 Task: Find connections with filter location Hailākāndi with filter topic #leadershipwith filter profile language Potuguese with filter current company Honda Cars India Ltd with filter school Masai with filter industry Professional Organizations with filter service category Video Production with filter keywords title Paralegal
Action: Mouse moved to (607, 87)
Screenshot: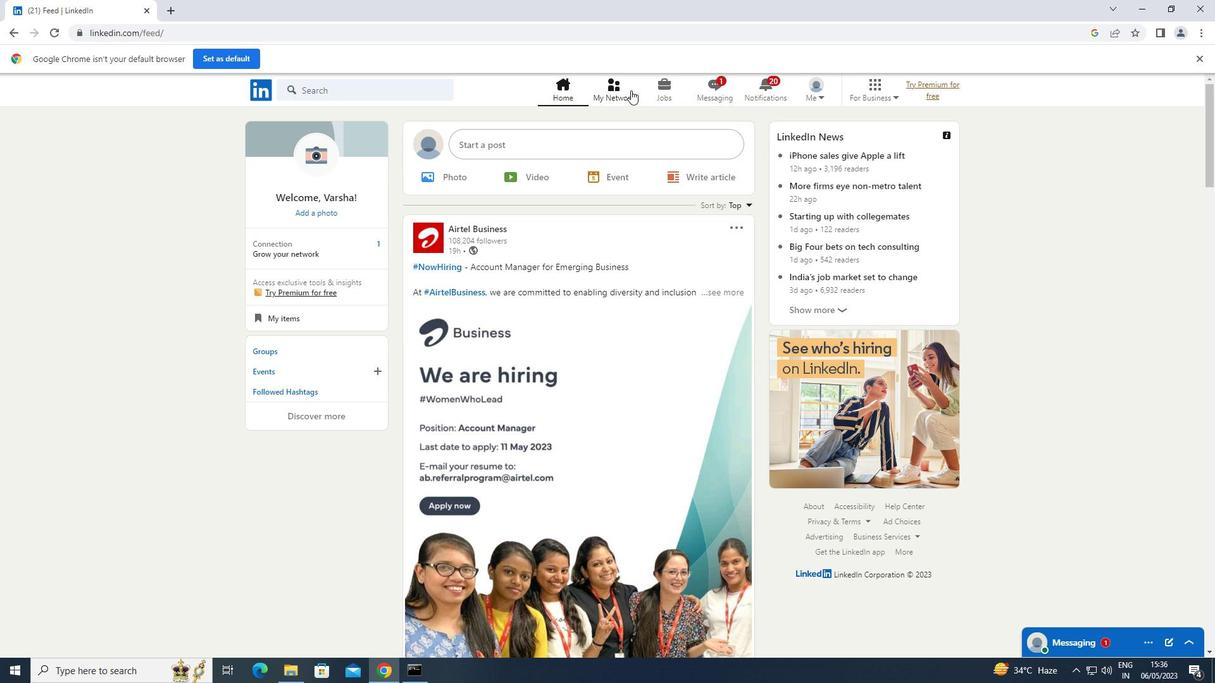 
Action: Mouse pressed left at (607, 87)
Screenshot: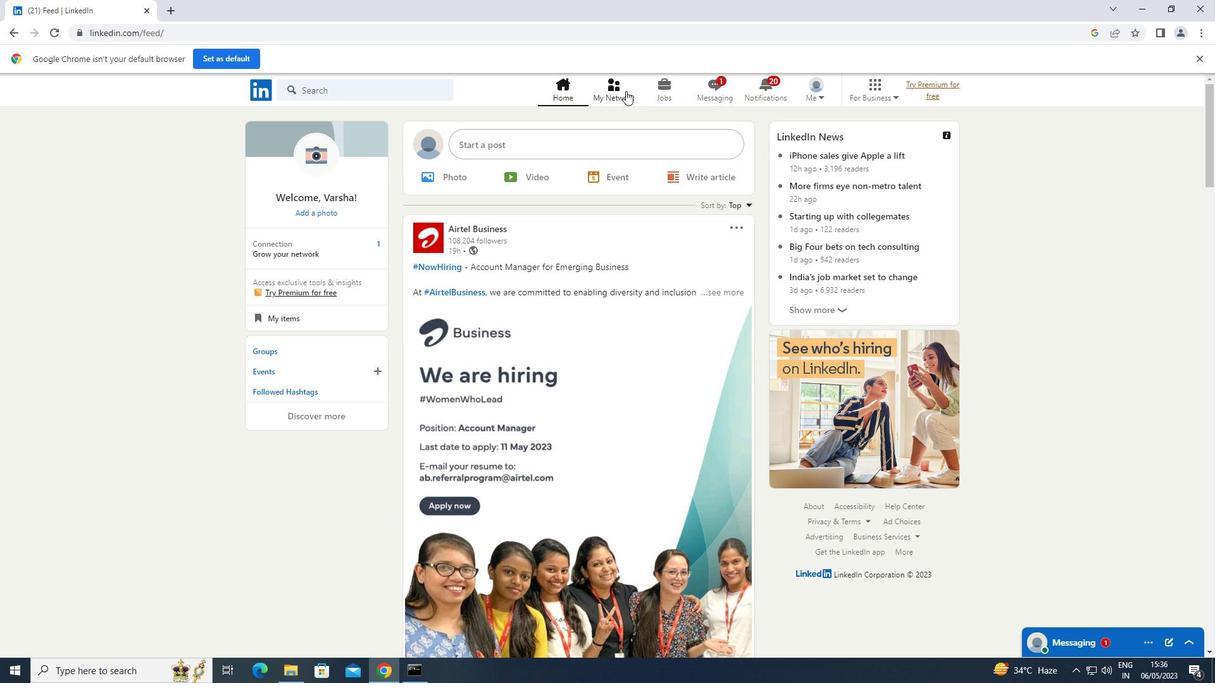 
Action: Mouse moved to (348, 162)
Screenshot: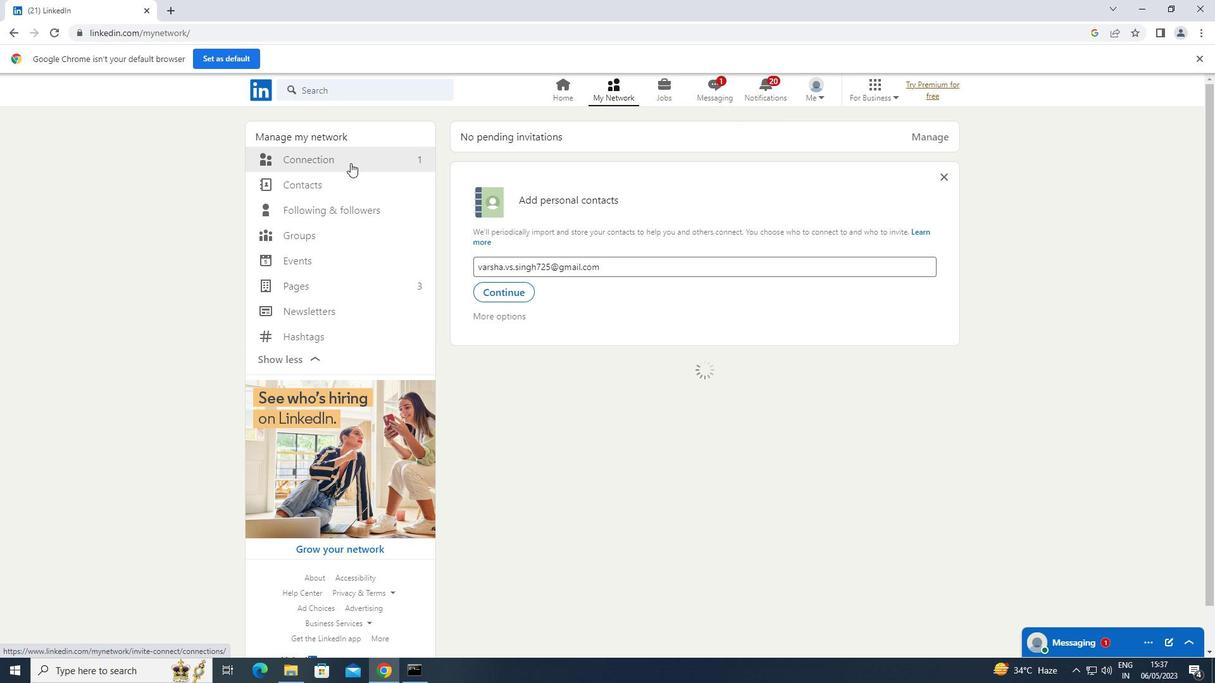
Action: Mouse pressed left at (348, 162)
Screenshot: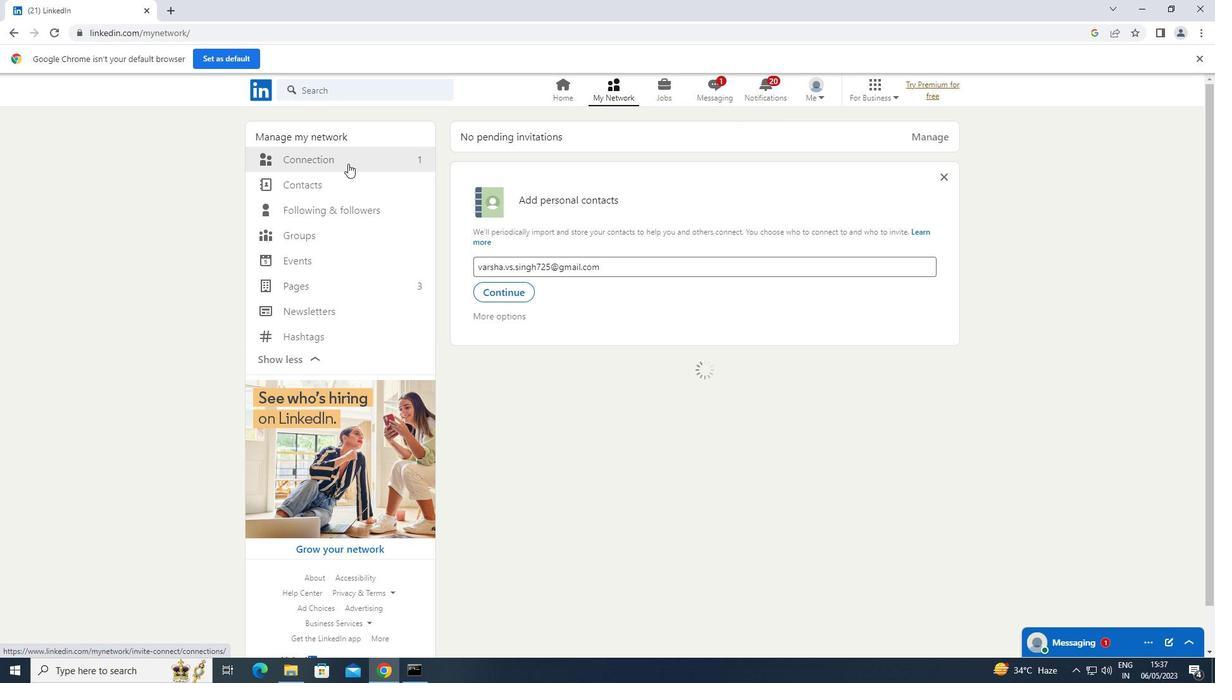 
Action: Mouse moved to (712, 160)
Screenshot: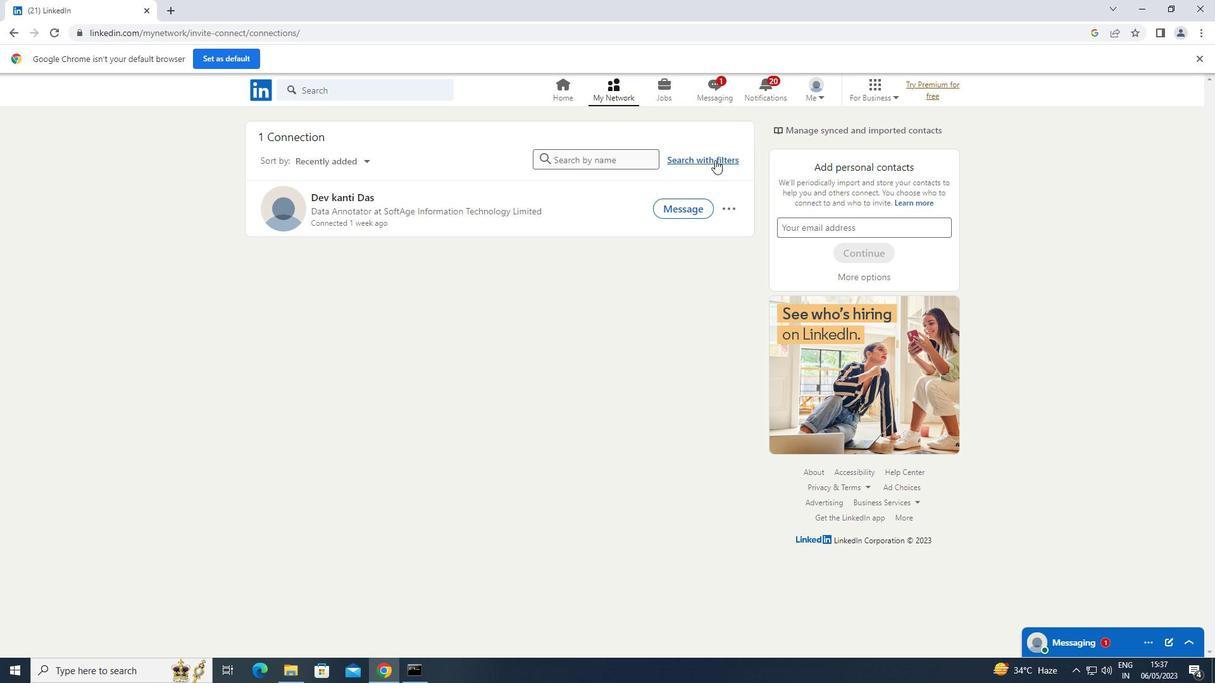 
Action: Mouse pressed left at (712, 160)
Screenshot: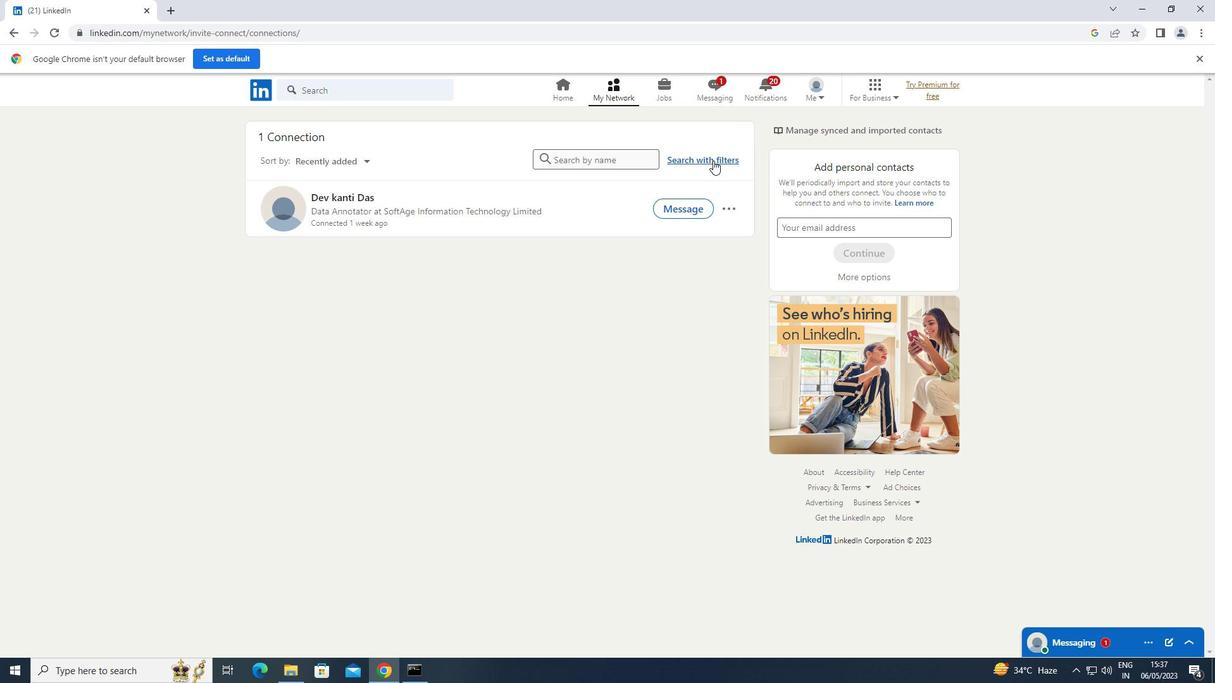 
Action: Mouse moved to (653, 124)
Screenshot: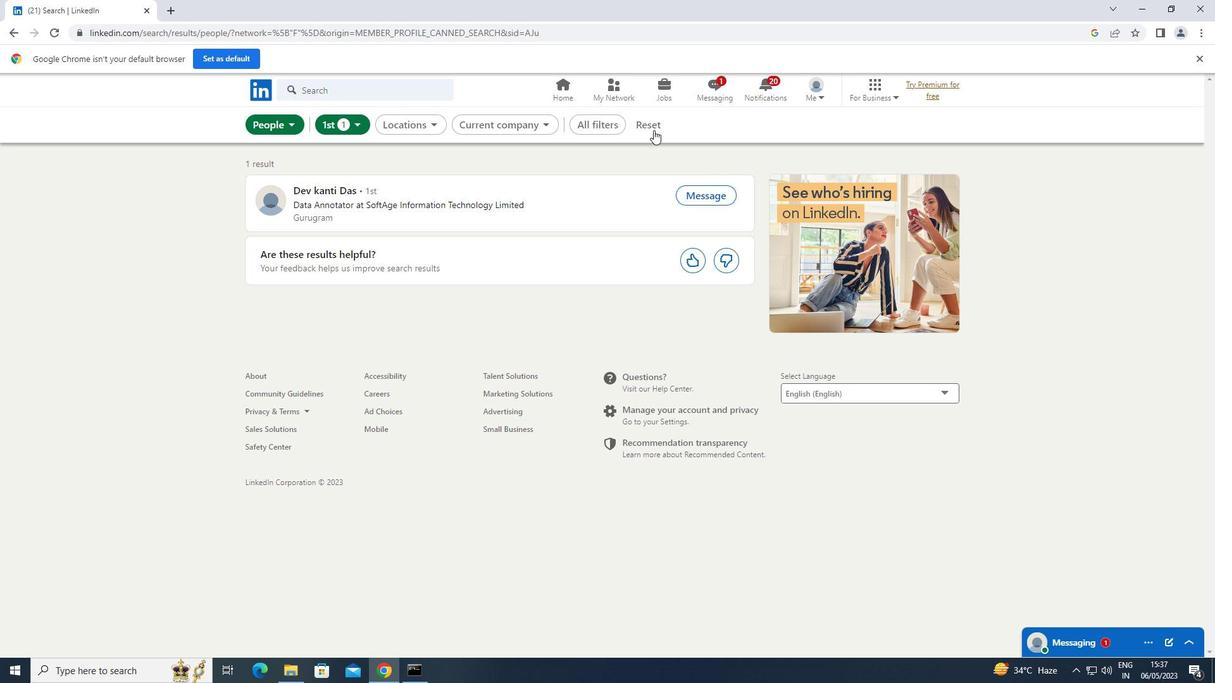 
Action: Mouse pressed left at (653, 124)
Screenshot: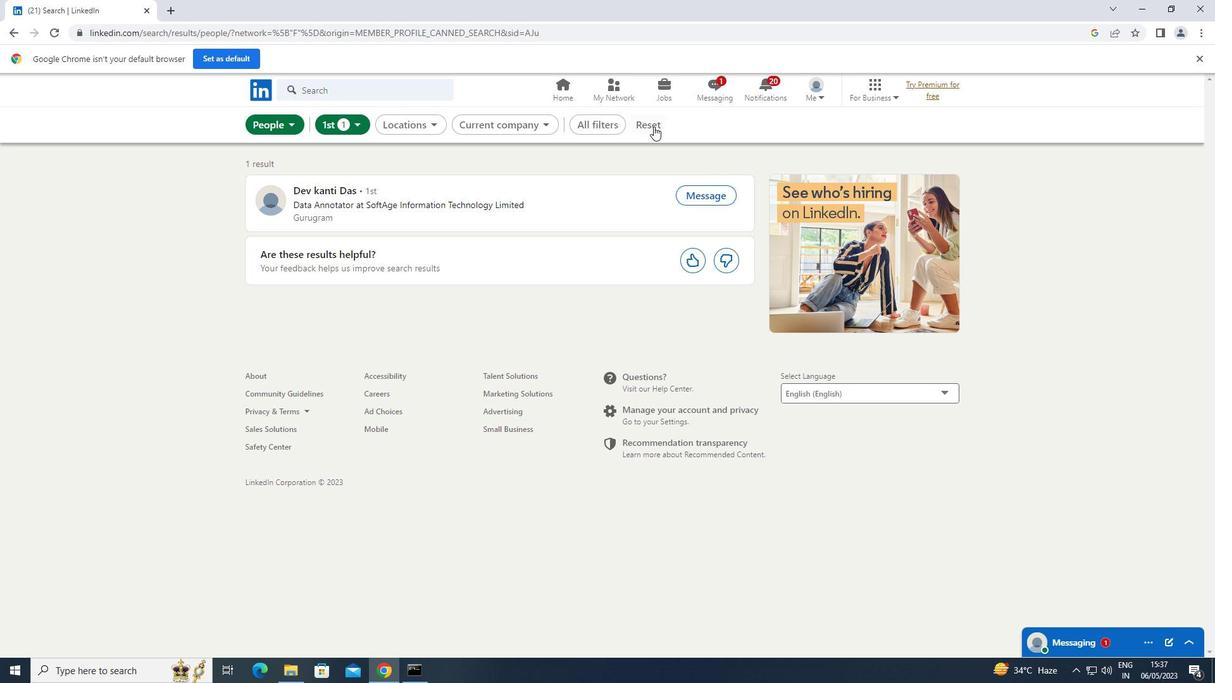 
Action: Mouse moved to (625, 120)
Screenshot: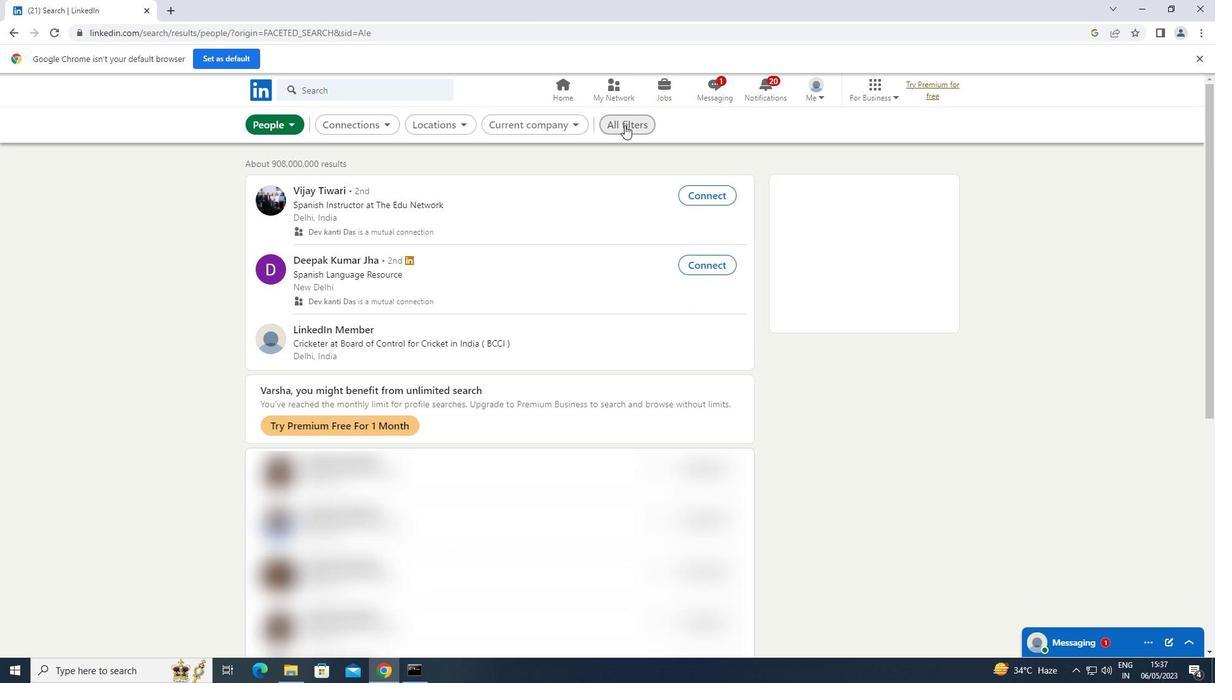 
Action: Mouse pressed left at (625, 120)
Screenshot: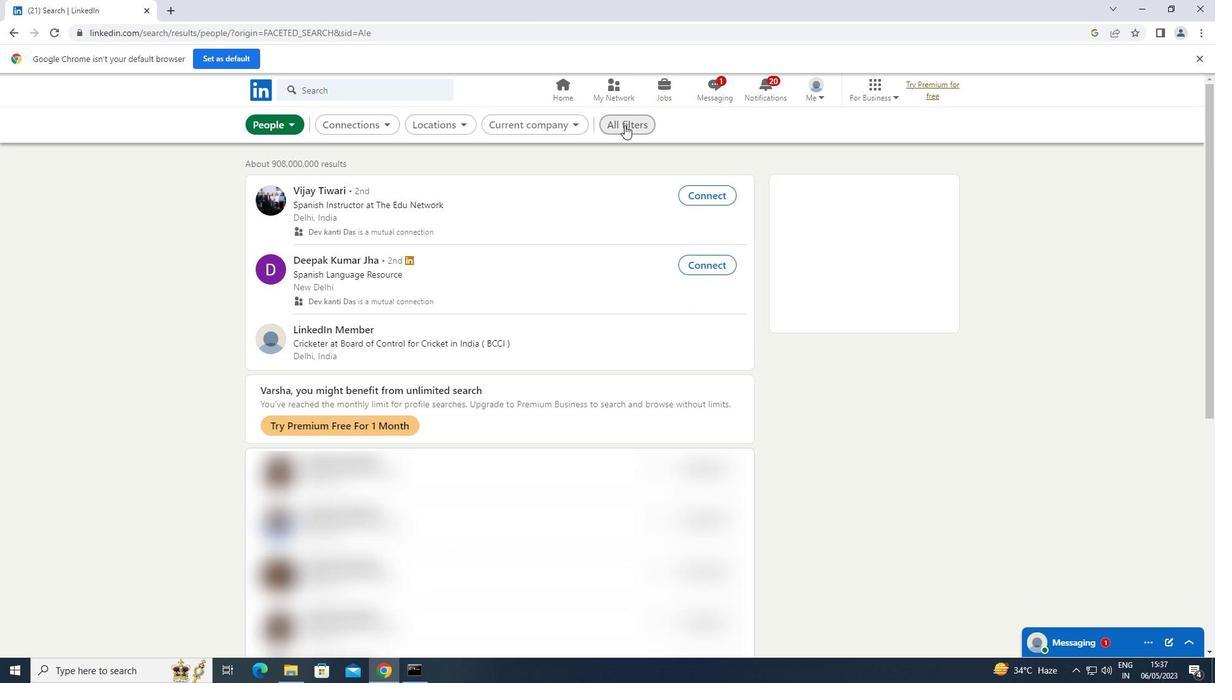 
Action: Mouse moved to (906, 275)
Screenshot: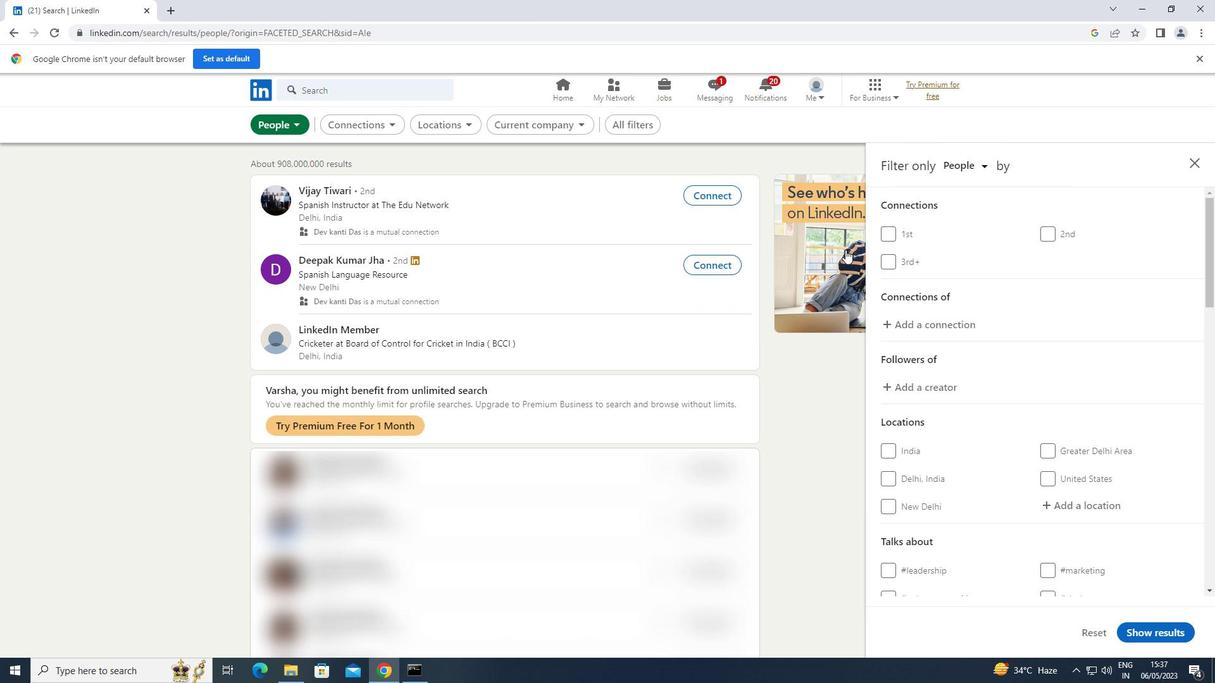 
Action: Mouse scrolled (906, 274) with delta (0, 0)
Screenshot: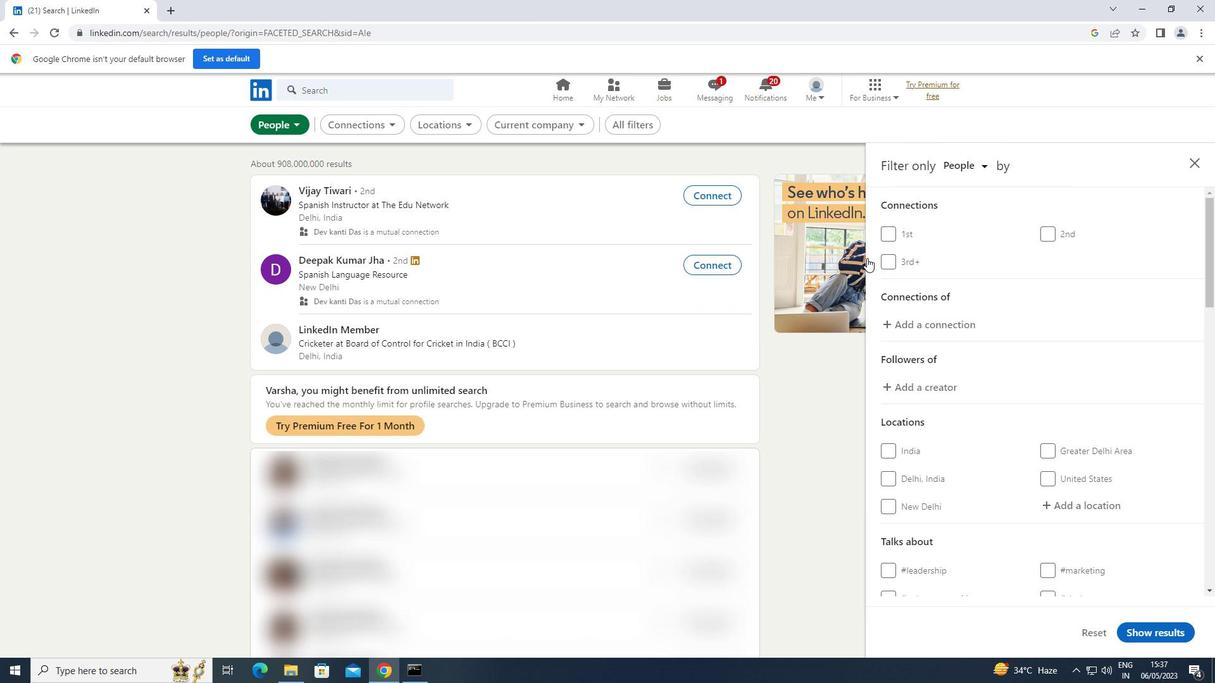 
Action: Mouse moved to (909, 279)
Screenshot: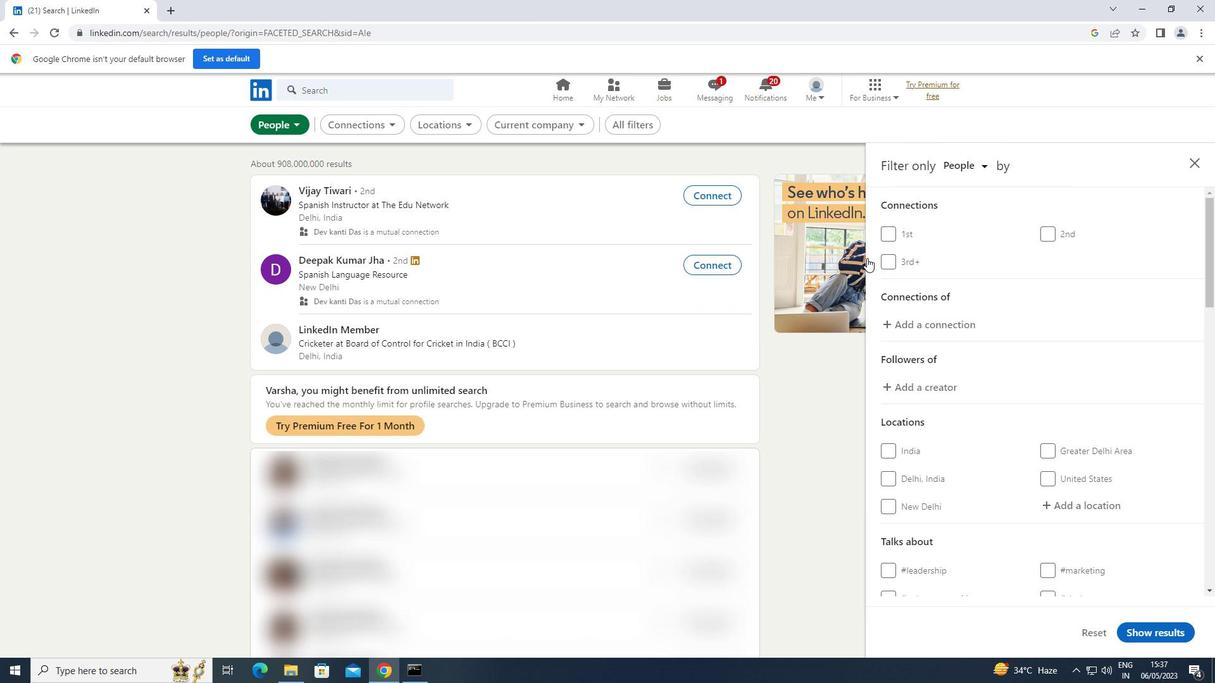 
Action: Mouse scrolled (909, 278) with delta (0, 0)
Screenshot: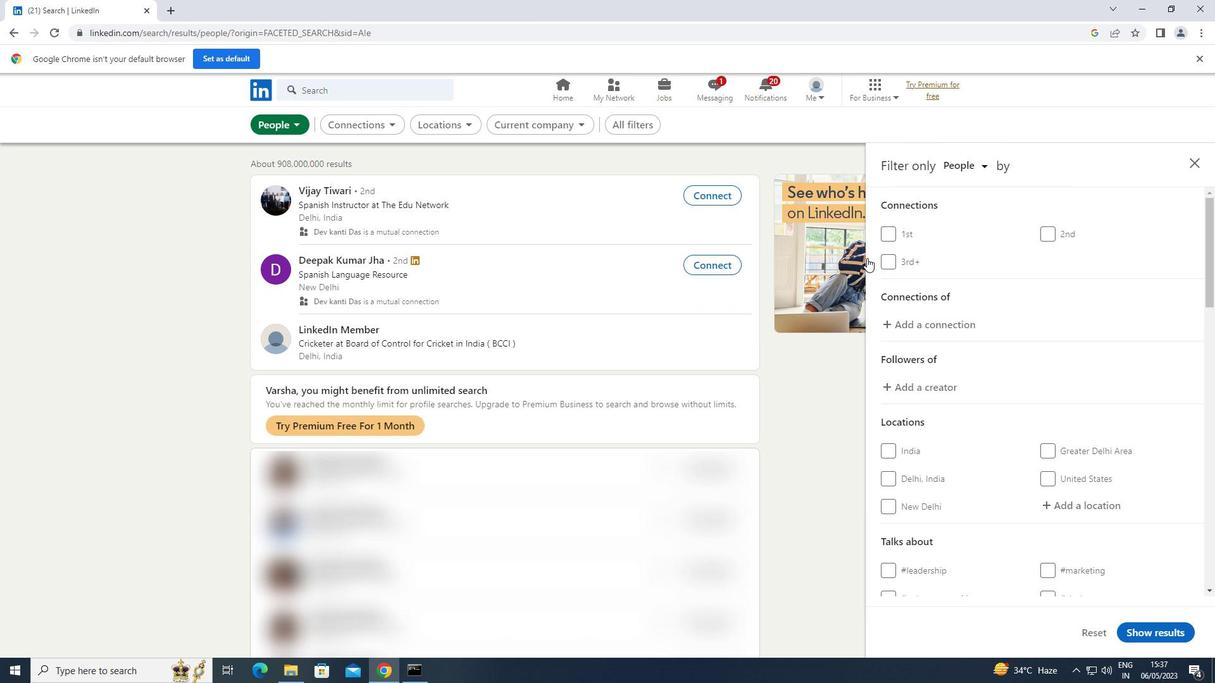 
Action: Mouse moved to (910, 279)
Screenshot: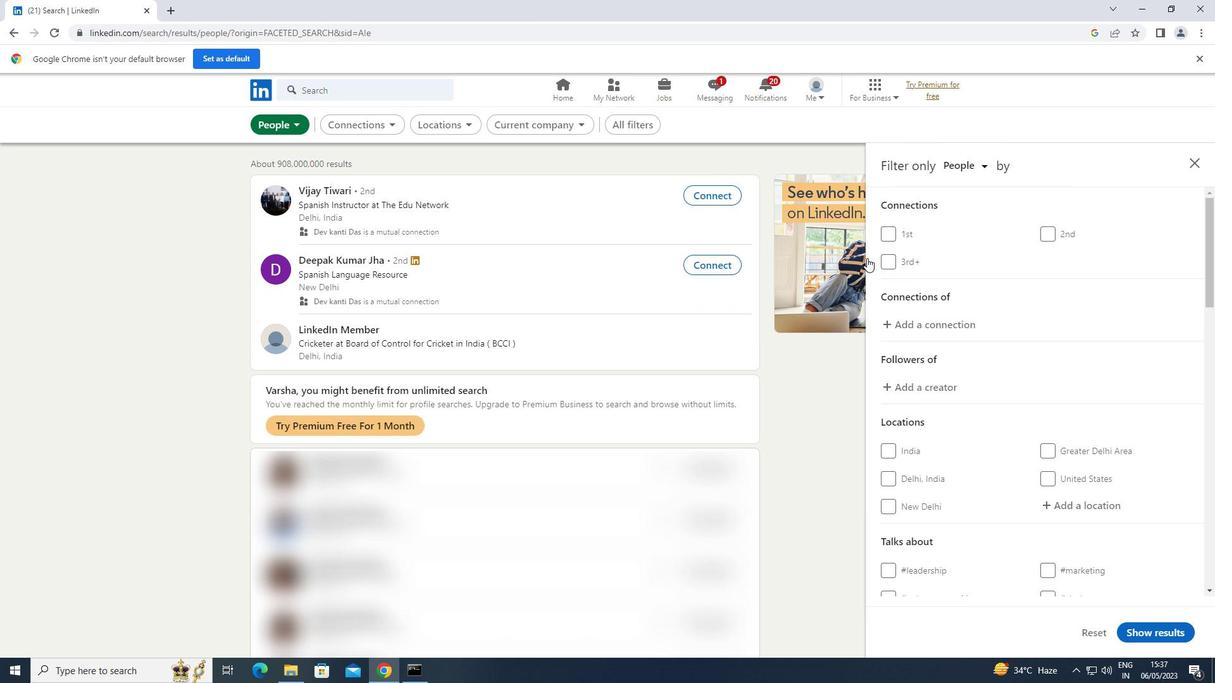 
Action: Mouse scrolled (910, 279) with delta (0, 0)
Screenshot: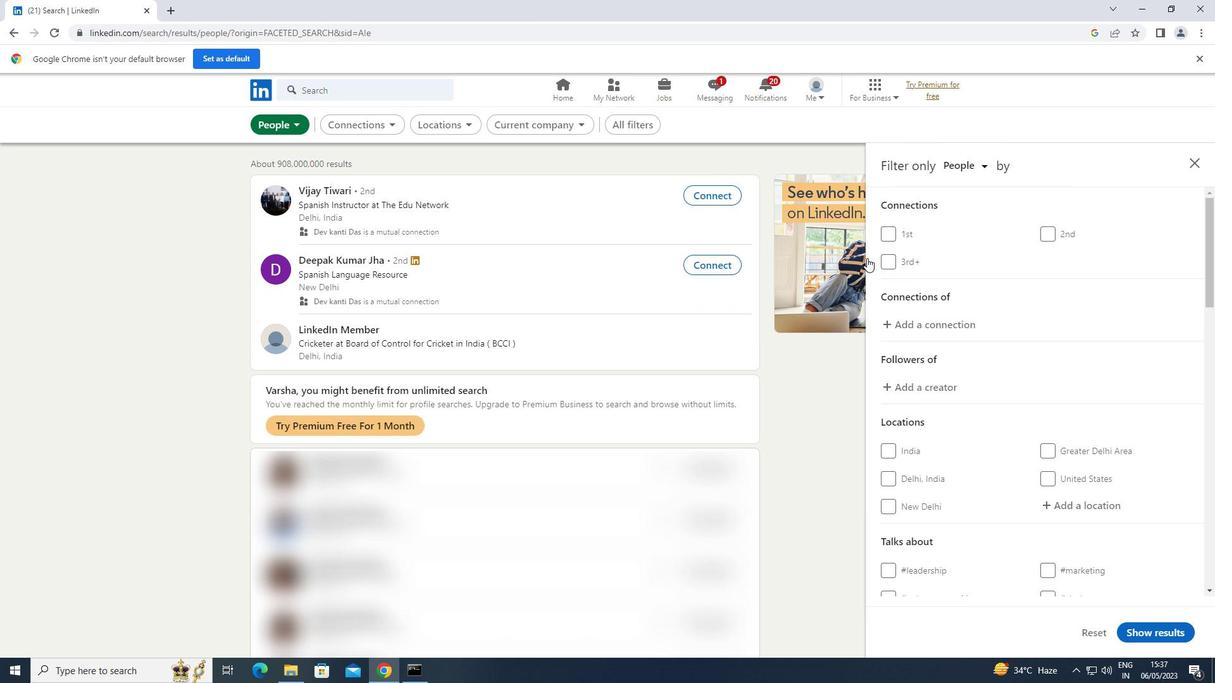 
Action: Mouse moved to (1071, 312)
Screenshot: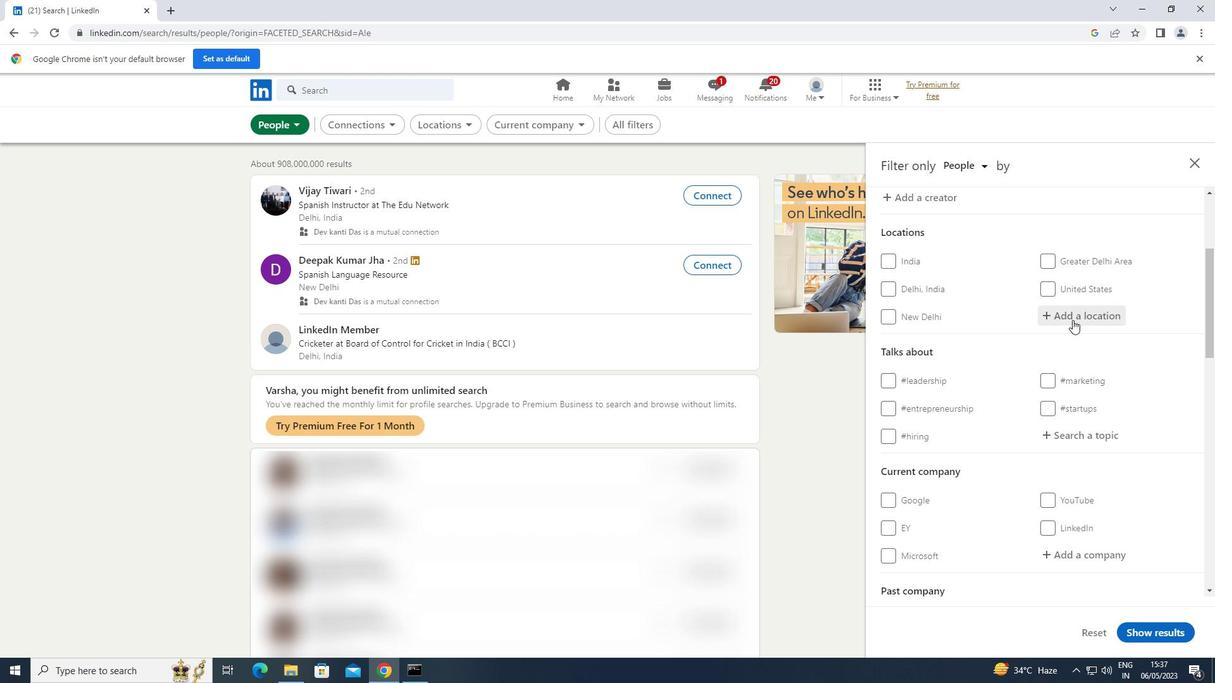 
Action: Mouse pressed left at (1071, 312)
Screenshot: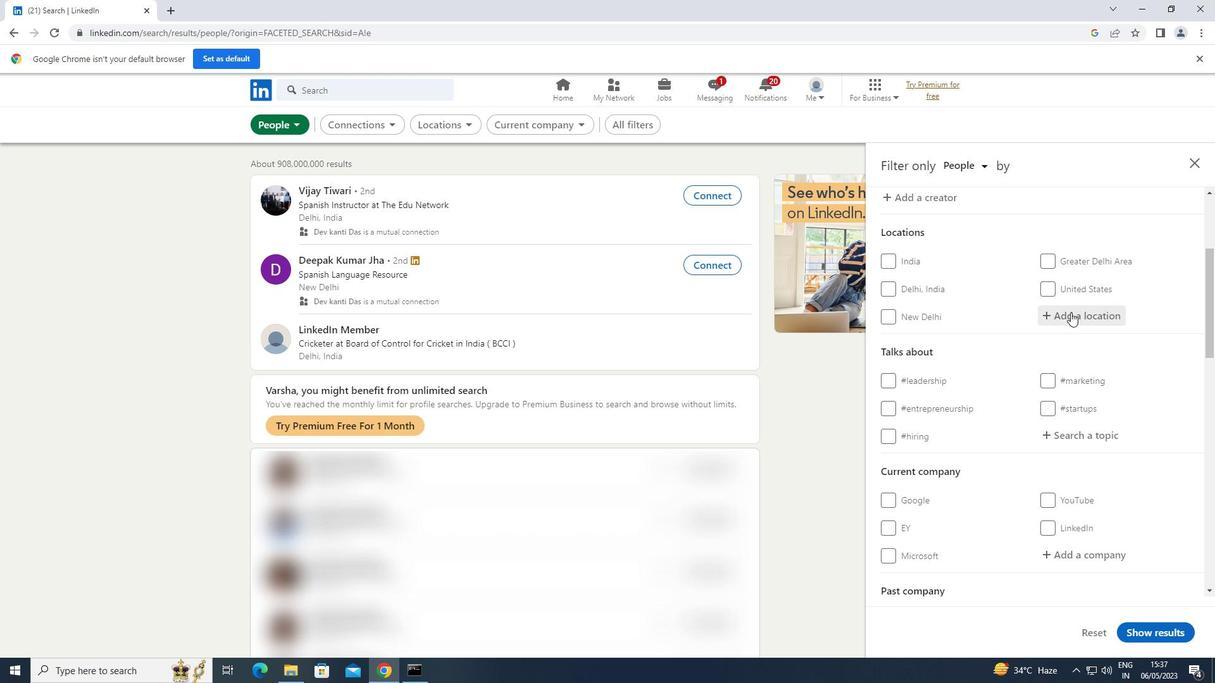 
Action: Mouse moved to (1072, 311)
Screenshot: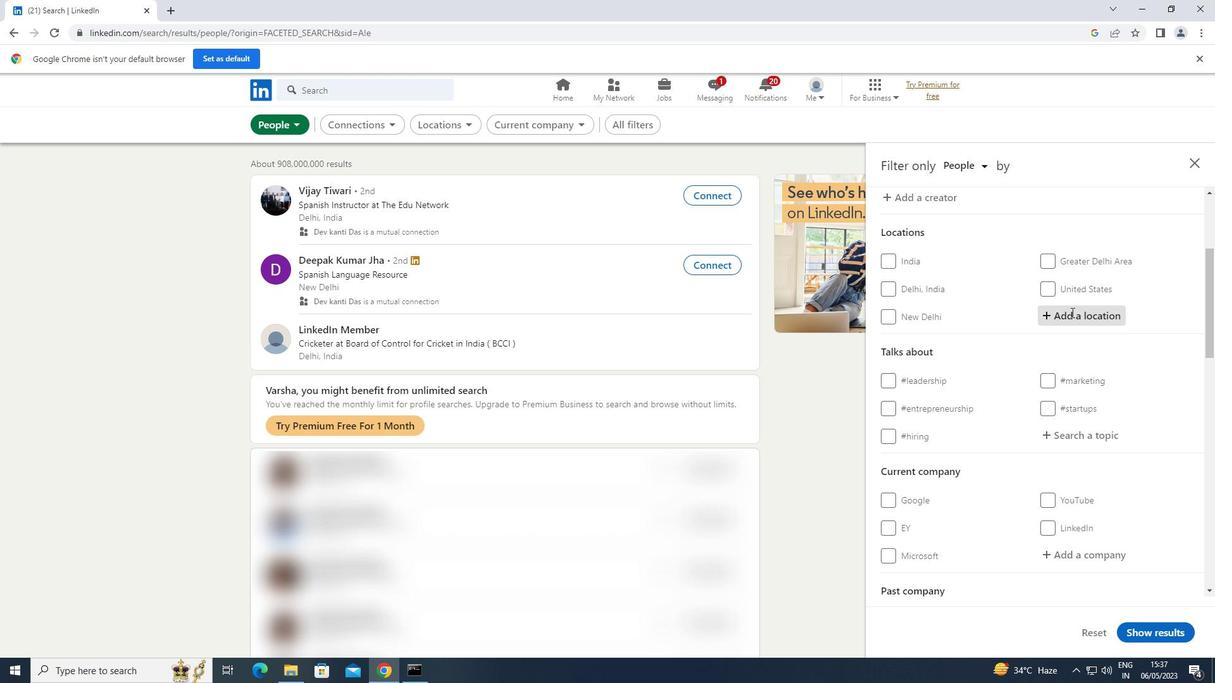 
Action: Key pressed <Key.shift>HAILAKAN
Screenshot: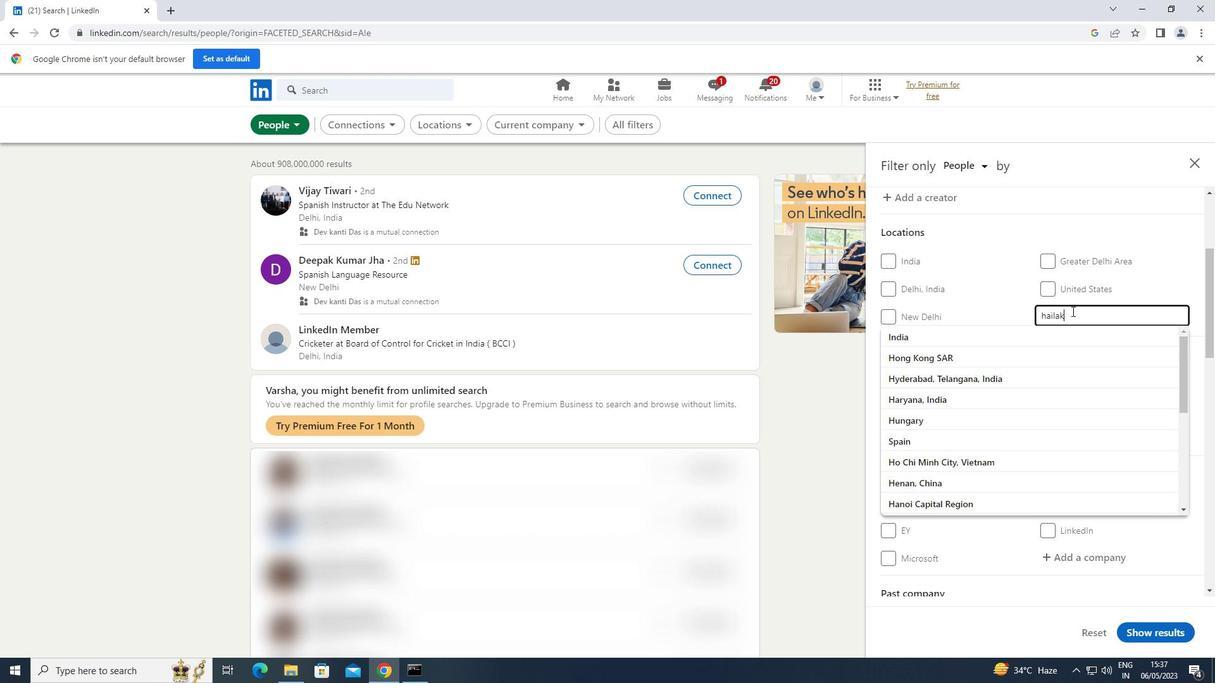 
Action: Mouse moved to (1072, 310)
Screenshot: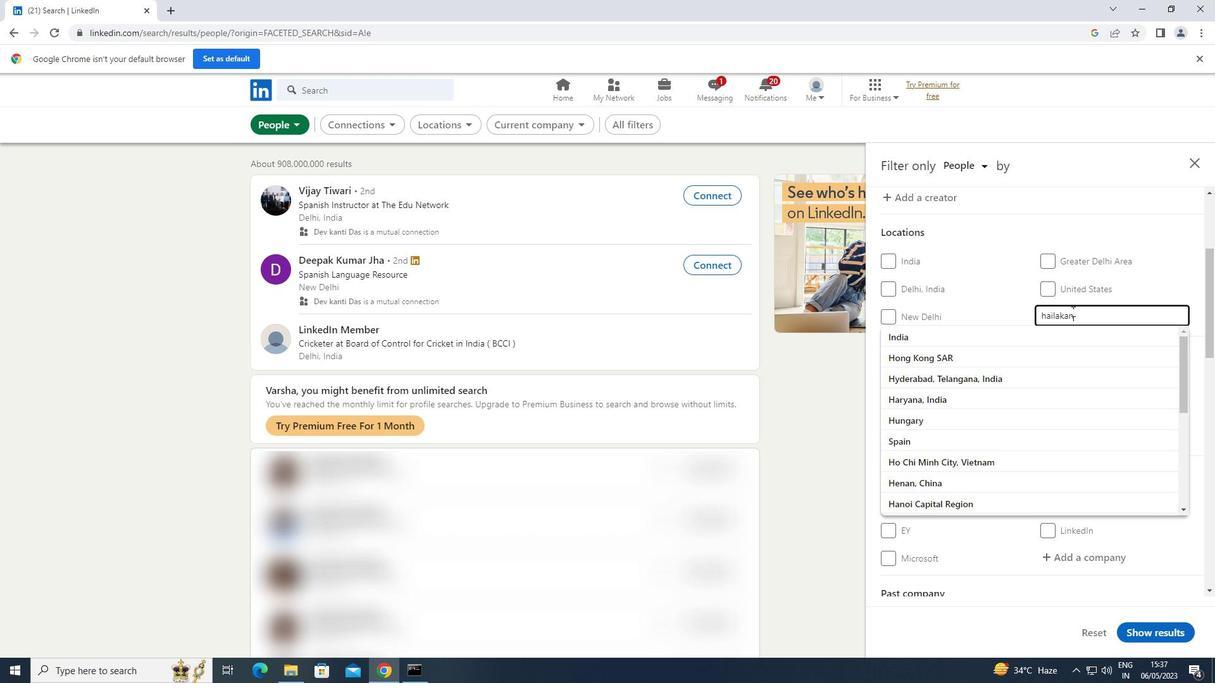 
Action: Key pressed DI
Screenshot: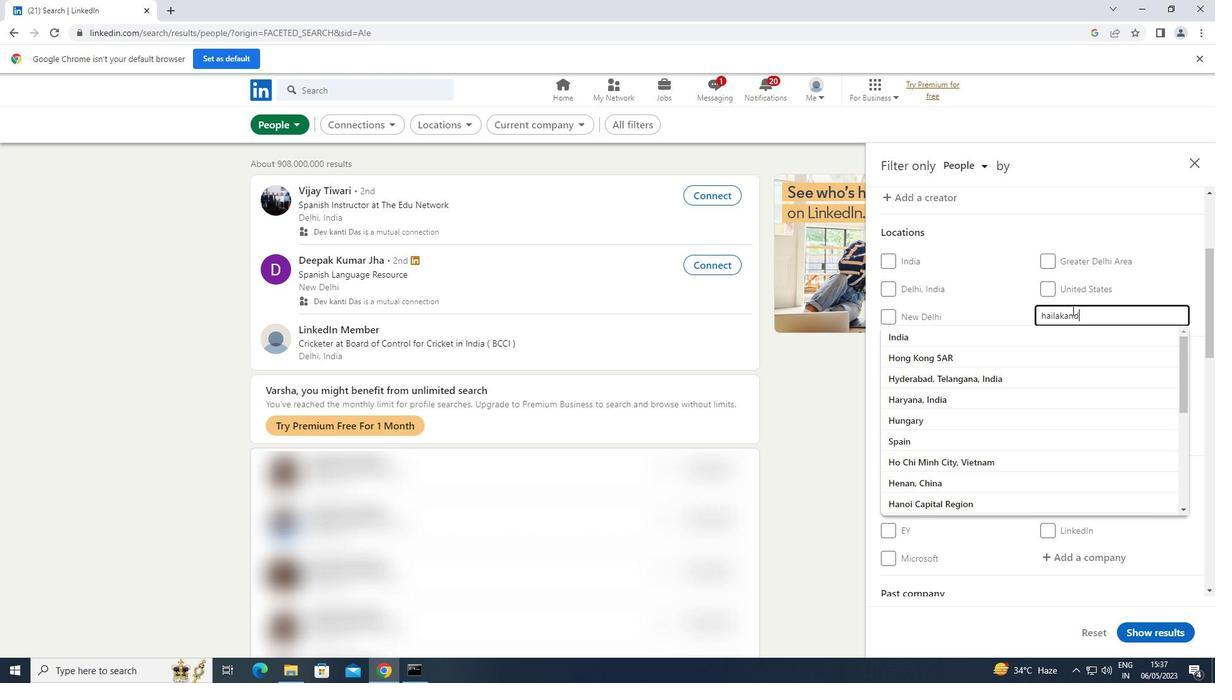 
Action: Mouse moved to (1092, 436)
Screenshot: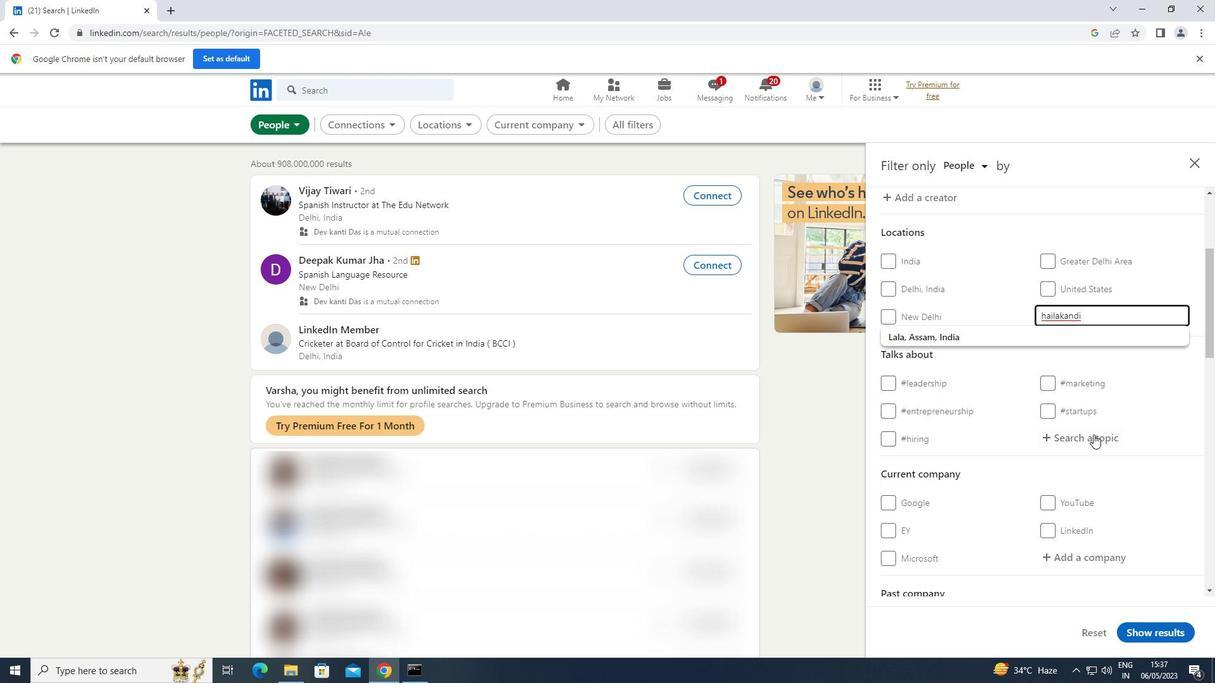 
Action: Mouse pressed left at (1092, 436)
Screenshot: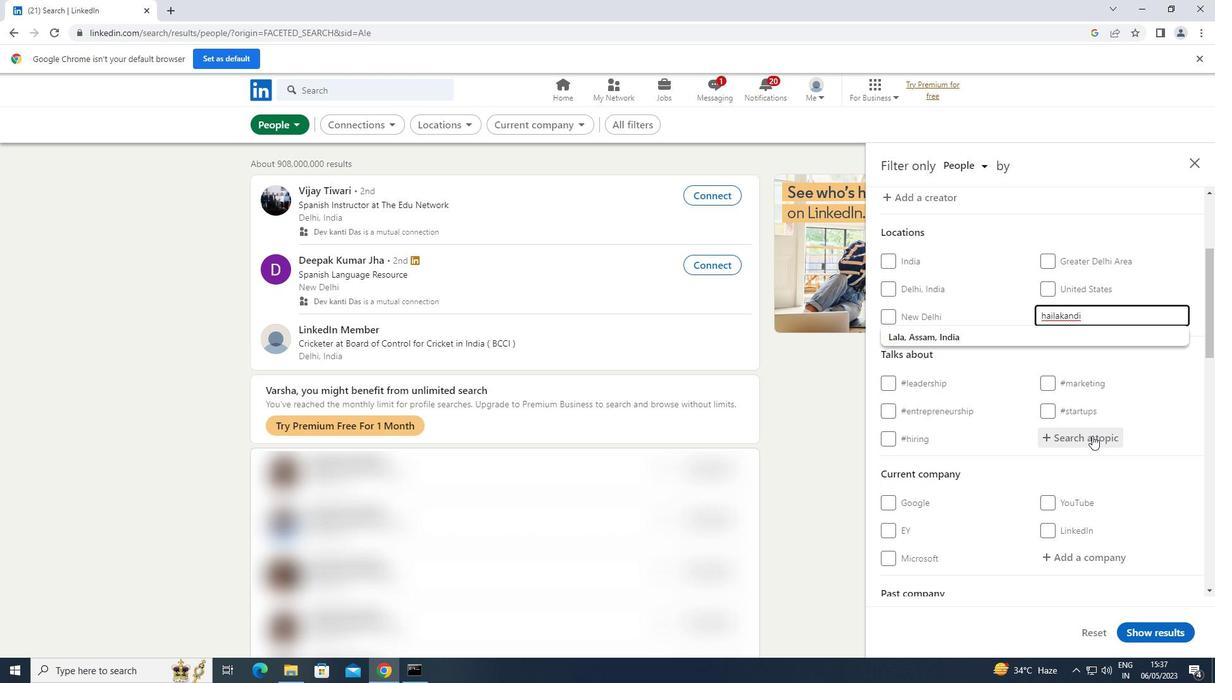 
Action: Key pressed LEADERSHIP
Screenshot: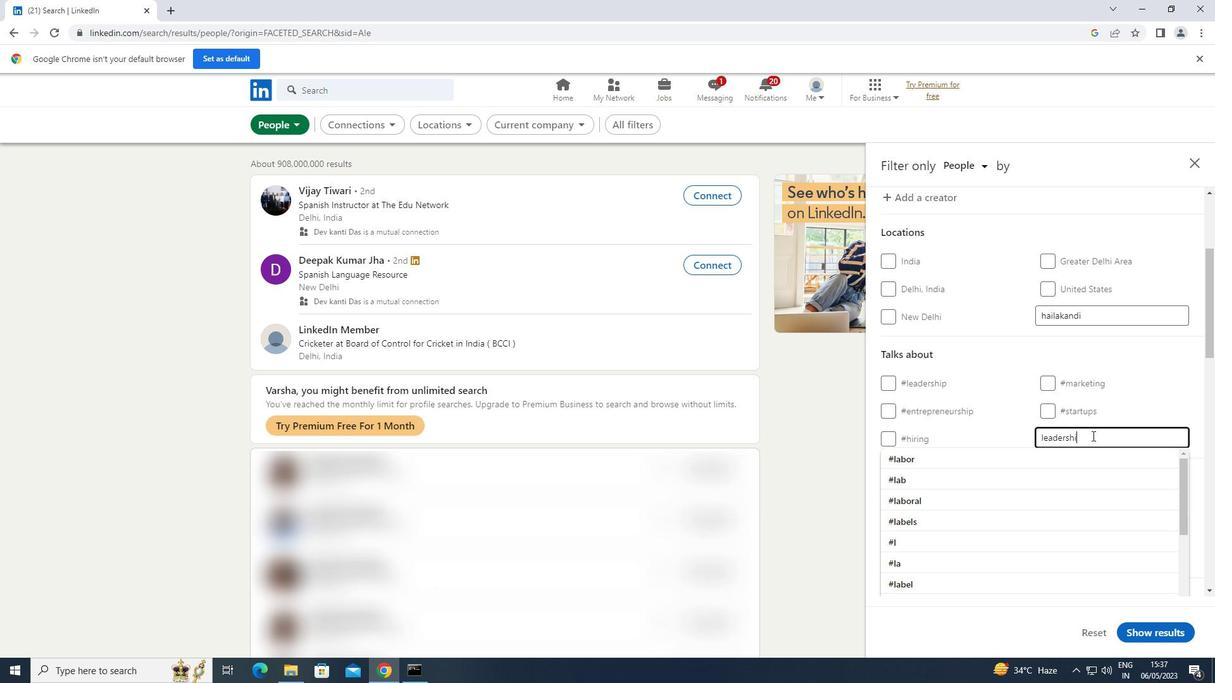 
Action: Mouse moved to (929, 464)
Screenshot: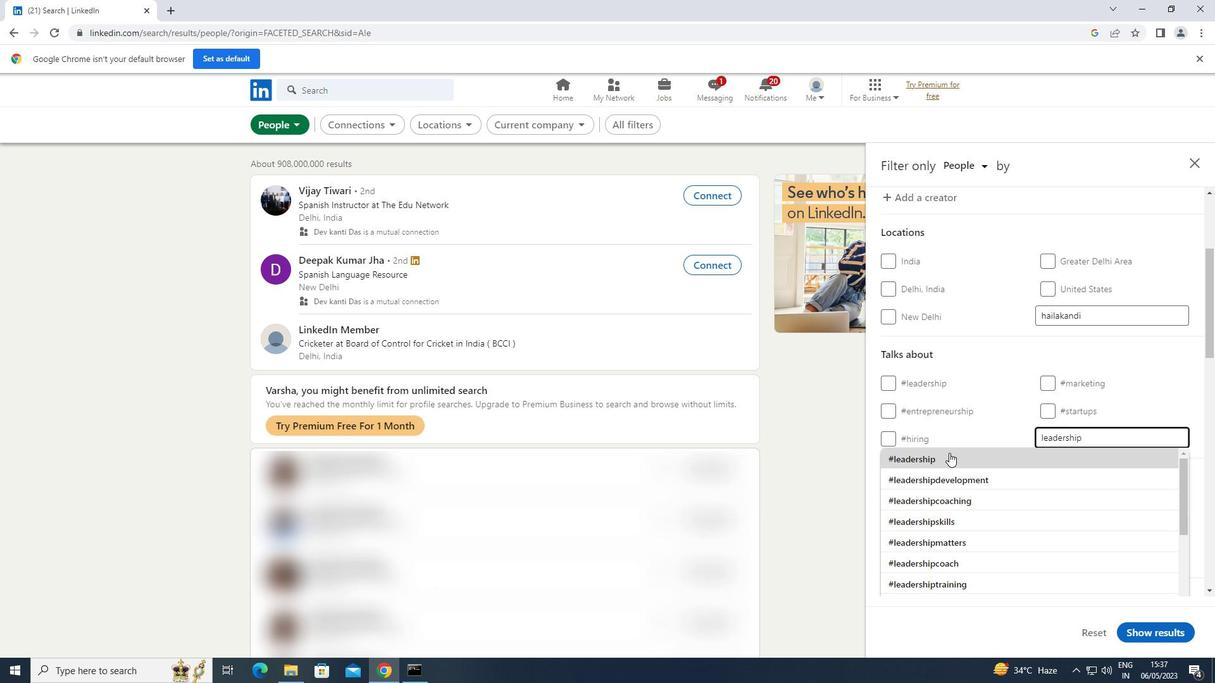 
Action: Mouse pressed left at (929, 464)
Screenshot: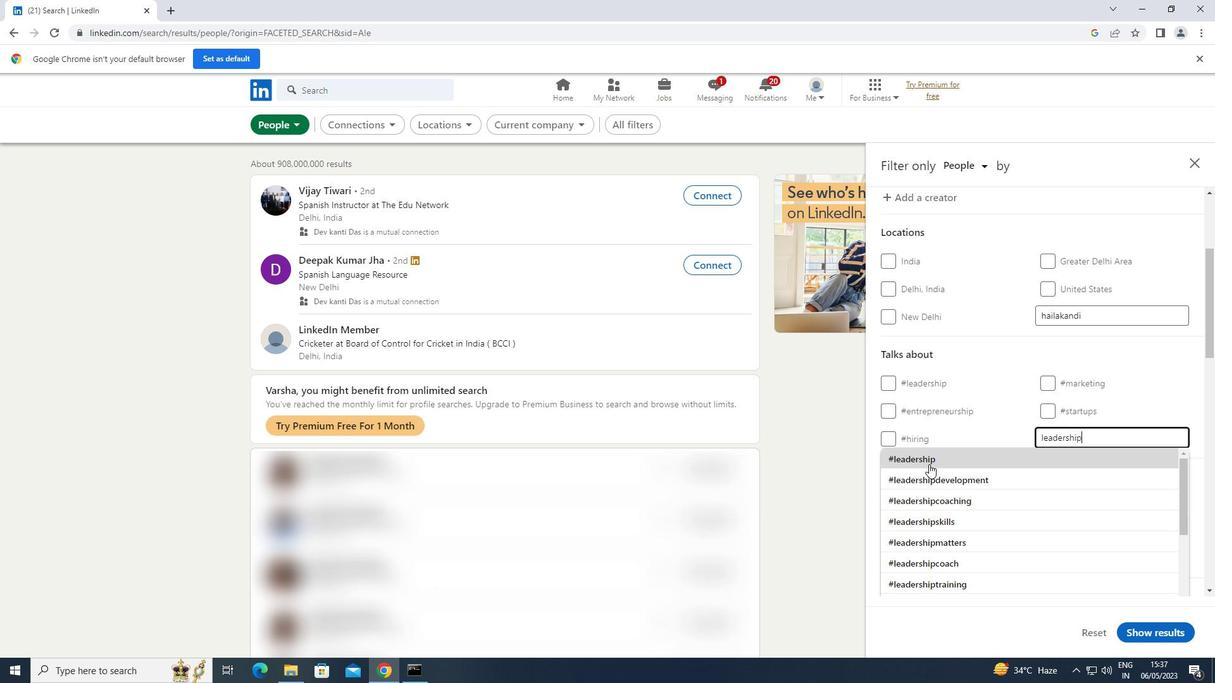 
Action: Mouse moved to (931, 462)
Screenshot: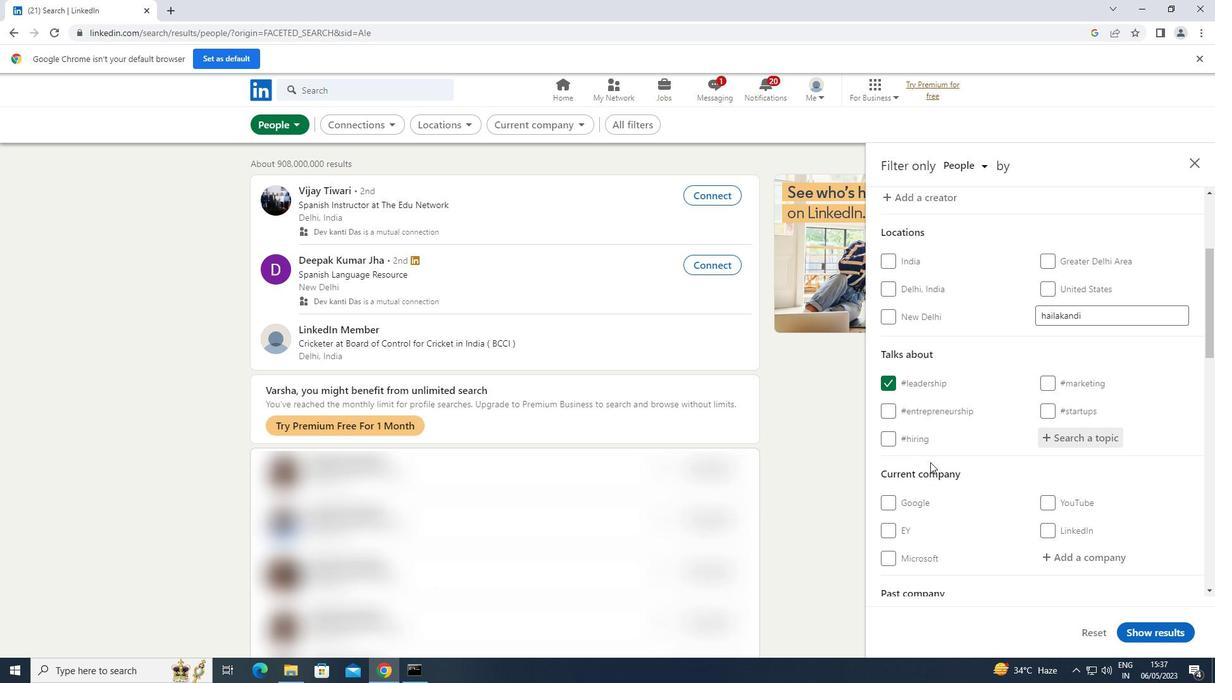 
Action: Mouse scrolled (931, 461) with delta (0, 0)
Screenshot: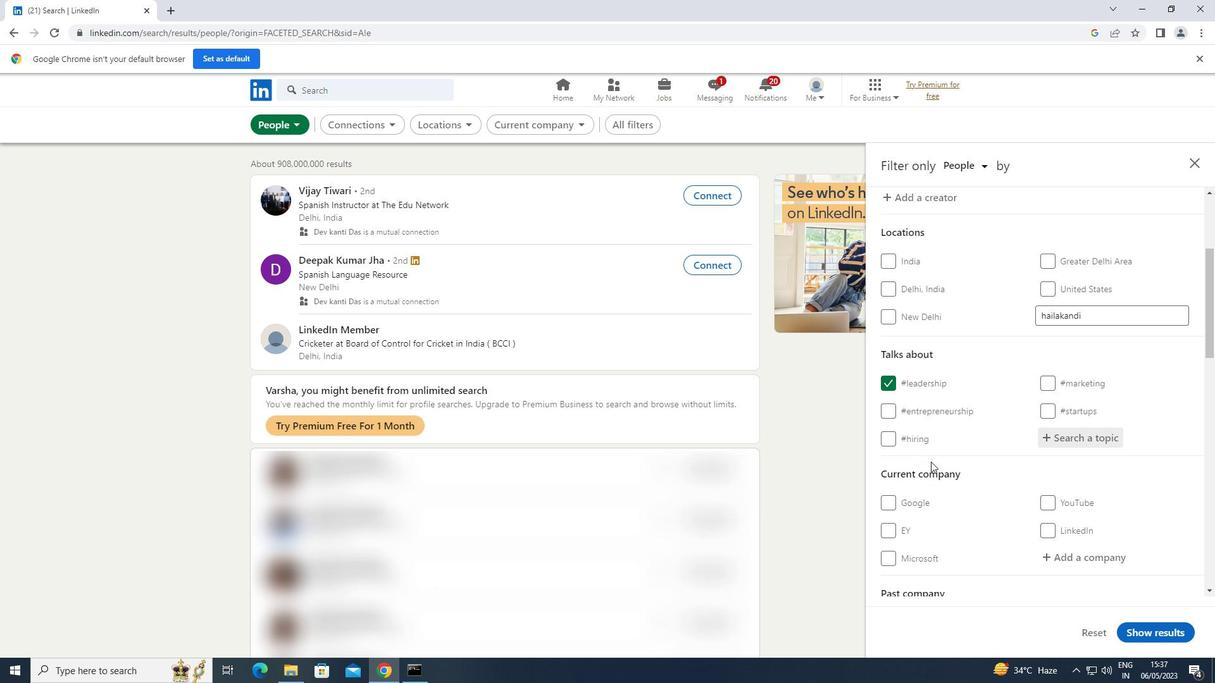 
Action: Mouse scrolled (931, 461) with delta (0, 0)
Screenshot: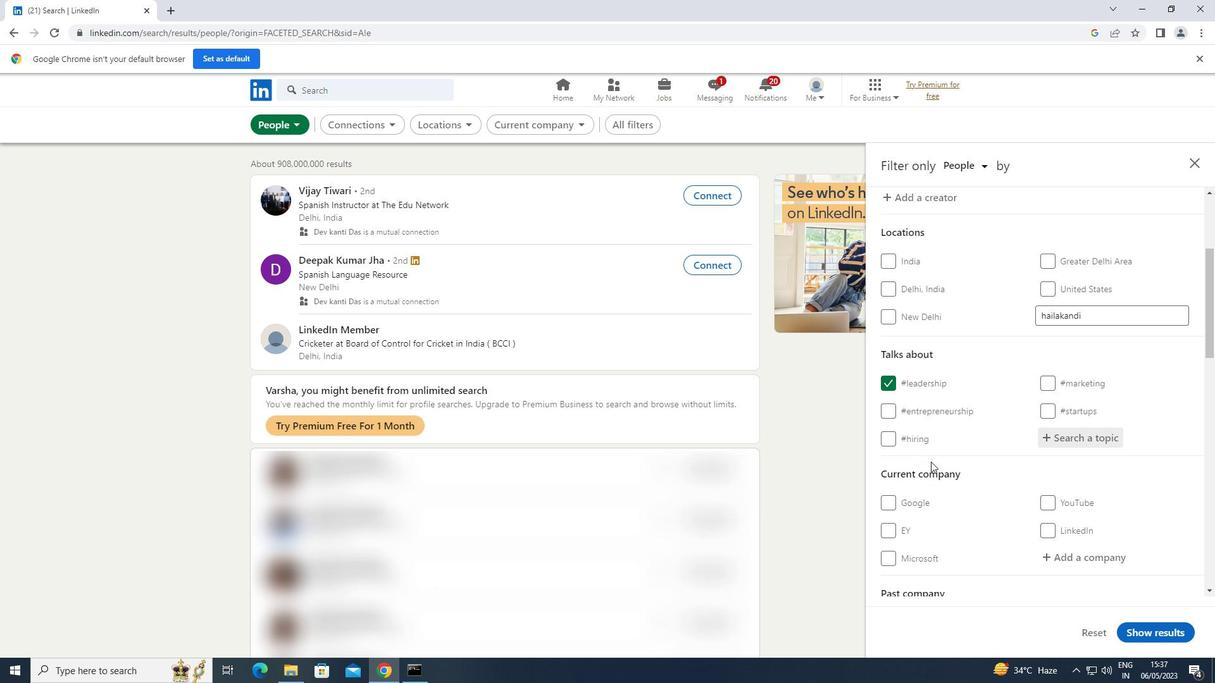 
Action: Mouse scrolled (931, 461) with delta (0, 0)
Screenshot: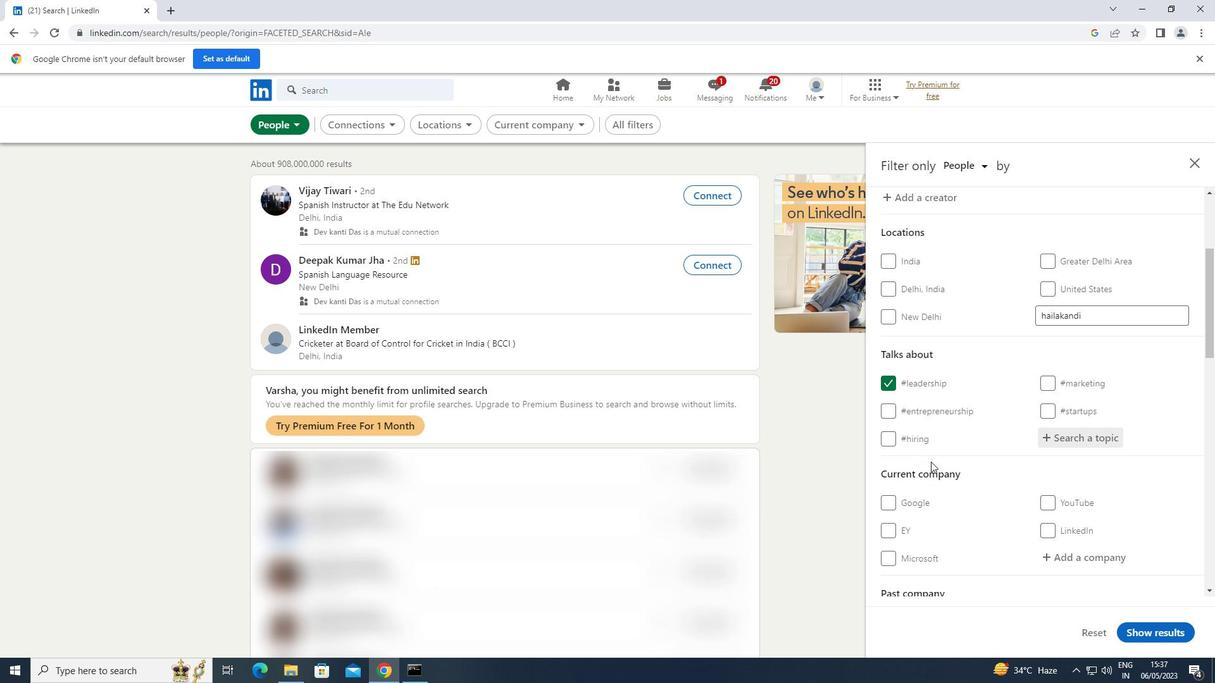 
Action: Mouse scrolled (931, 461) with delta (0, 0)
Screenshot: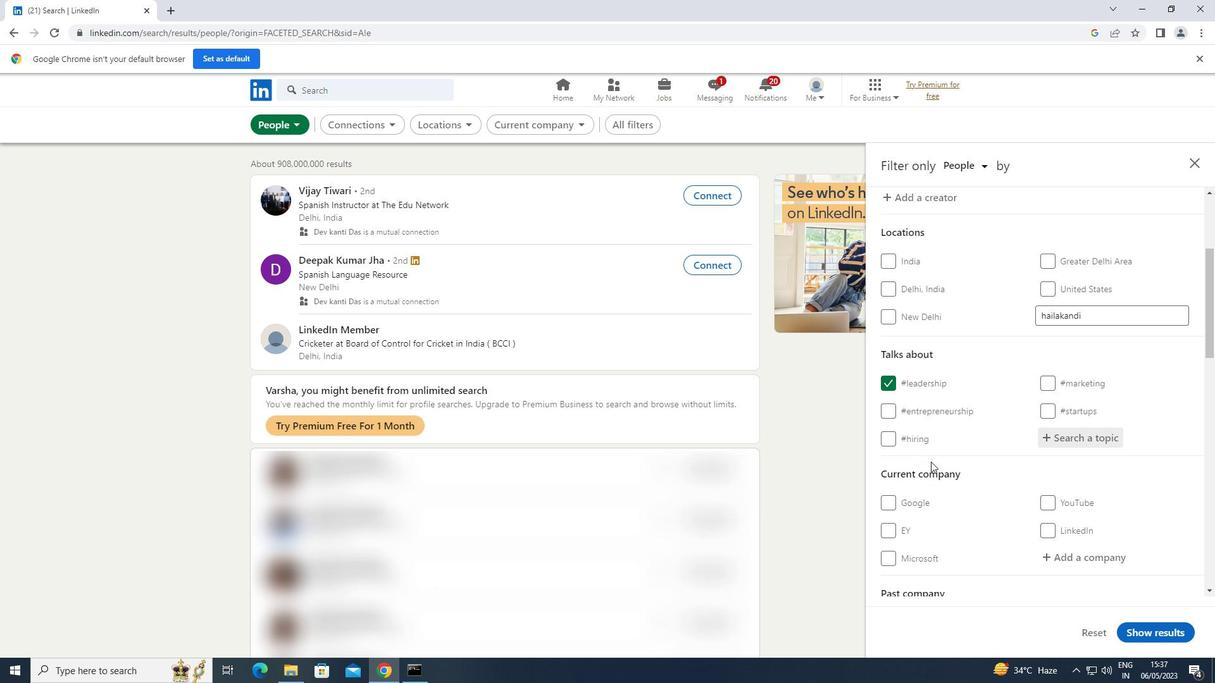 
Action: Mouse moved to (931, 461)
Screenshot: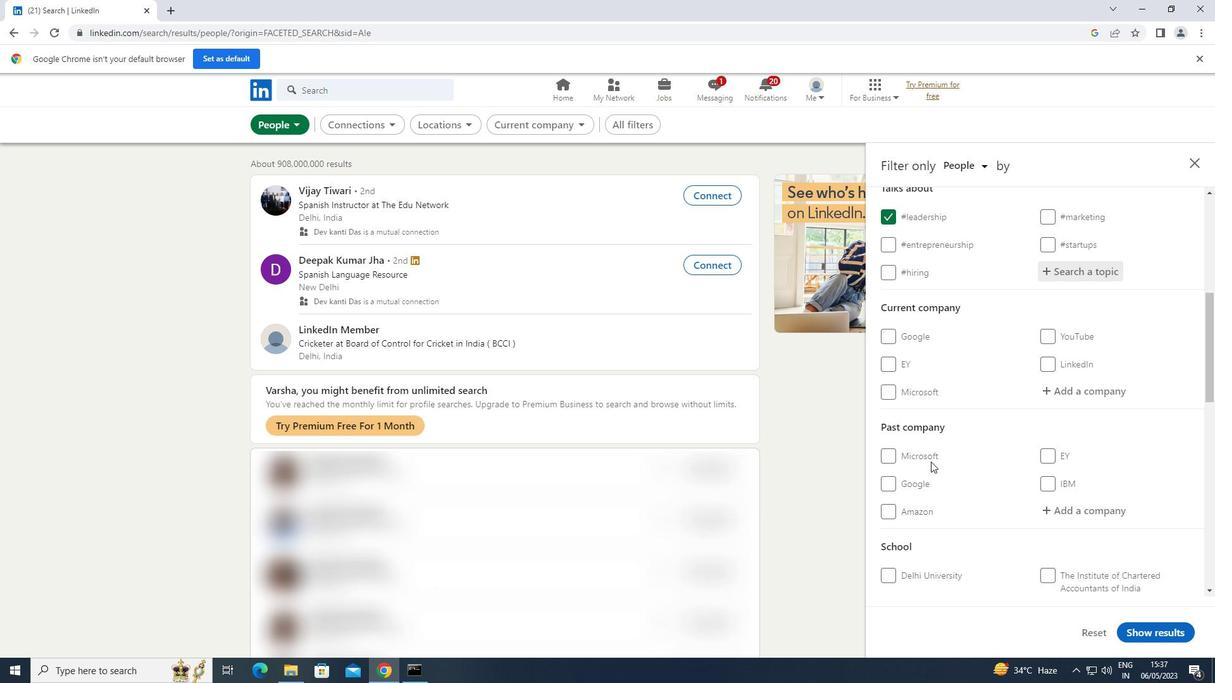 
Action: Mouse scrolled (931, 460) with delta (0, 0)
Screenshot: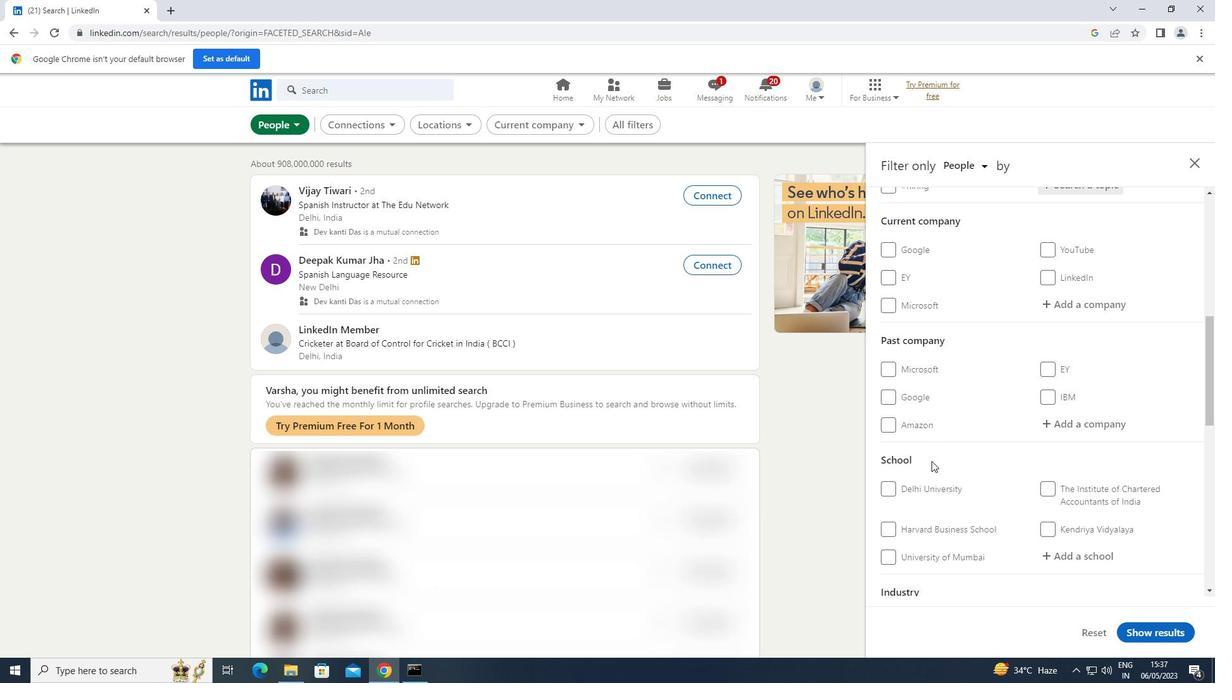 
Action: Mouse scrolled (931, 460) with delta (0, 0)
Screenshot: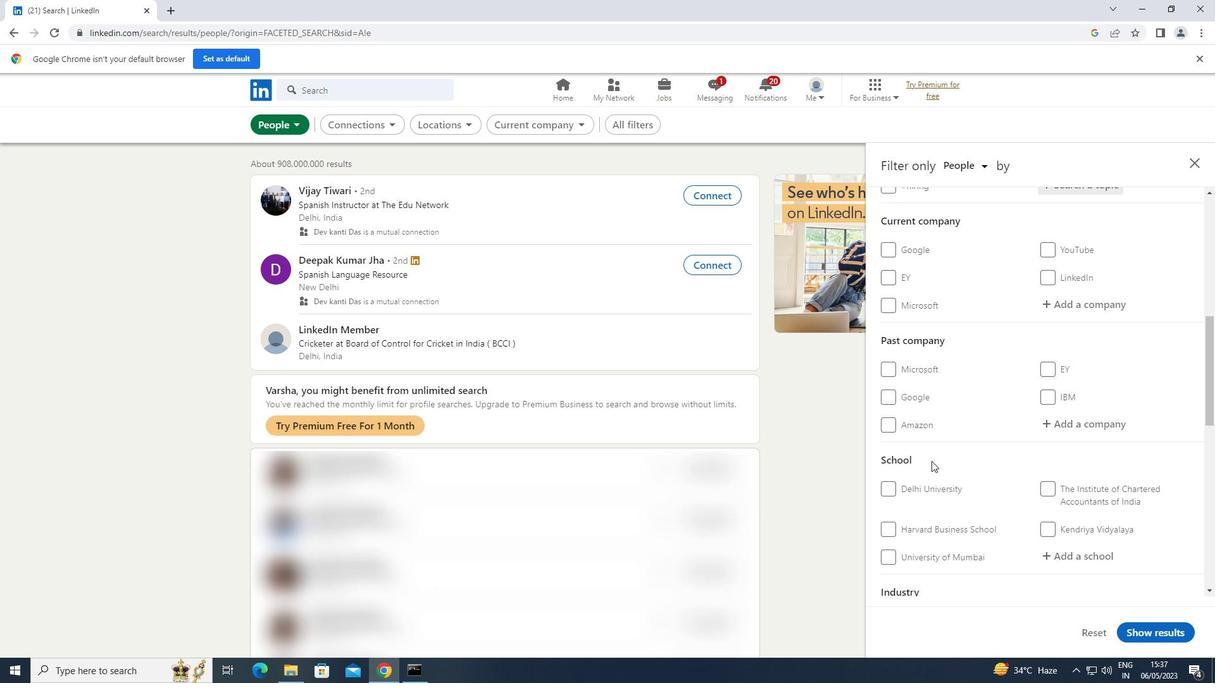 
Action: Mouse scrolled (931, 460) with delta (0, 0)
Screenshot: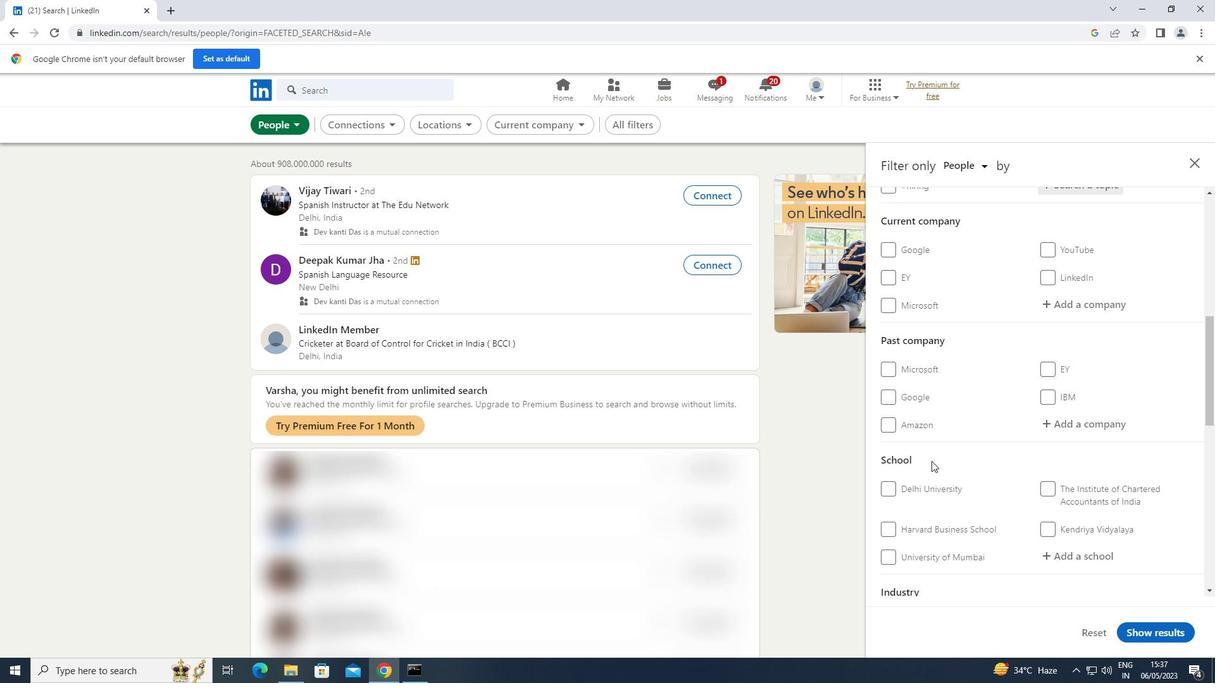
Action: Mouse scrolled (931, 460) with delta (0, 0)
Screenshot: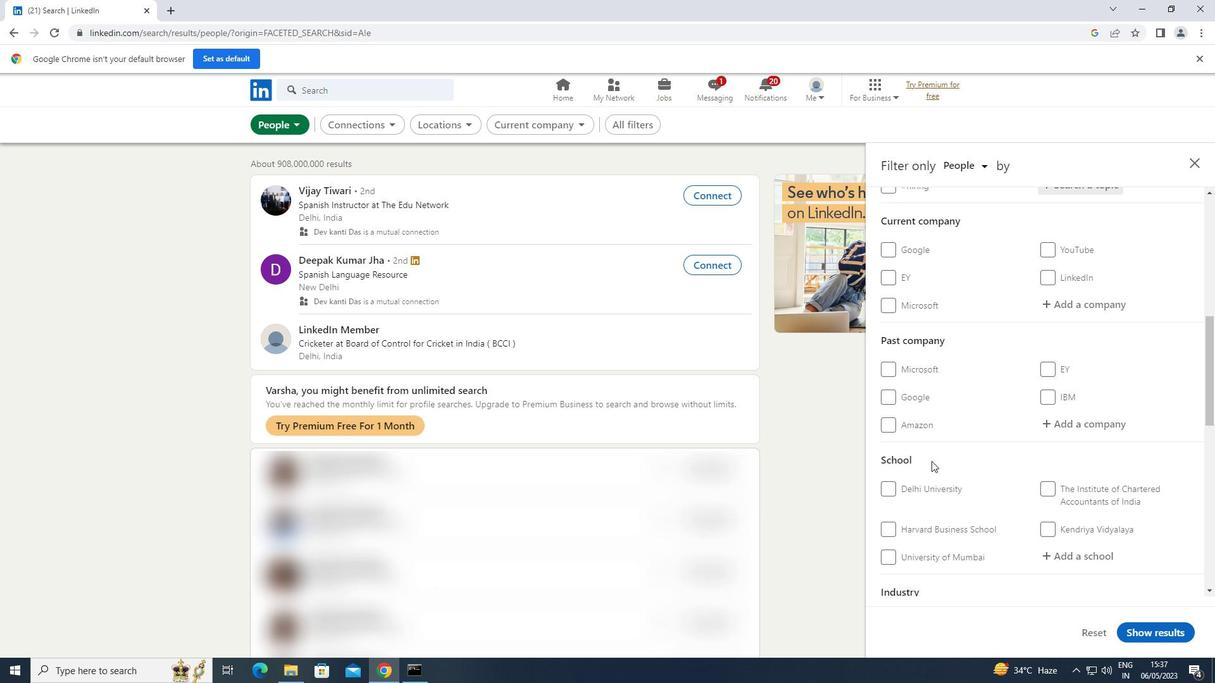 
Action: Mouse scrolled (931, 460) with delta (0, 0)
Screenshot: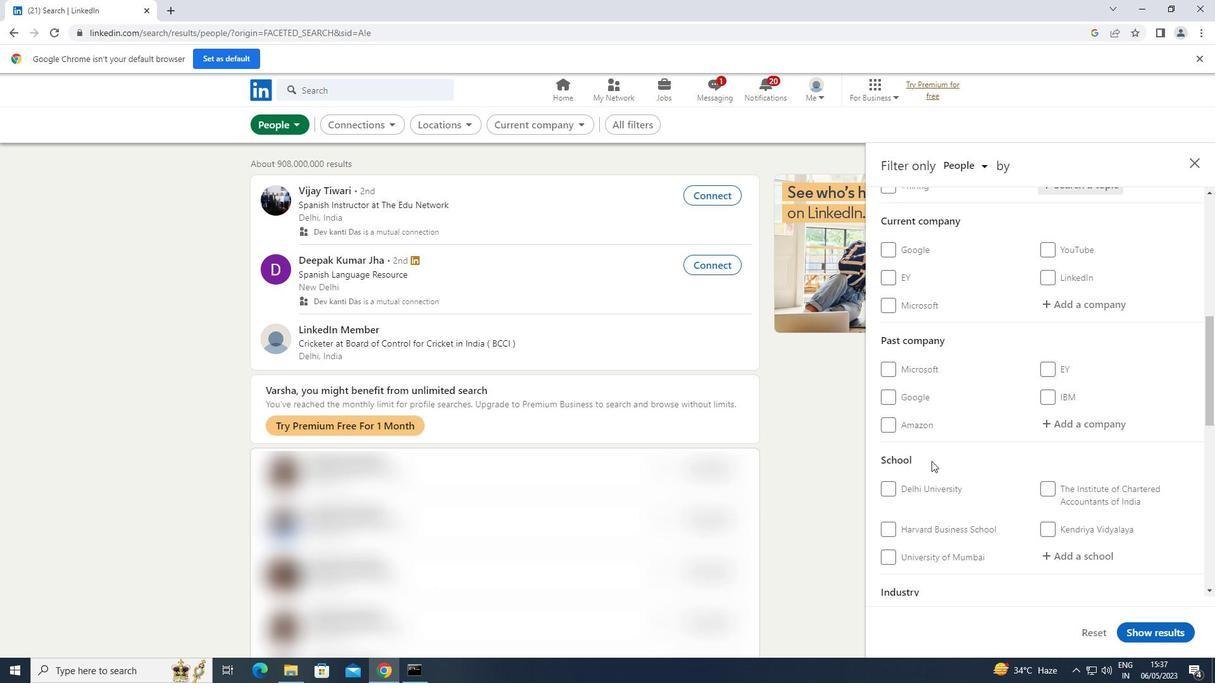 
Action: Mouse moved to (1047, 474)
Screenshot: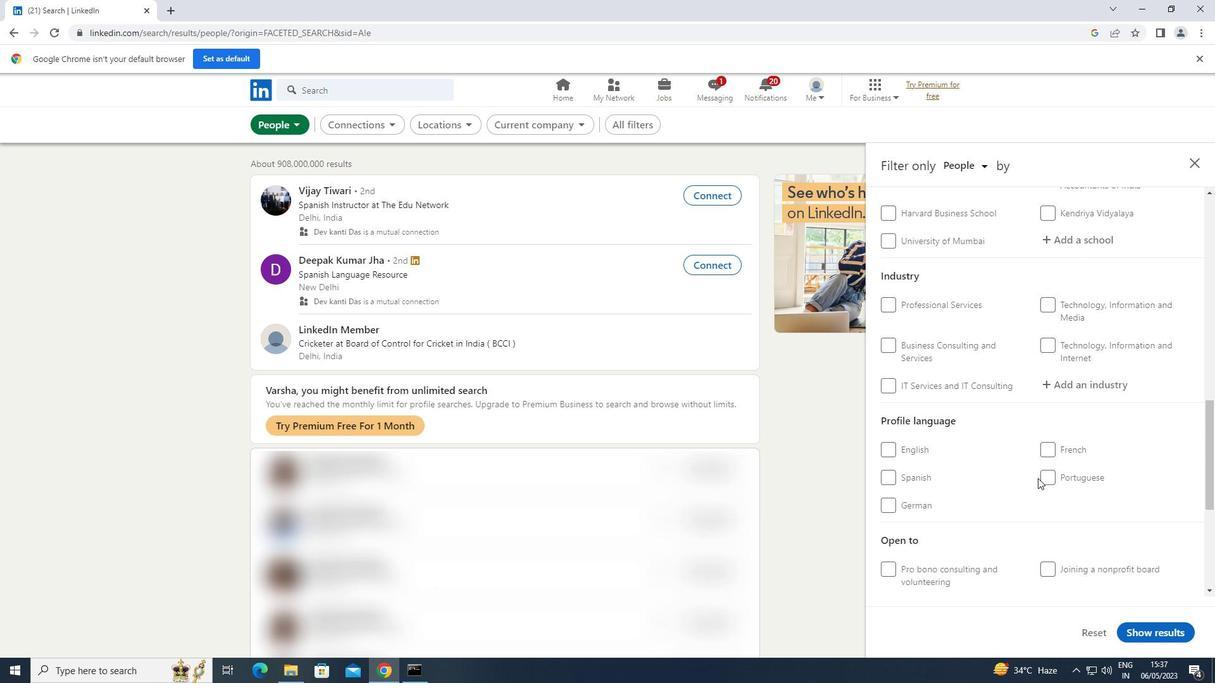 
Action: Mouse pressed left at (1047, 474)
Screenshot: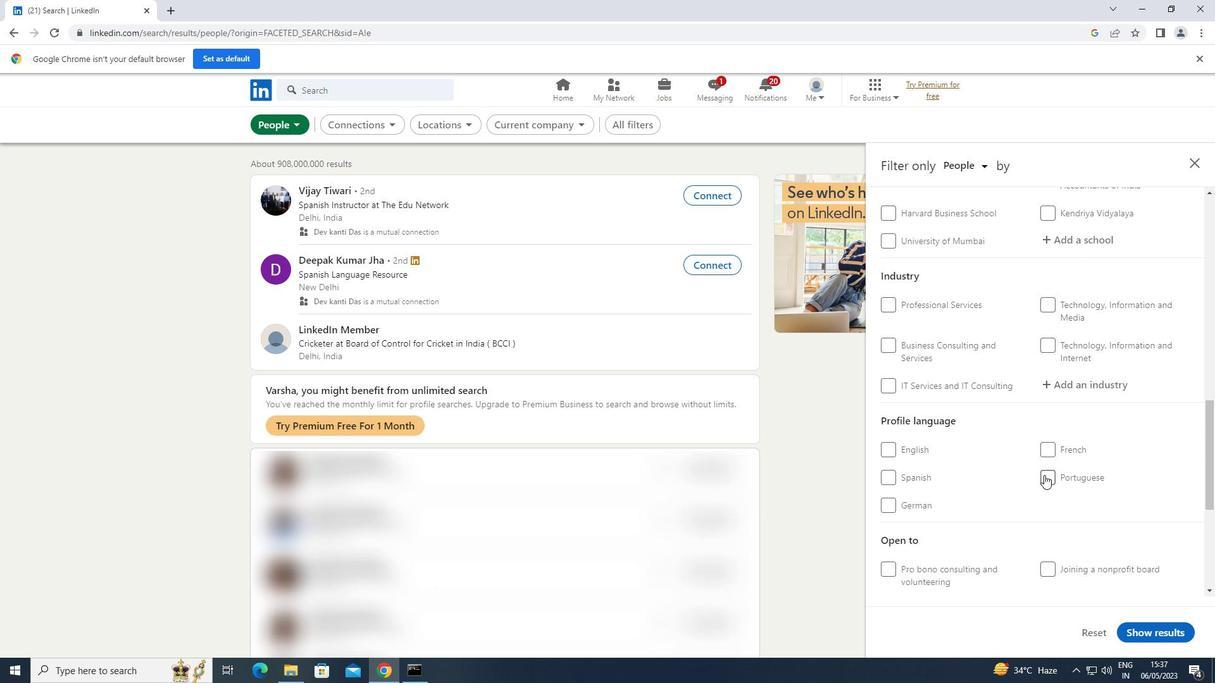
Action: Mouse moved to (1050, 472)
Screenshot: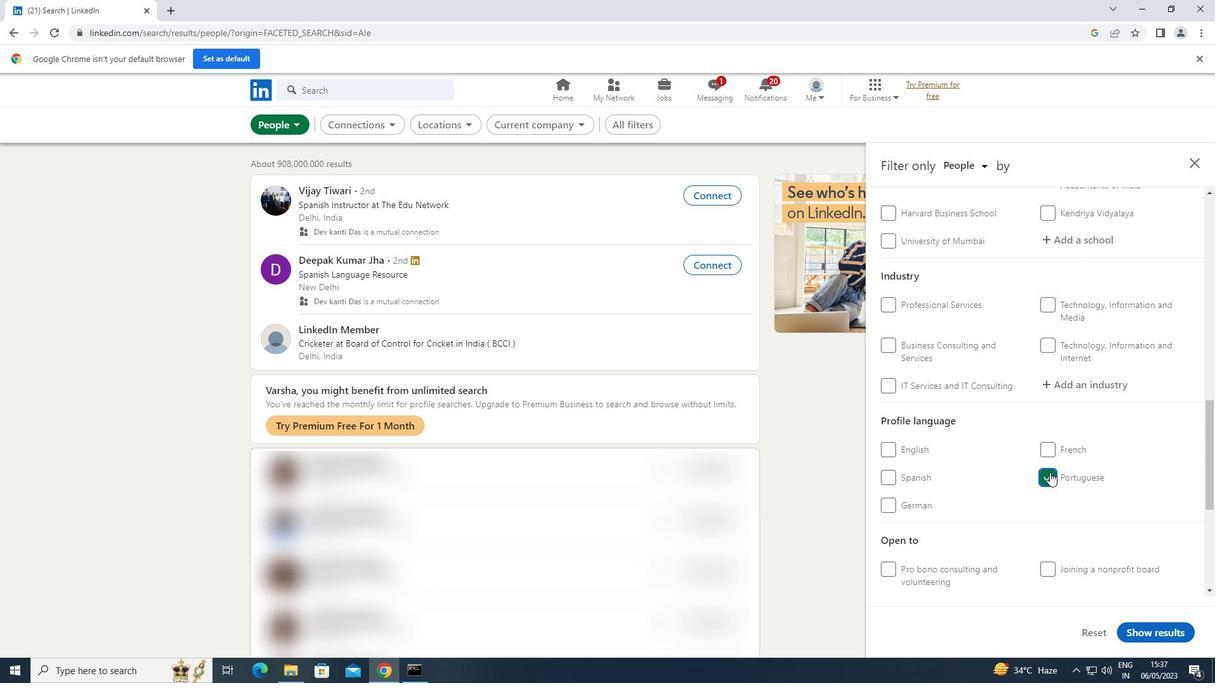 
Action: Mouse scrolled (1050, 472) with delta (0, 0)
Screenshot: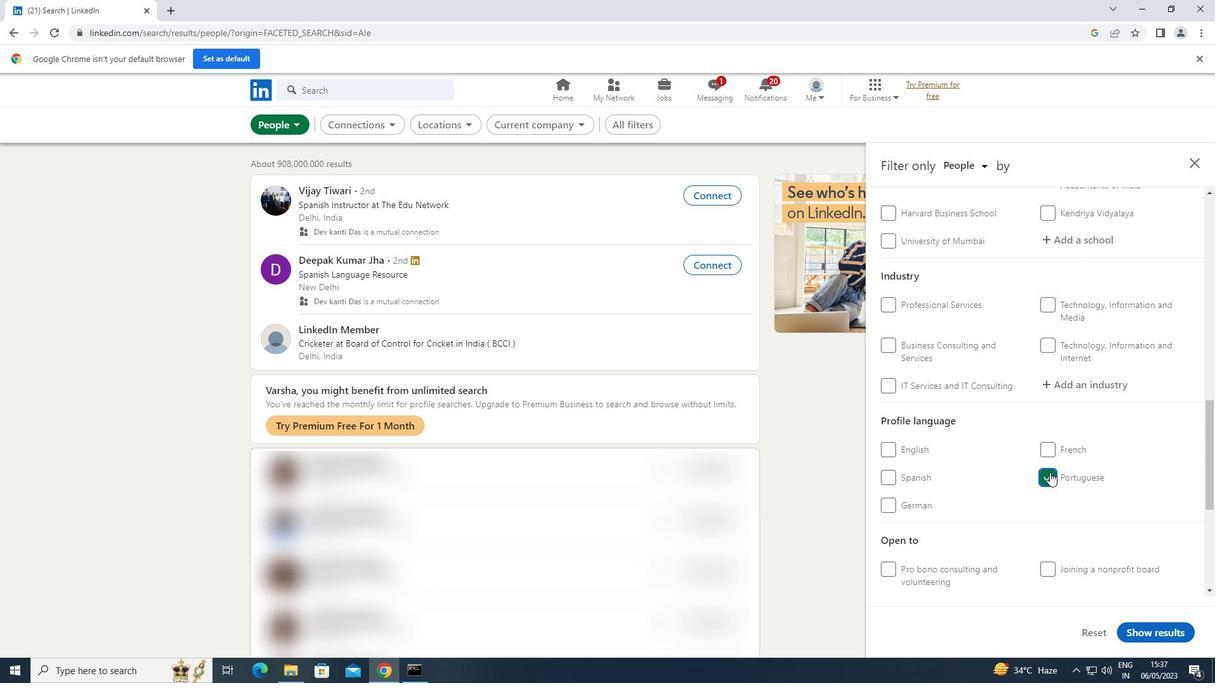 
Action: Mouse scrolled (1050, 472) with delta (0, 0)
Screenshot: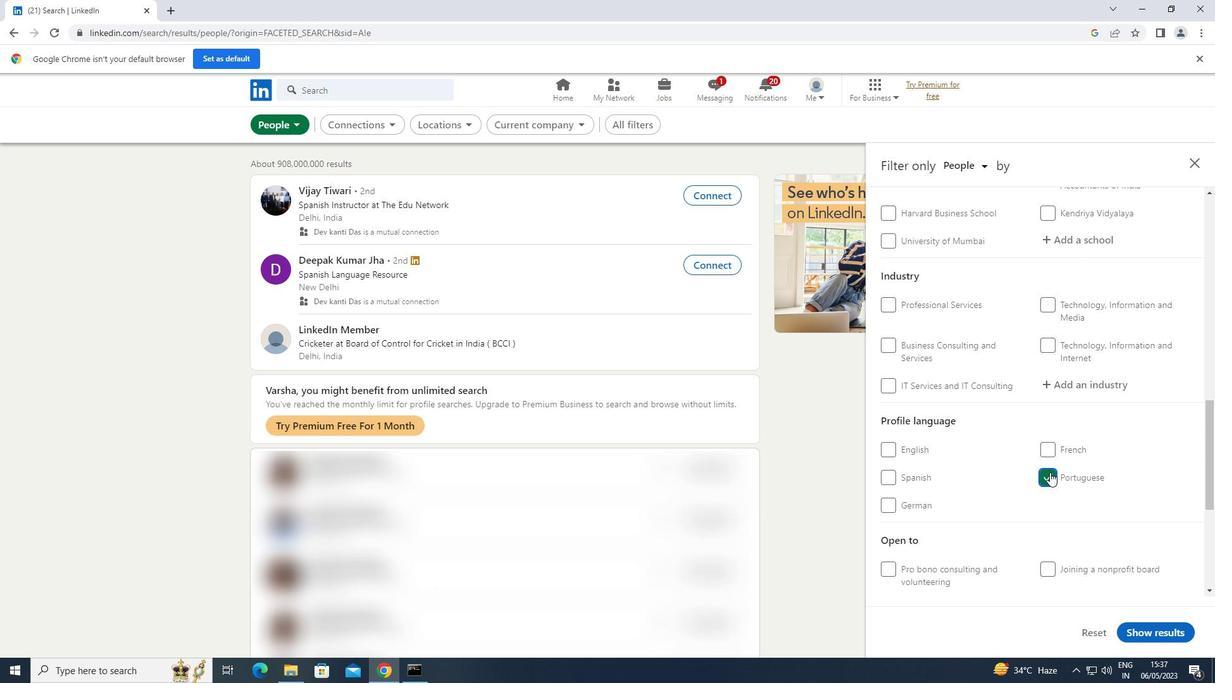 
Action: Mouse scrolled (1050, 472) with delta (0, 0)
Screenshot: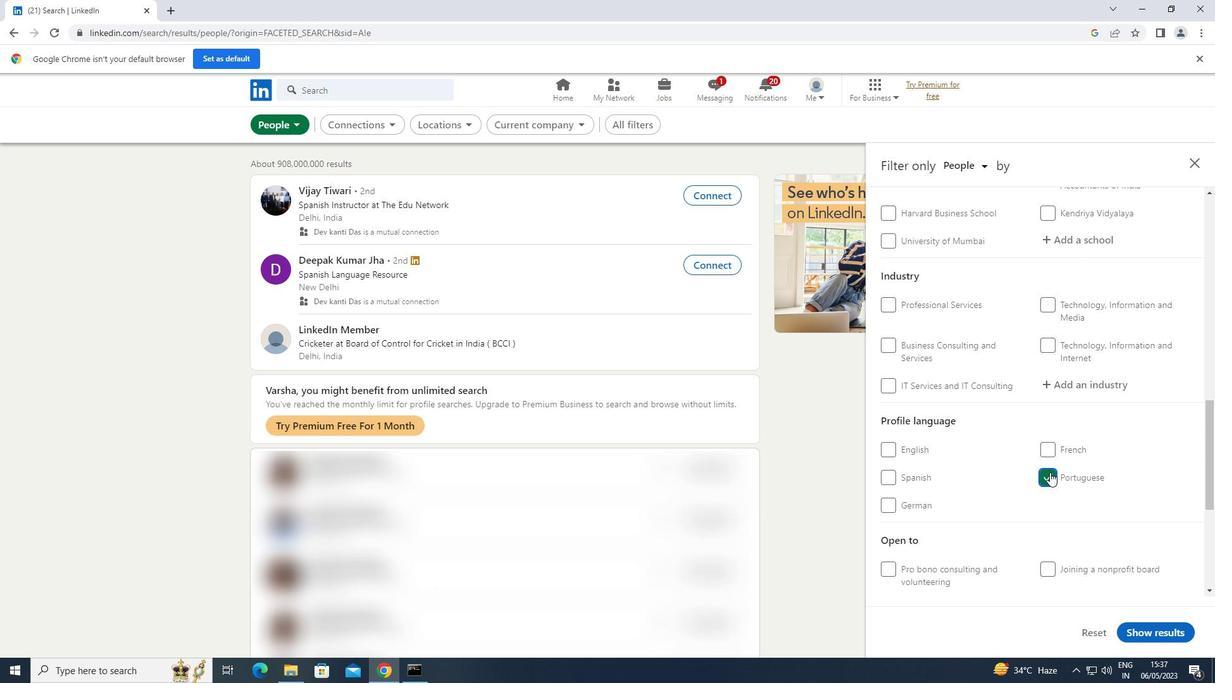 
Action: Mouse moved to (1050, 471)
Screenshot: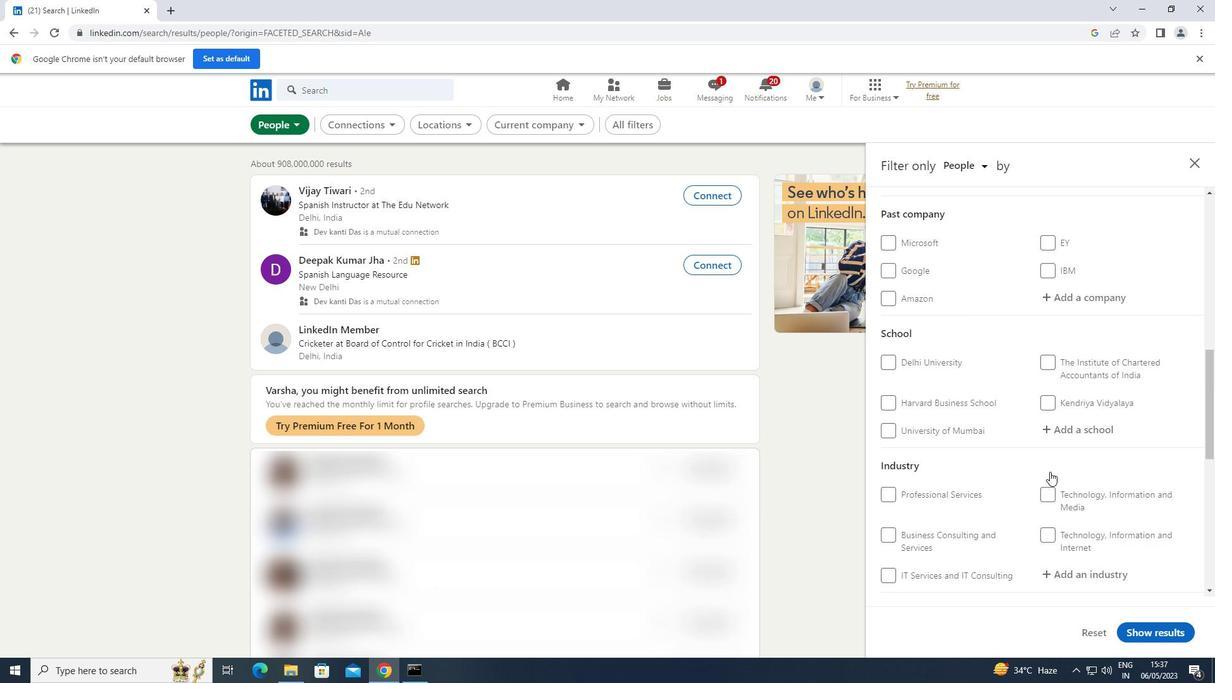 
Action: Mouse scrolled (1050, 472) with delta (0, 0)
Screenshot: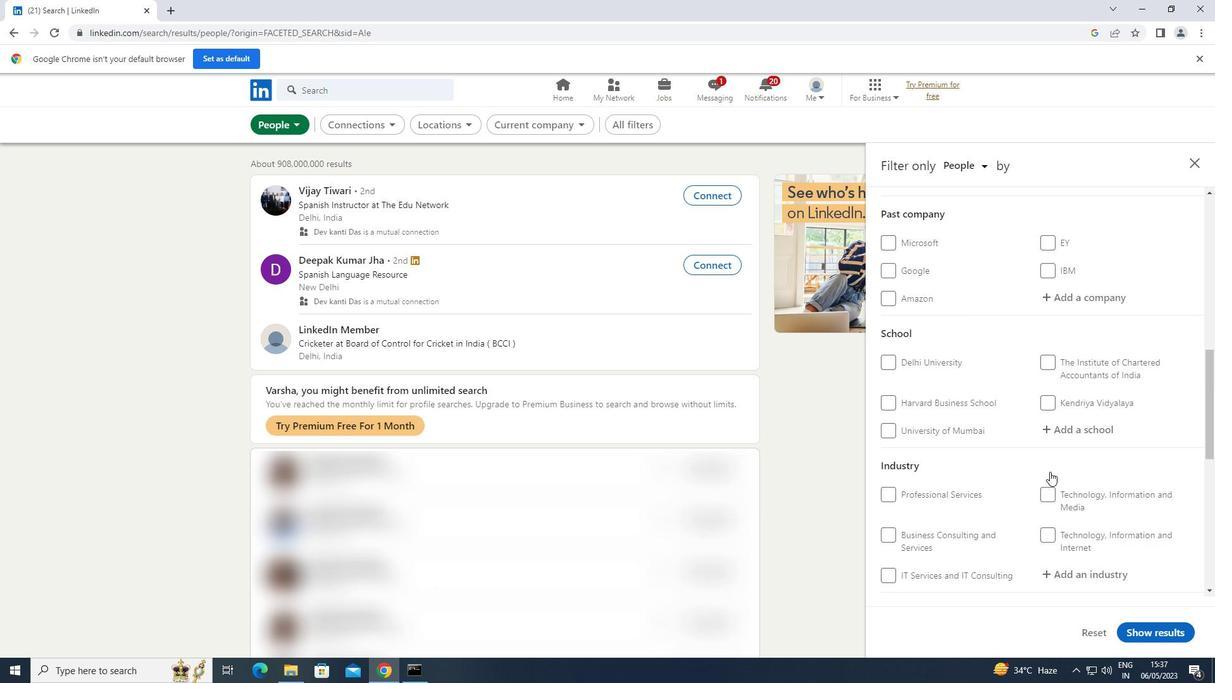 
Action: Mouse moved to (1051, 471)
Screenshot: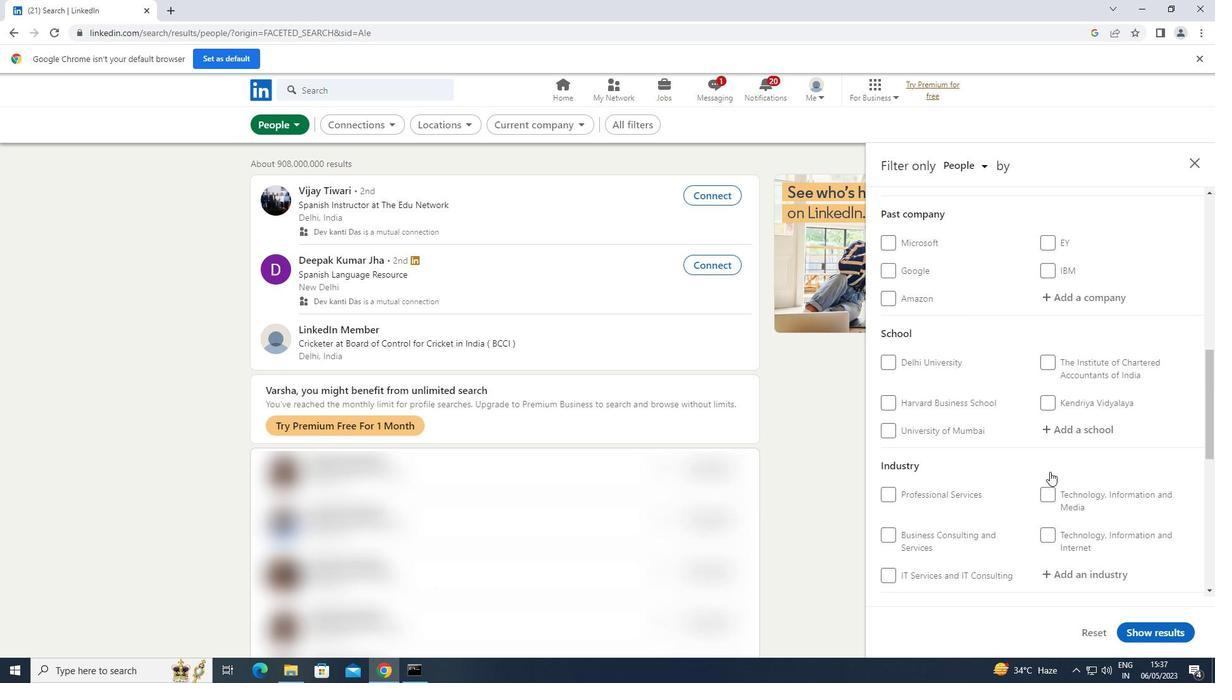 
Action: Mouse scrolled (1051, 471) with delta (0, 0)
Screenshot: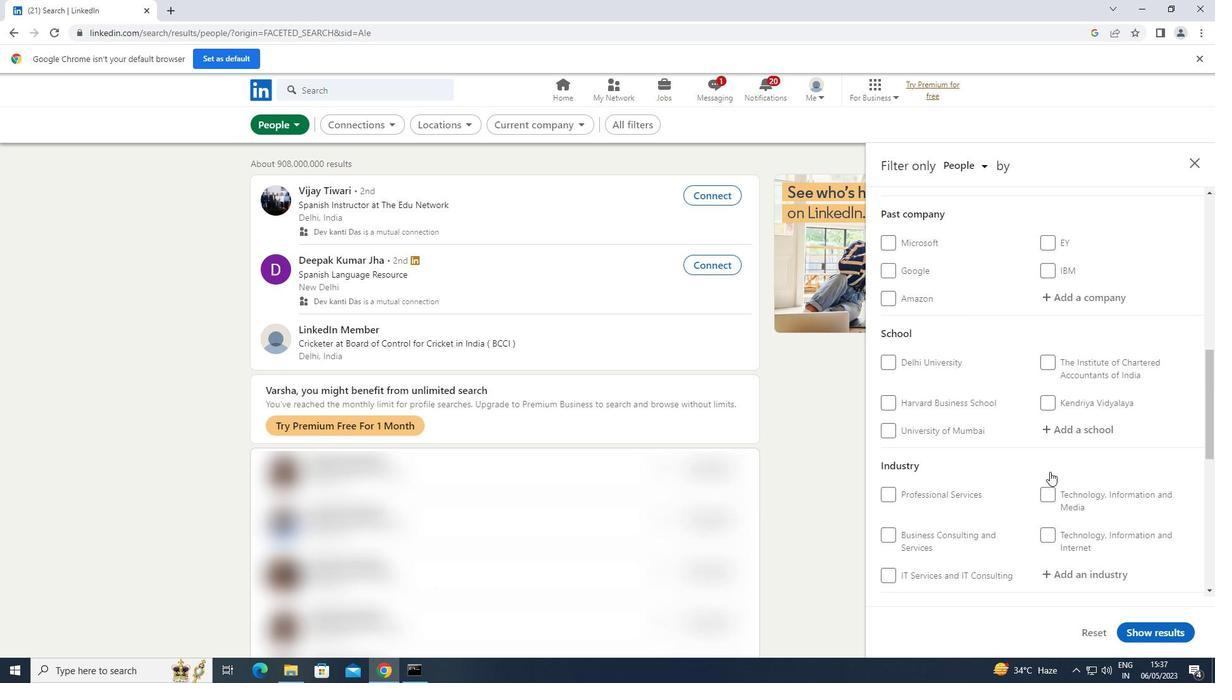 
Action: Mouse scrolled (1051, 471) with delta (0, 0)
Screenshot: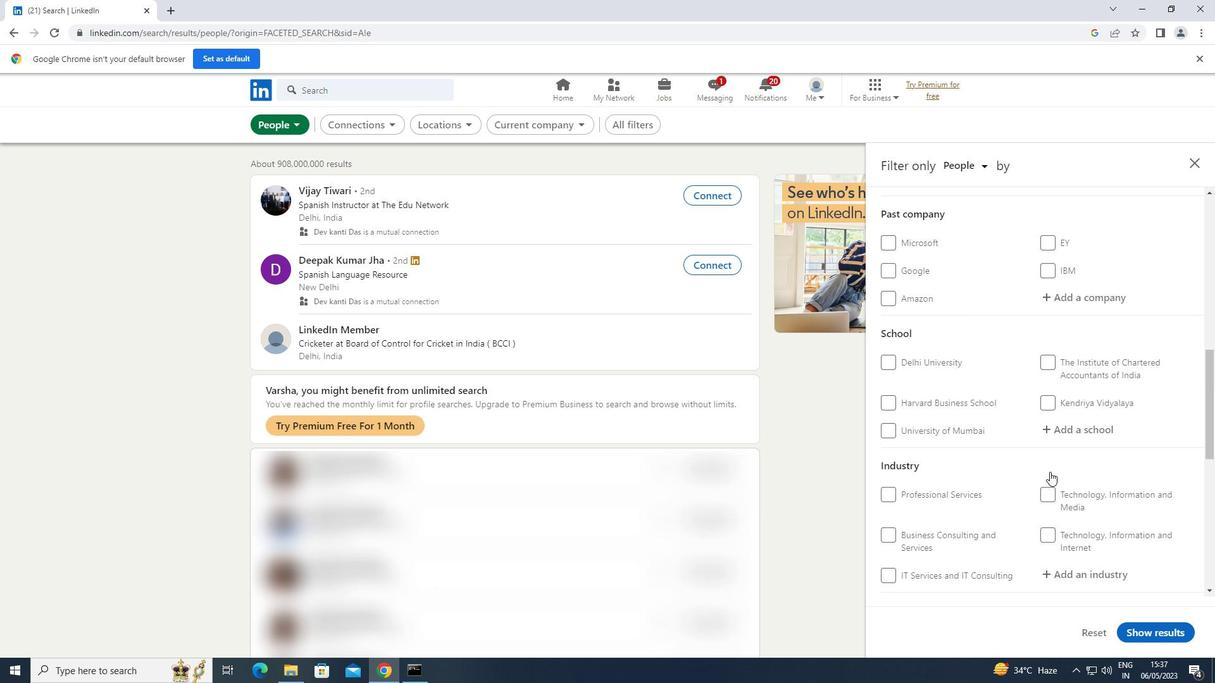 
Action: Mouse moved to (1122, 369)
Screenshot: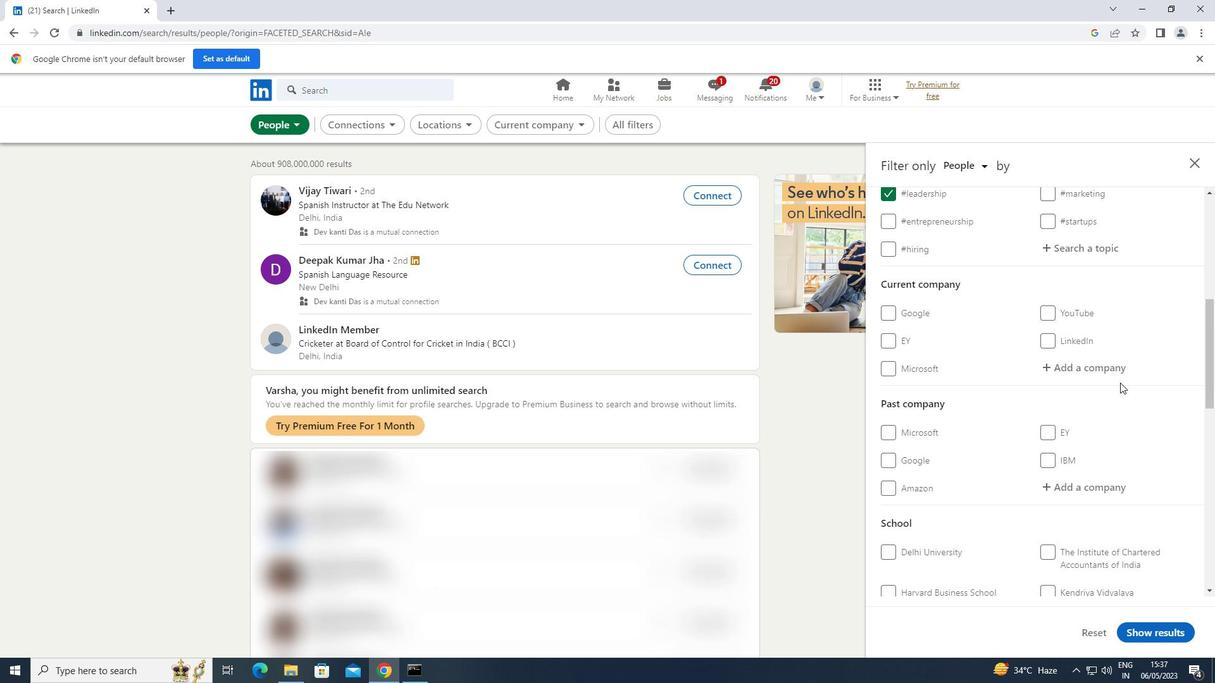 
Action: Mouse pressed left at (1122, 369)
Screenshot: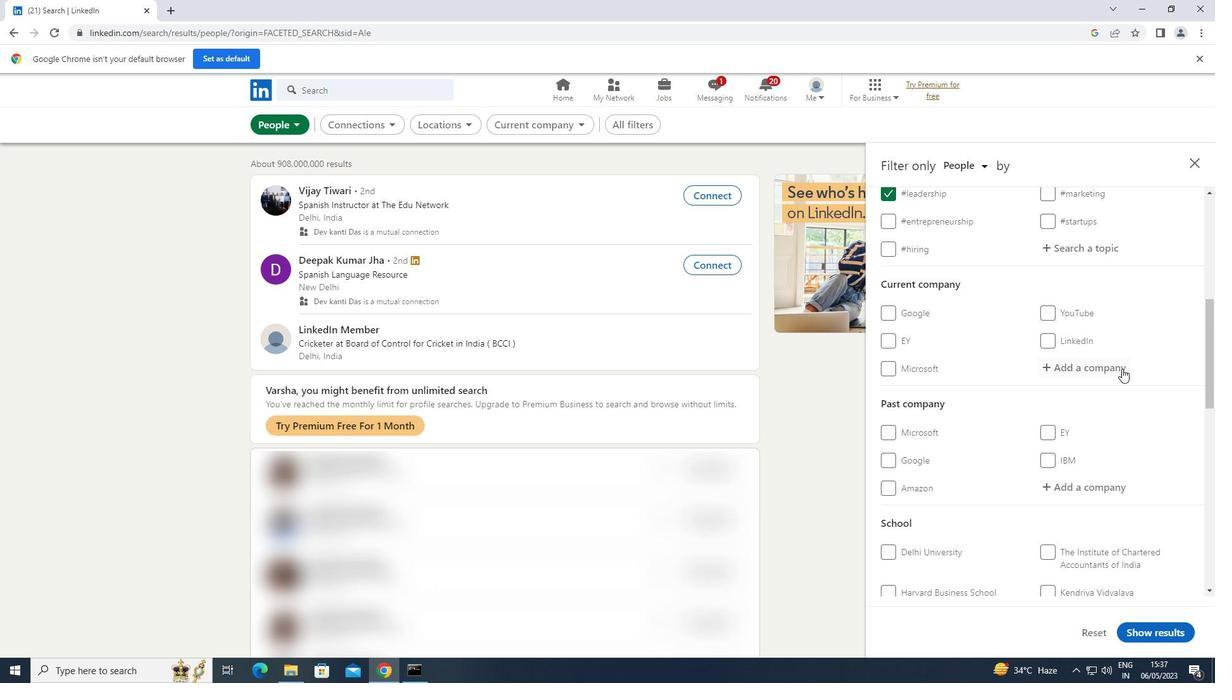 
Action: Key pressed <Key.shift>HONDA<Key.space><Key.shift>CARS
Screenshot: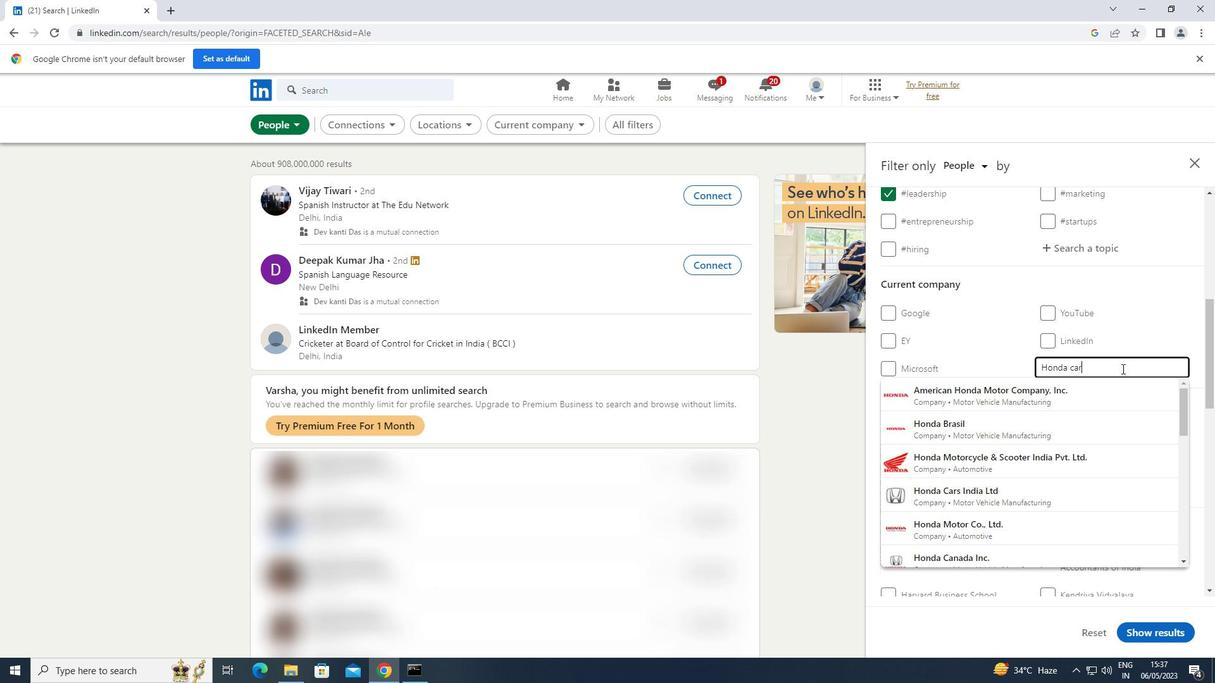 
Action: Mouse moved to (1042, 398)
Screenshot: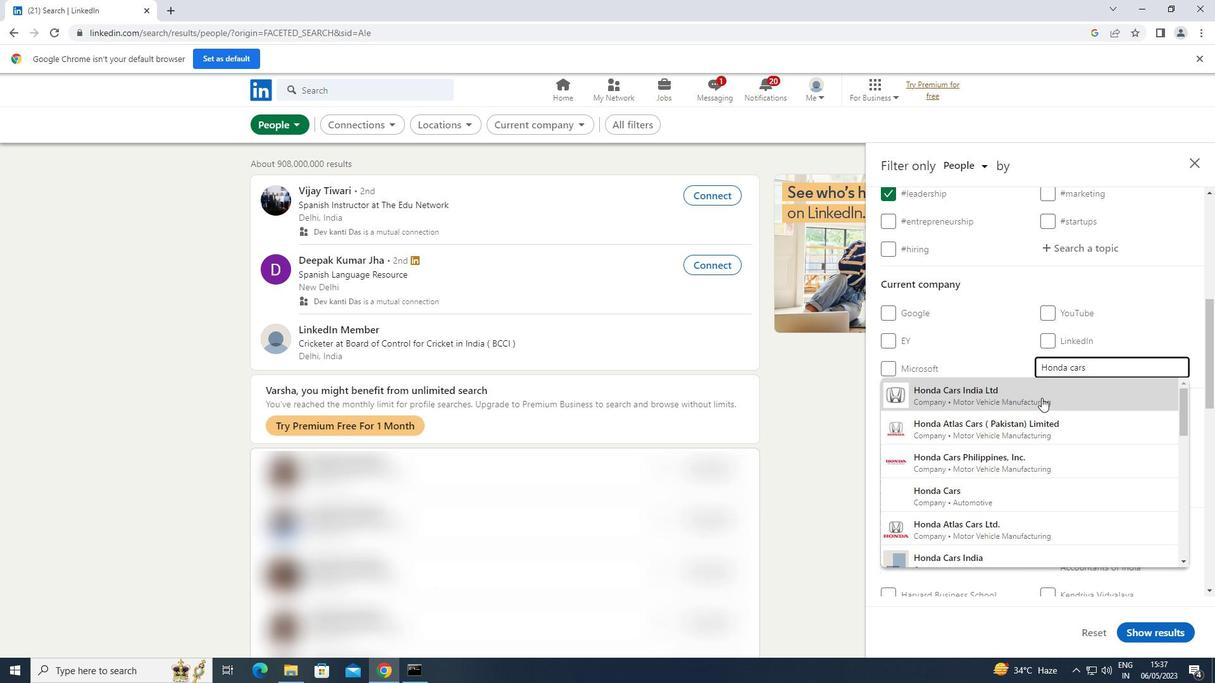 
Action: Mouse pressed left at (1042, 398)
Screenshot: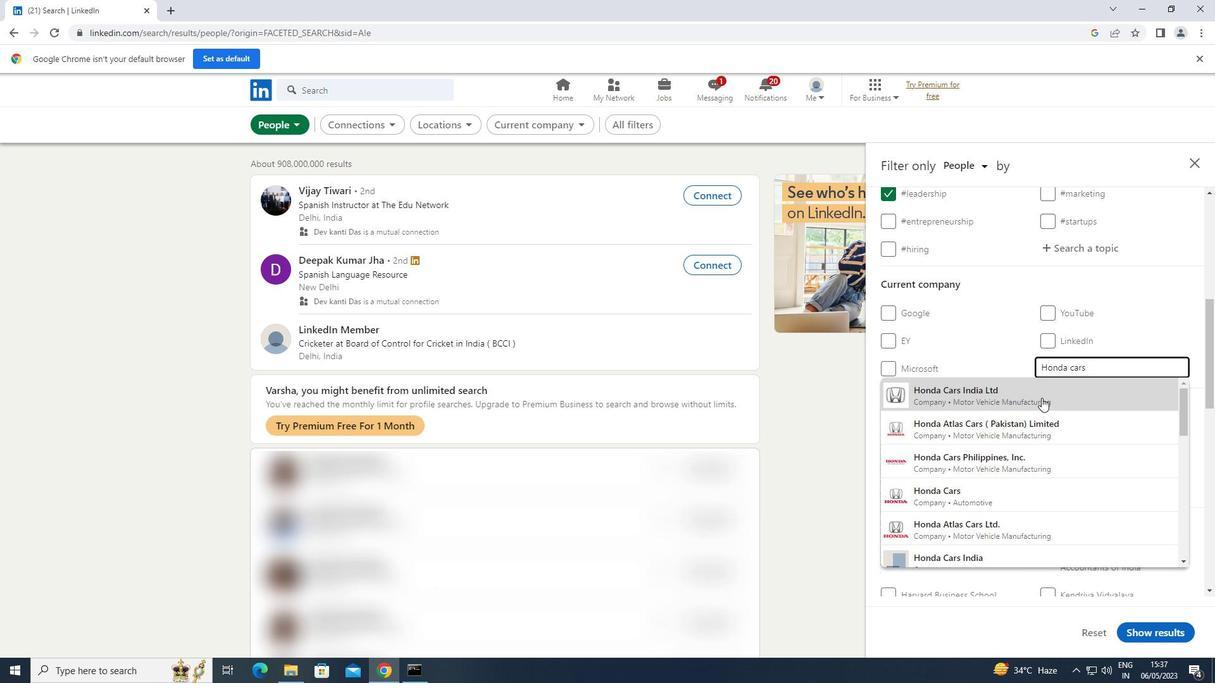 
Action: Mouse moved to (1042, 388)
Screenshot: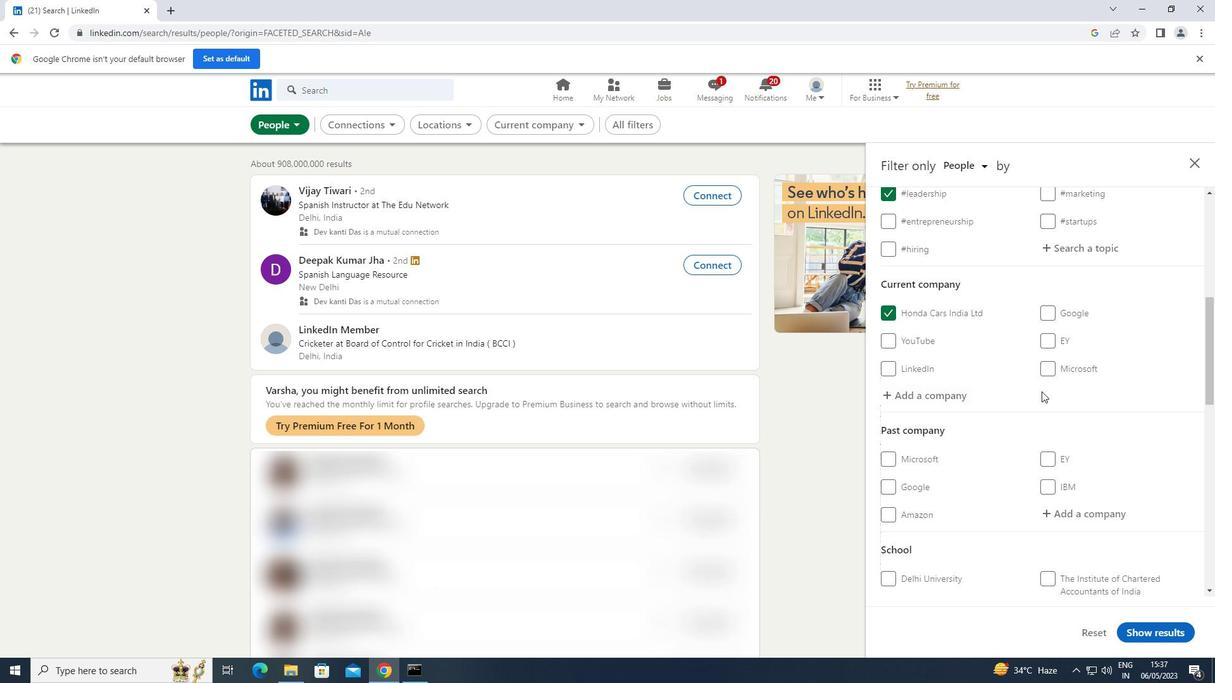 
Action: Mouse scrolled (1042, 387) with delta (0, 0)
Screenshot: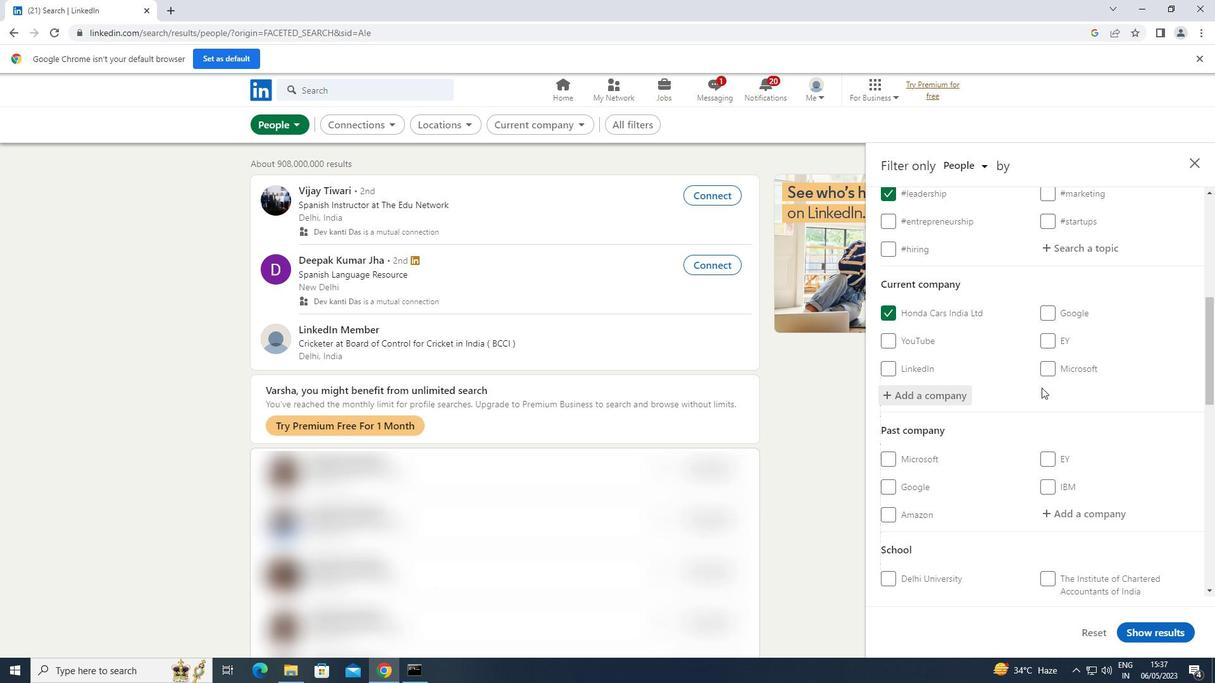 
Action: Mouse scrolled (1042, 387) with delta (0, 0)
Screenshot: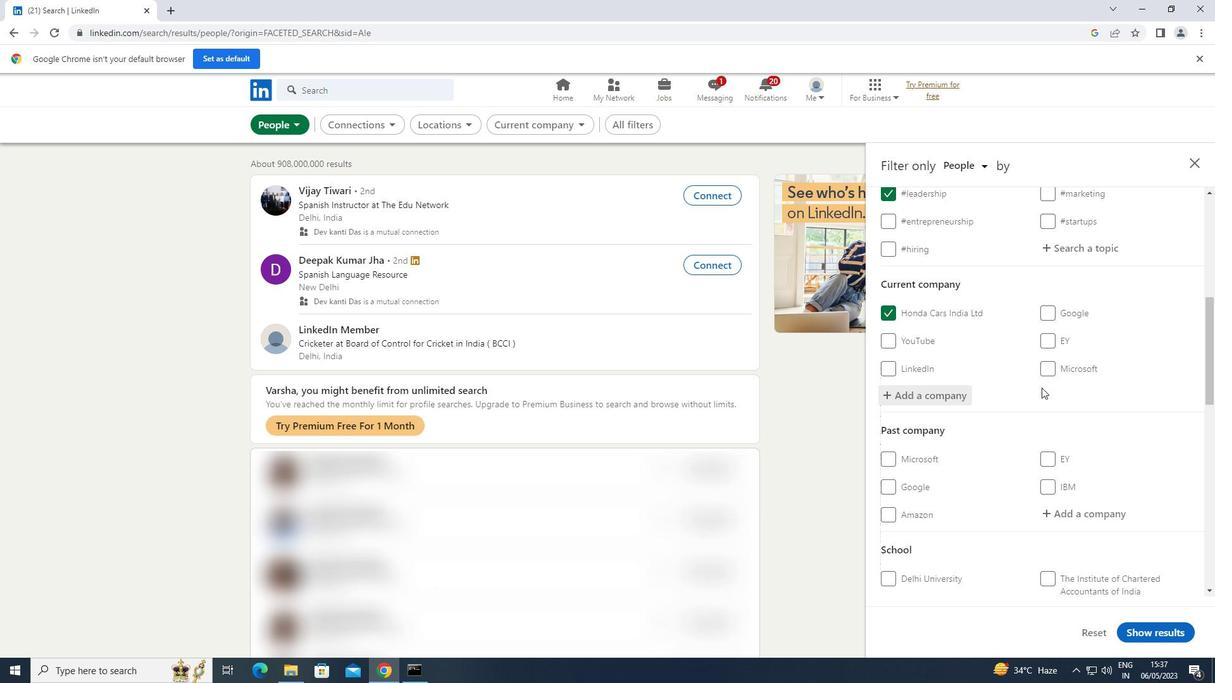 
Action: Mouse scrolled (1042, 387) with delta (0, 0)
Screenshot: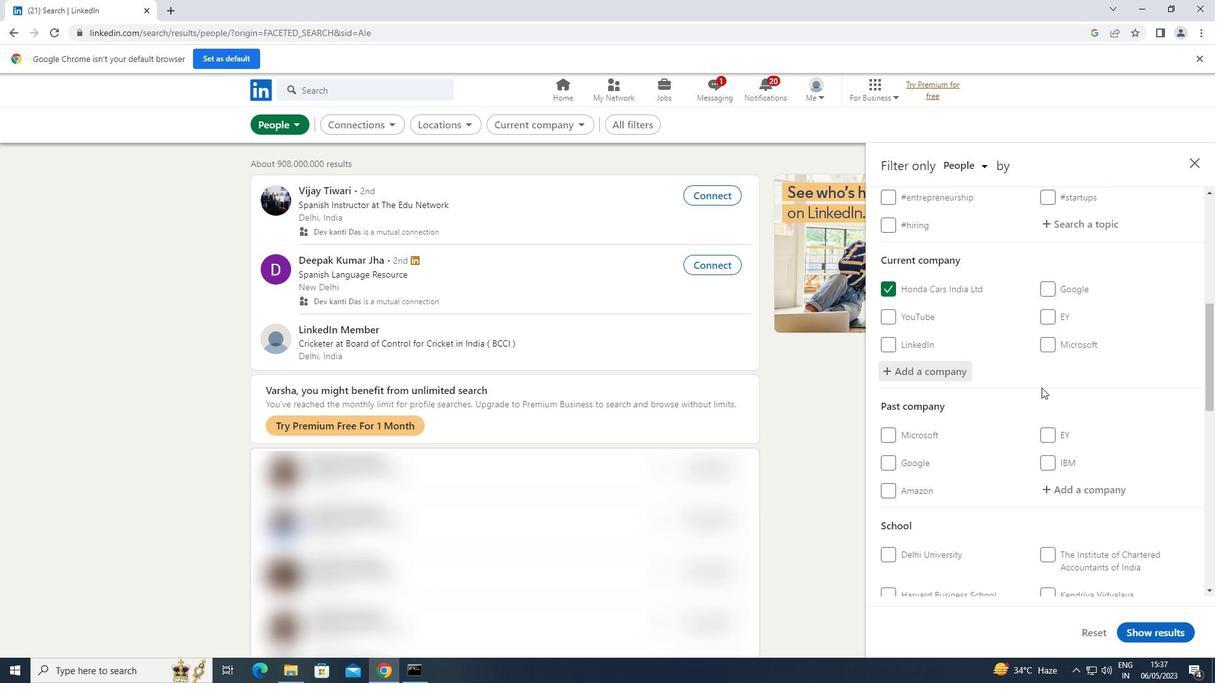 
Action: Mouse moved to (1042, 386)
Screenshot: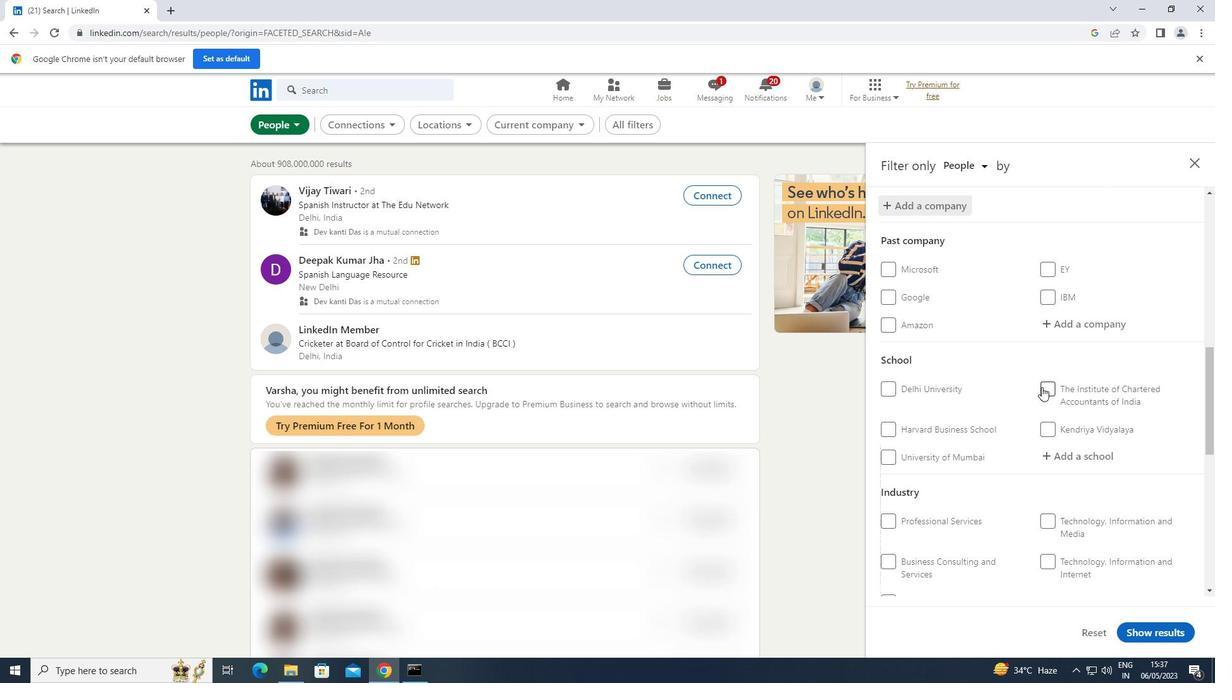 
Action: Mouse scrolled (1042, 385) with delta (0, 0)
Screenshot: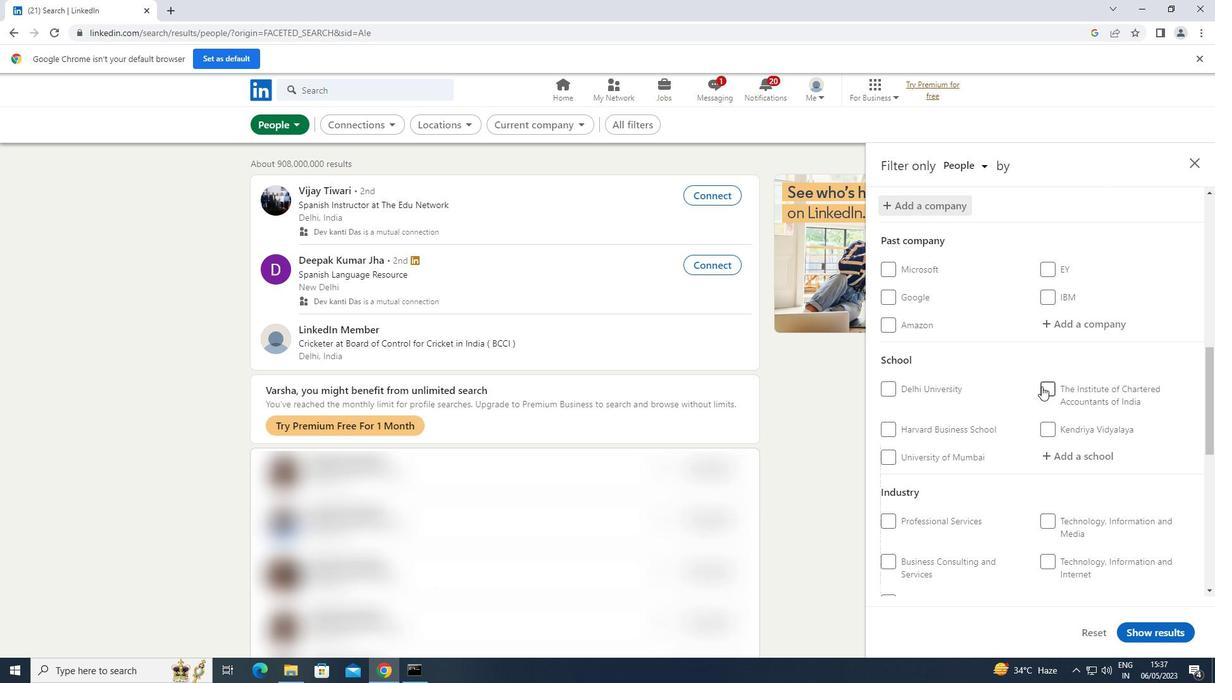 
Action: Mouse scrolled (1042, 385) with delta (0, 0)
Screenshot: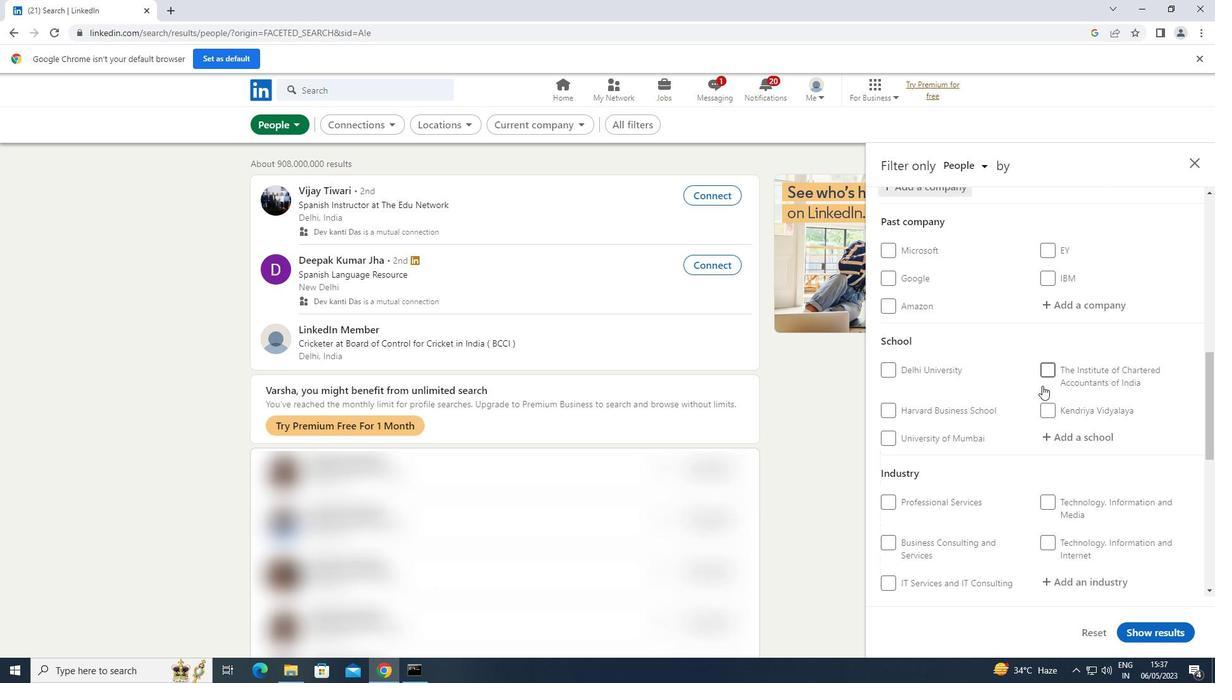 
Action: Mouse moved to (1087, 329)
Screenshot: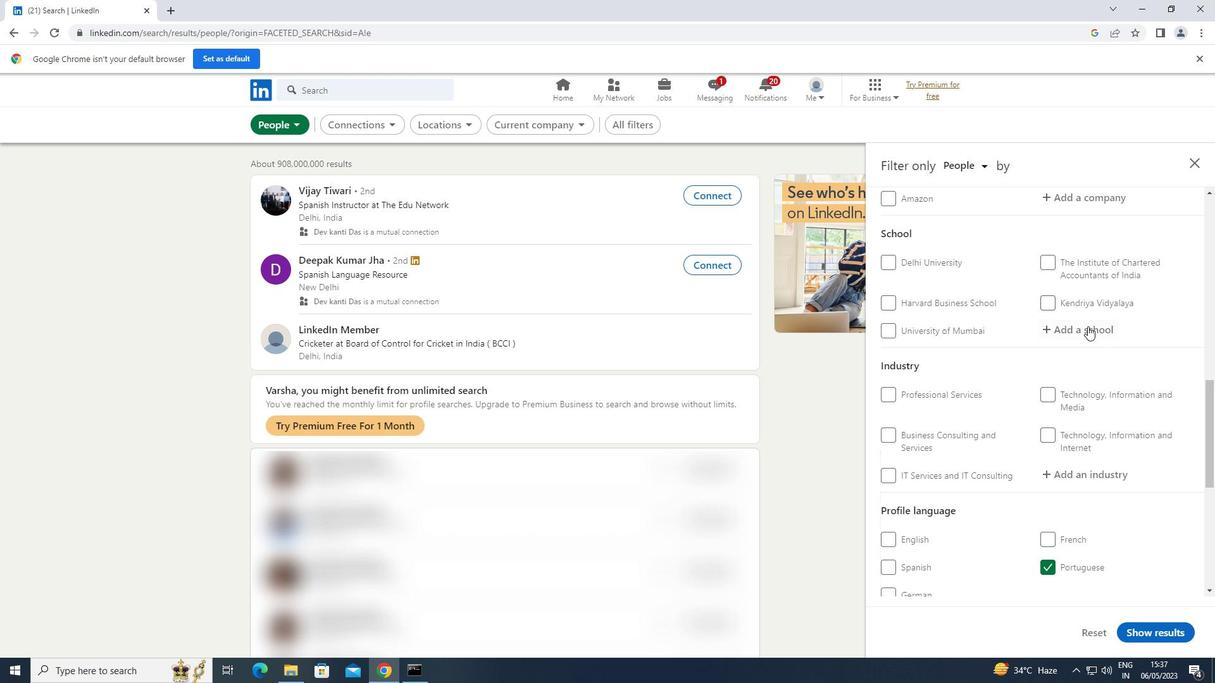 
Action: Mouse pressed left at (1087, 329)
Screenshot: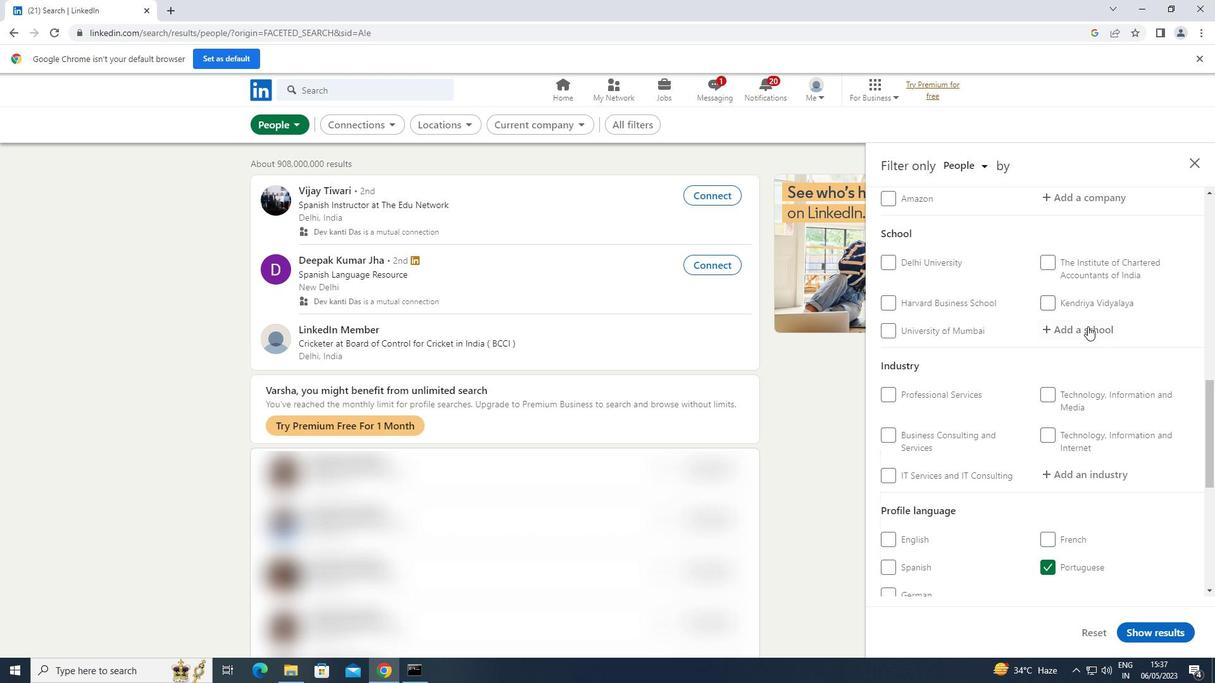
Action: Mouse moved to (1087, 330)
Screenshot: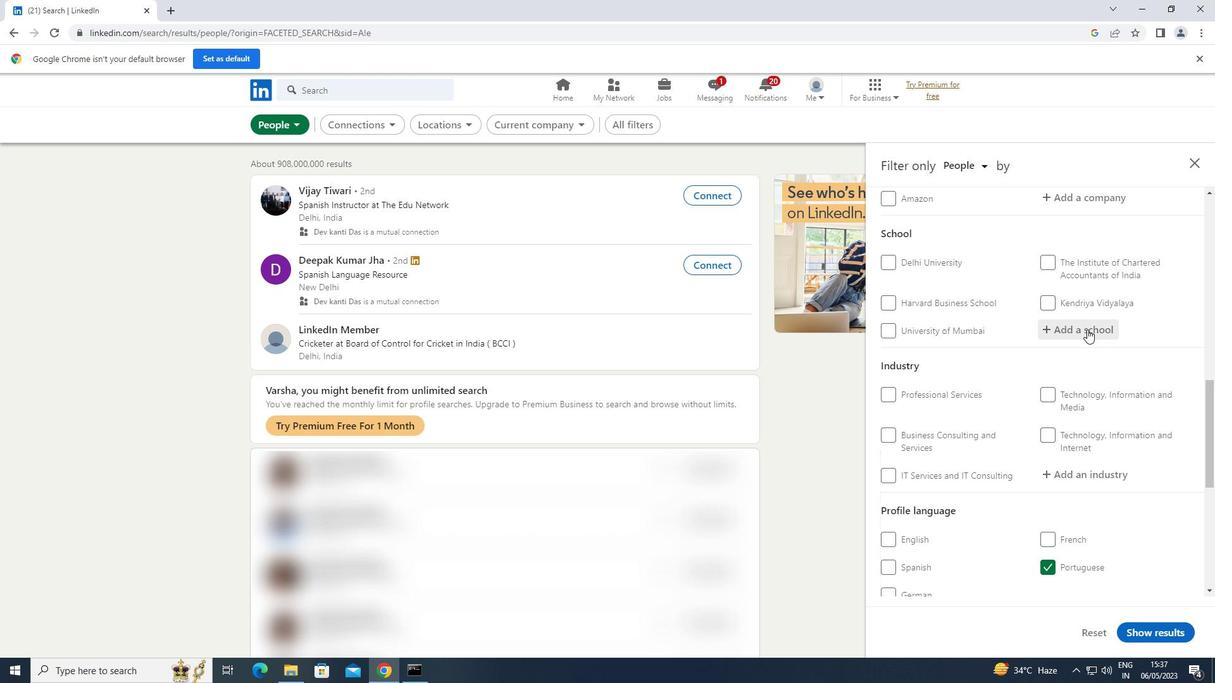 
Action: Key pressed <Key.shift>MASAI
Screenshot: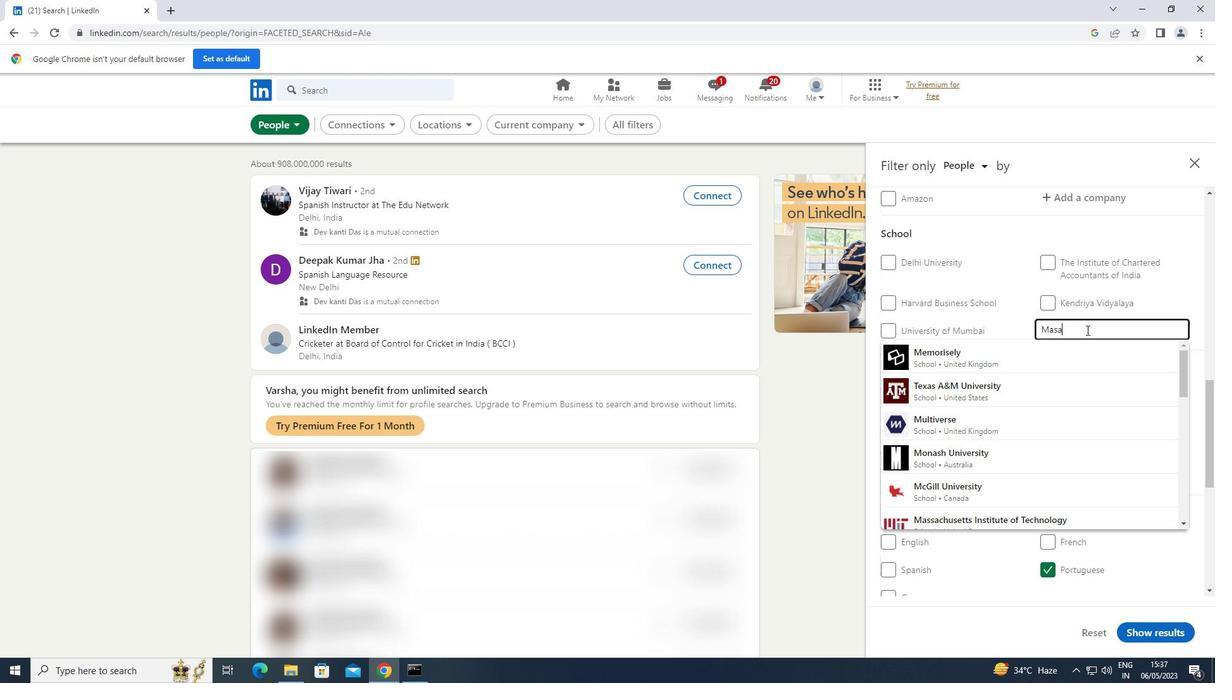 
Action: Mouse moved to (966, 346)
Screenshot: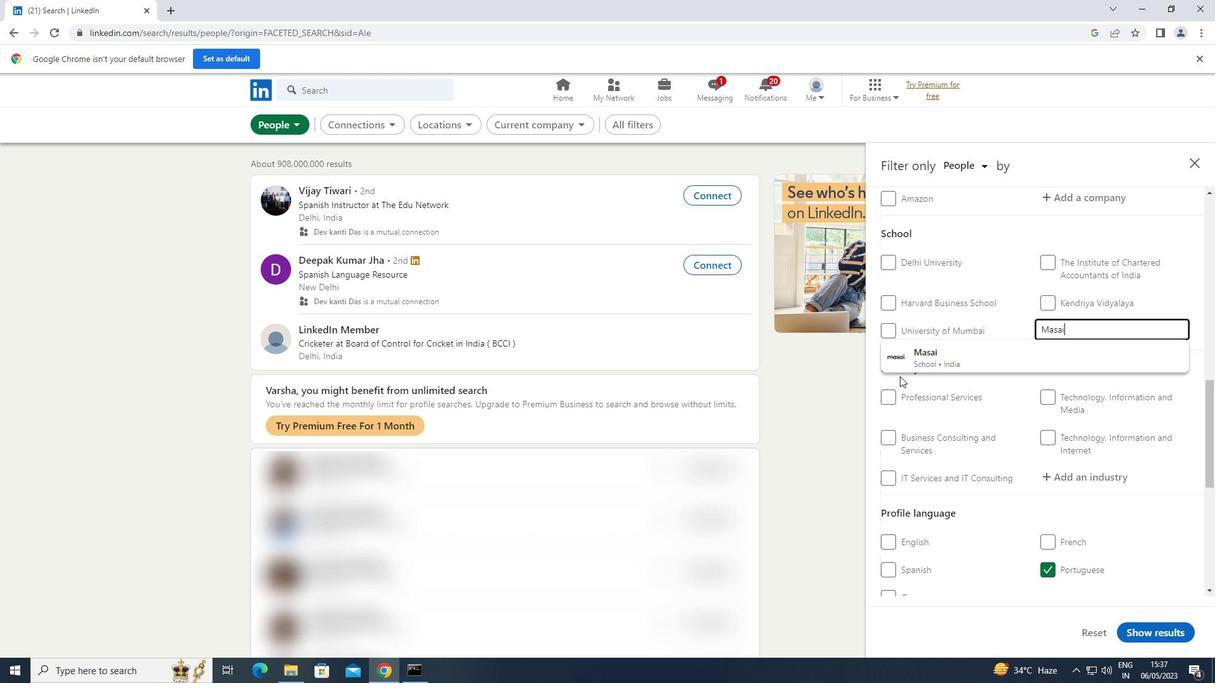 
Action: Mouse pressed left at (966, 346)
Screenshot: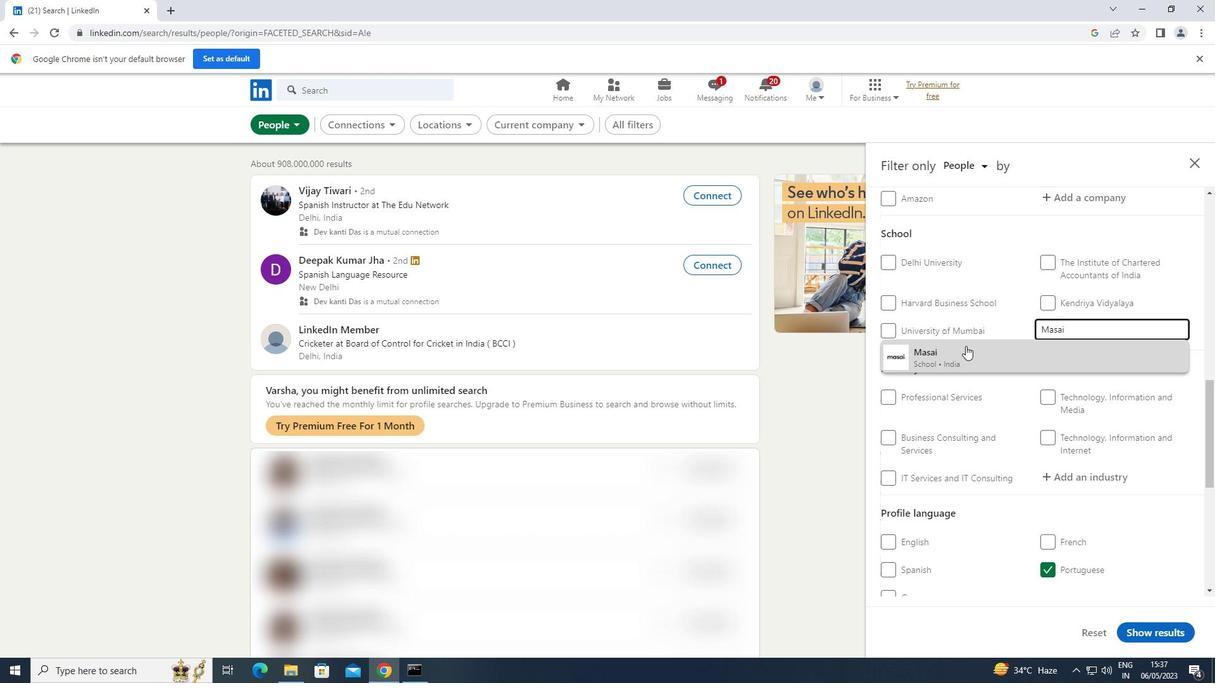 
Action: Mouse moved to (966, 346)
Screenshot: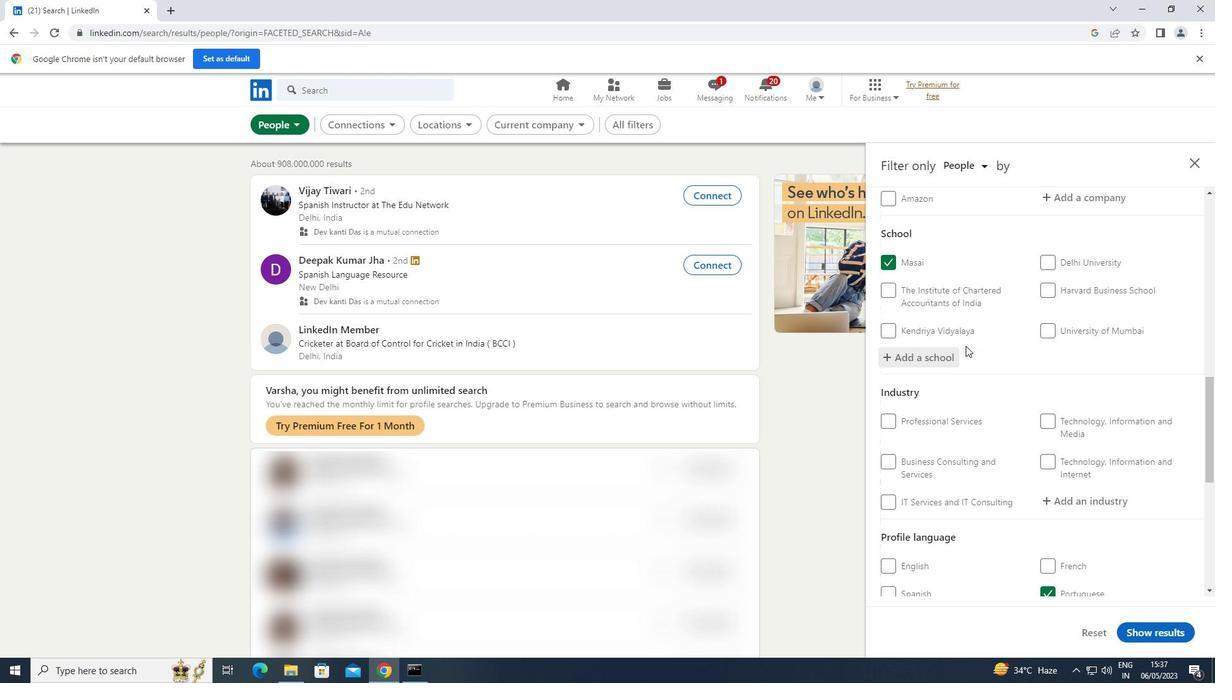 
Action: Mouse scrolled (966, 345) with delta (0, 0)
Screenshot: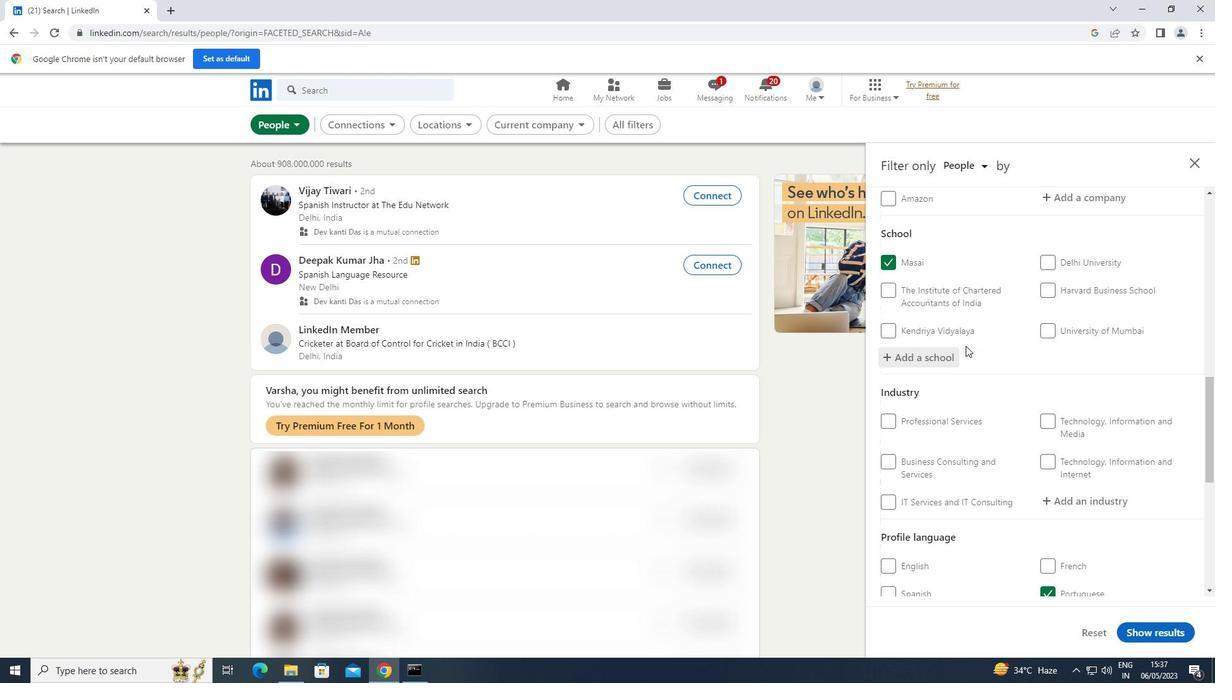 
Action: Mouse moved to (966, 346)
Screenshot: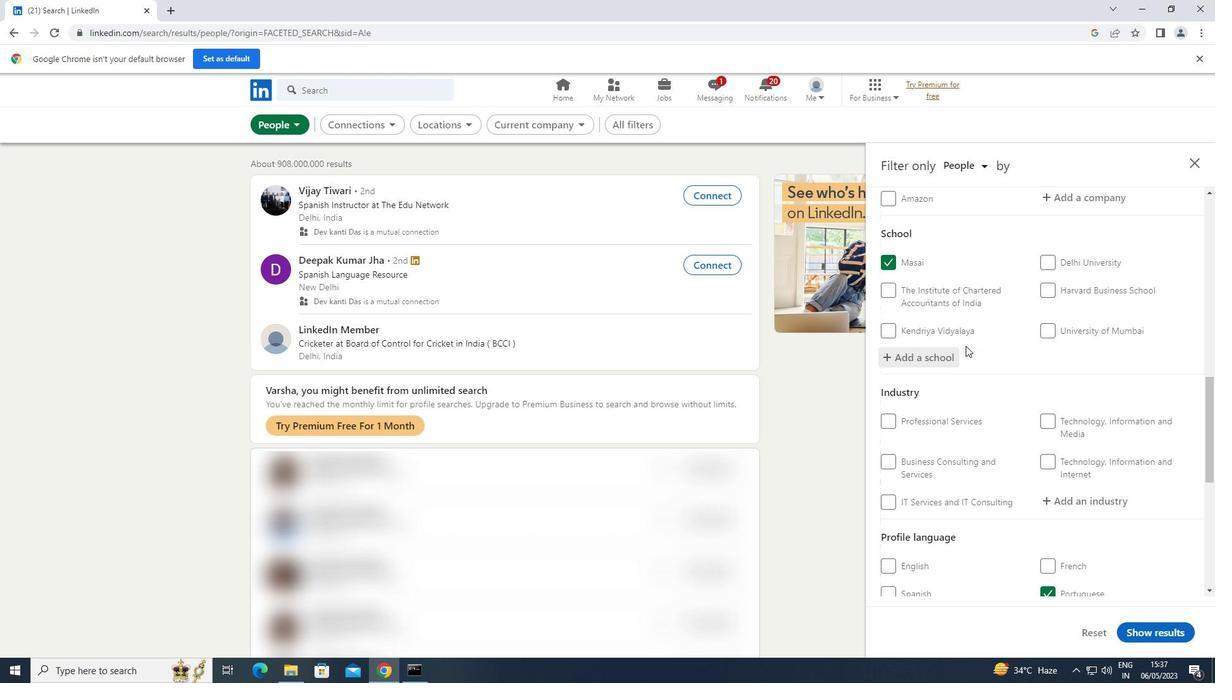 
Action: Mouse scrolled (966, 345) with delta (0, 0)
Screenshot: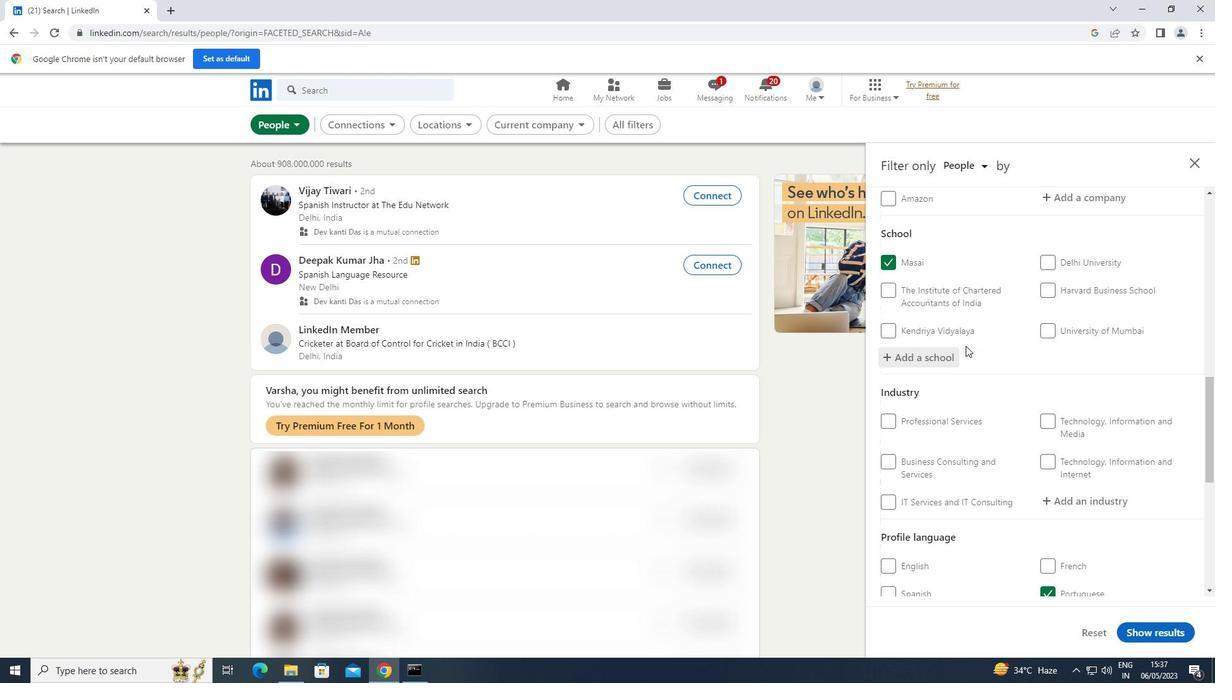 
Action: Mouse scrolled (966, 345) with delta (0, 0)
Screenshot: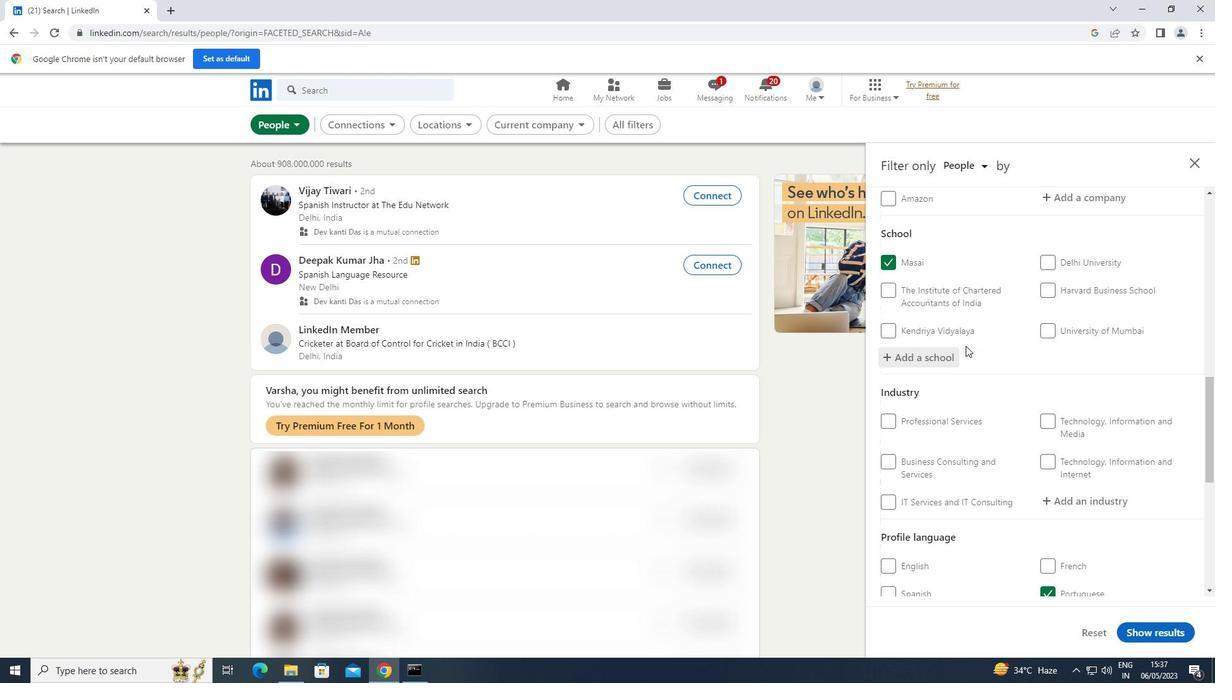 
Action: Mouse moved to (966, 346)
Screenshot: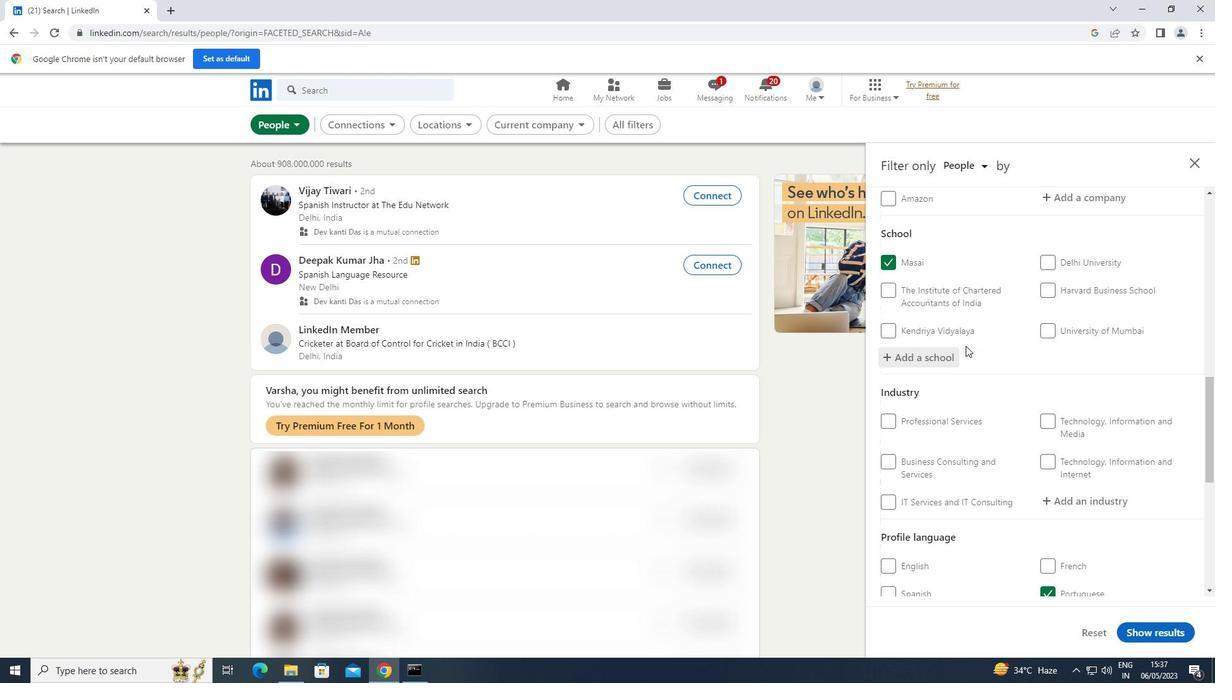 
Action: Mouse scrolled (966, 345) with delta (0, 0)
Screenshot: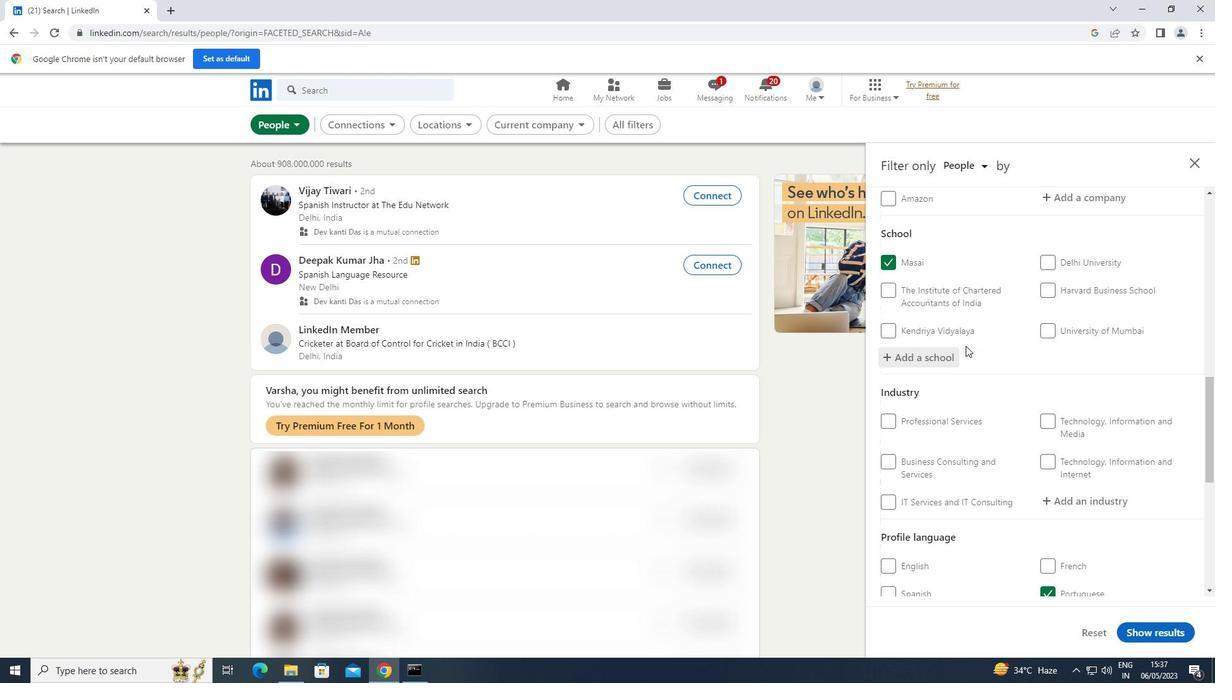 
Action: Mouse moved to (1079, 248)
Screenshot: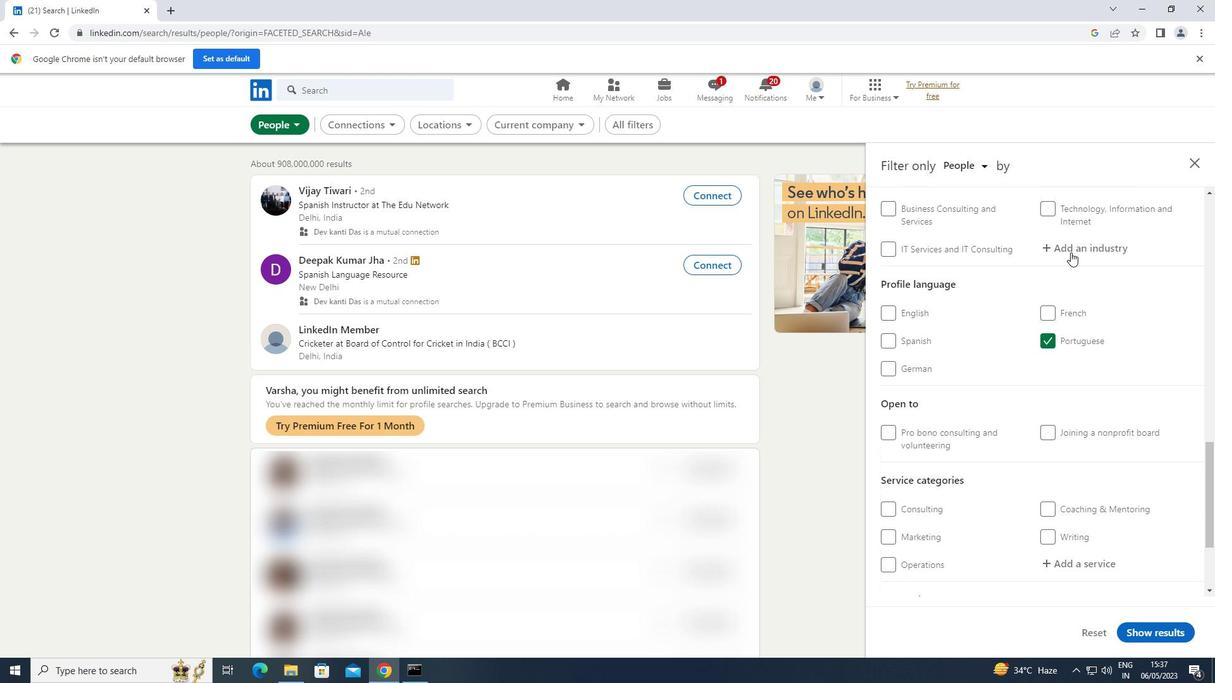 
Action: Mouse pressed left at (1079, 248)
Screenshot: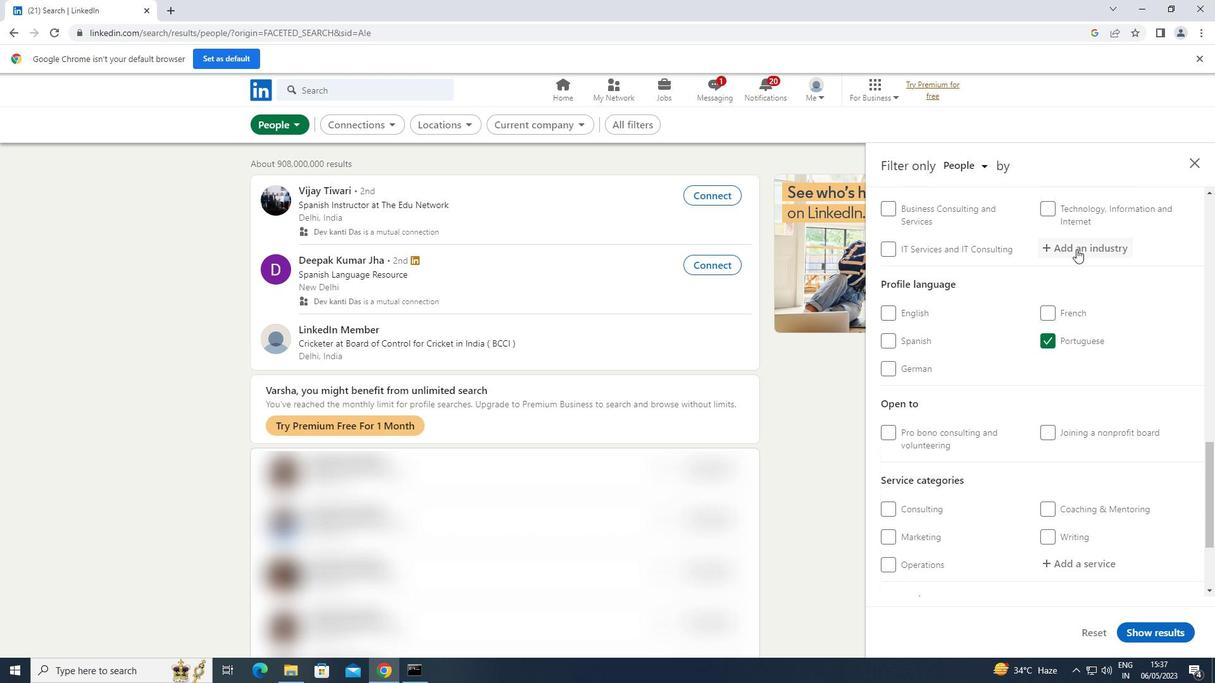 
Action: Key pressed <Key.shift>PROFESSIONAL
Screenshot: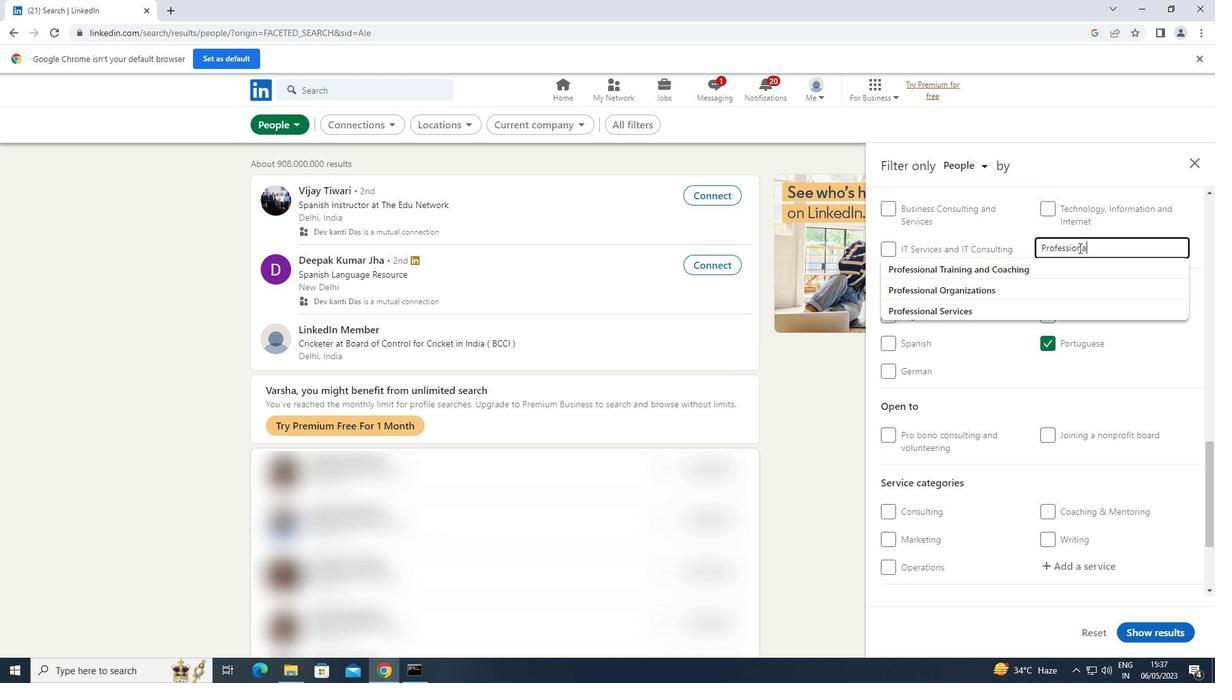 
Action: Mouse moved to (985, 282)
Screenshot: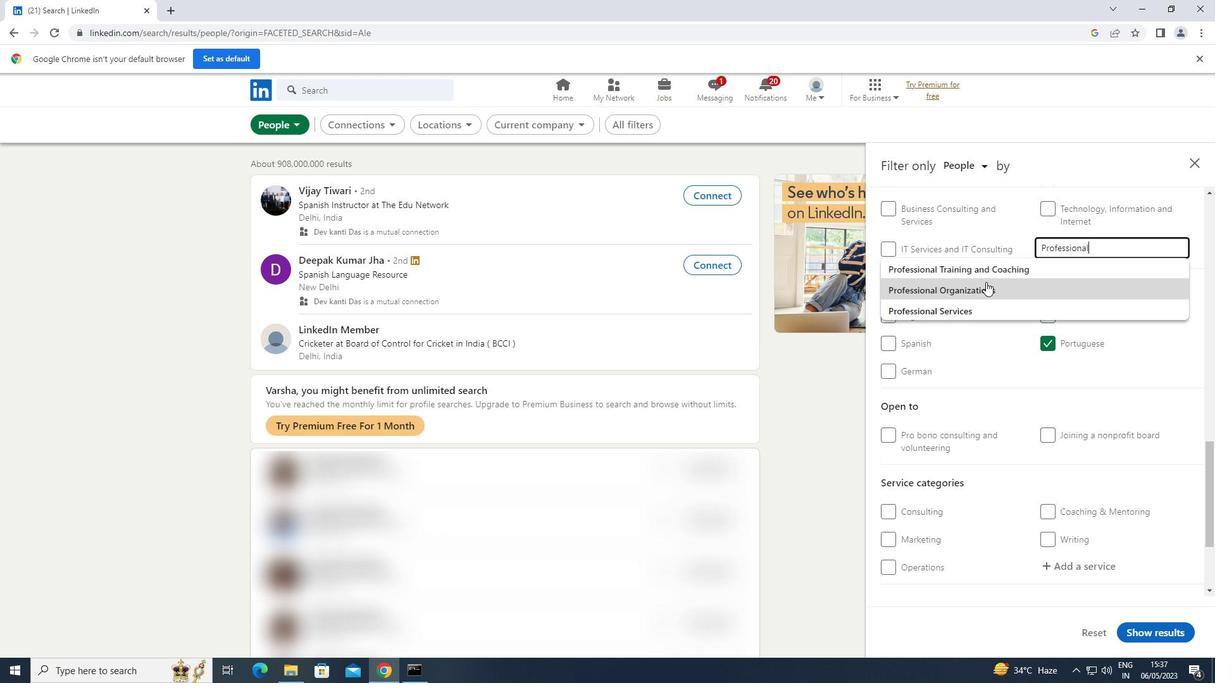 
Action: Mouse pressed left at (985, 282)
Screenshot: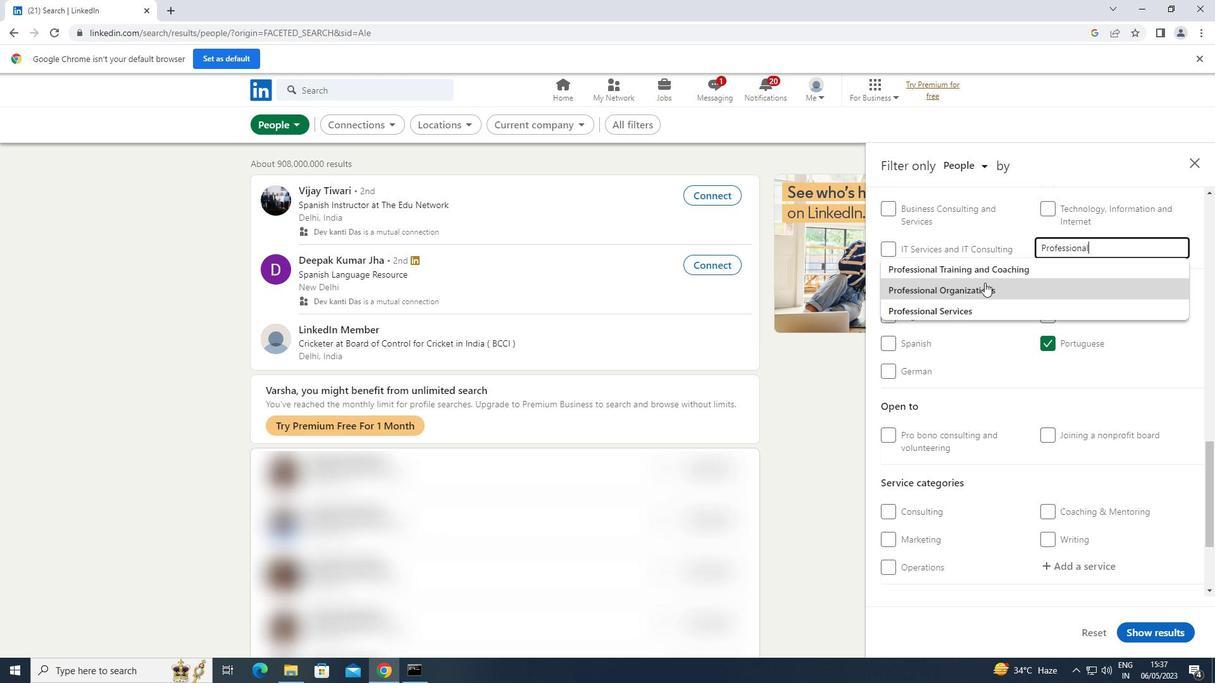 
Action: Mouse moved to (986, 282)
Screenshot: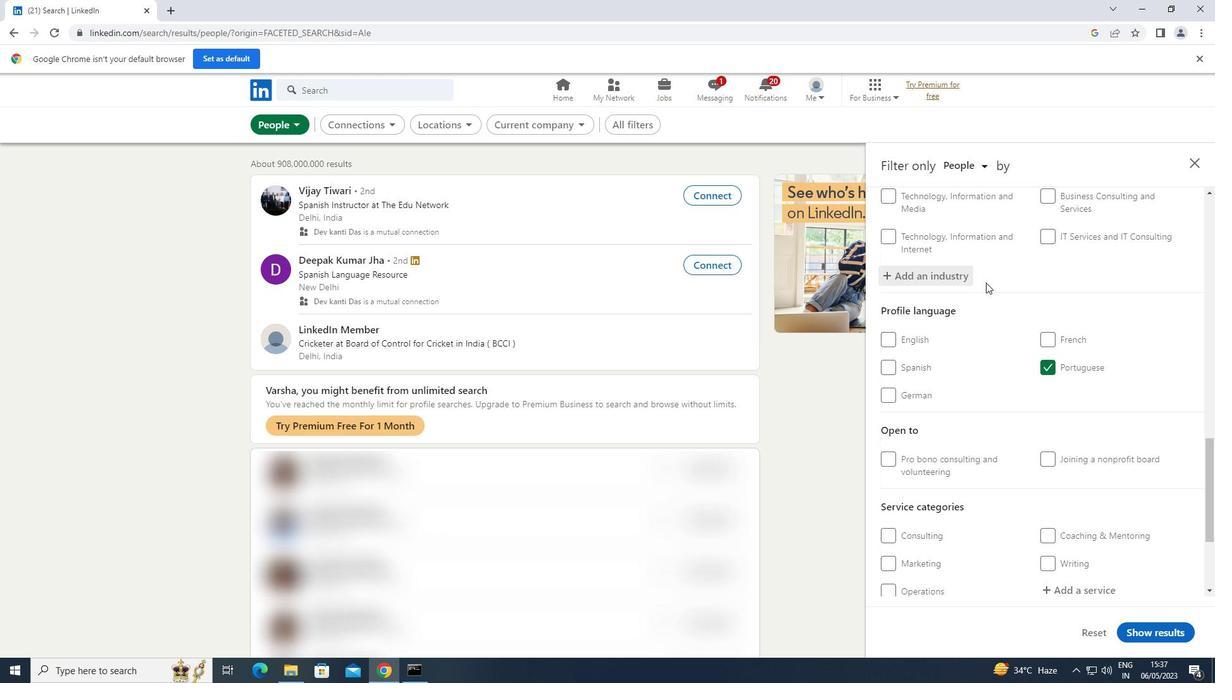 
Action: Mouse scrolled (986, 282) with delta (0, 0)
Screenshot: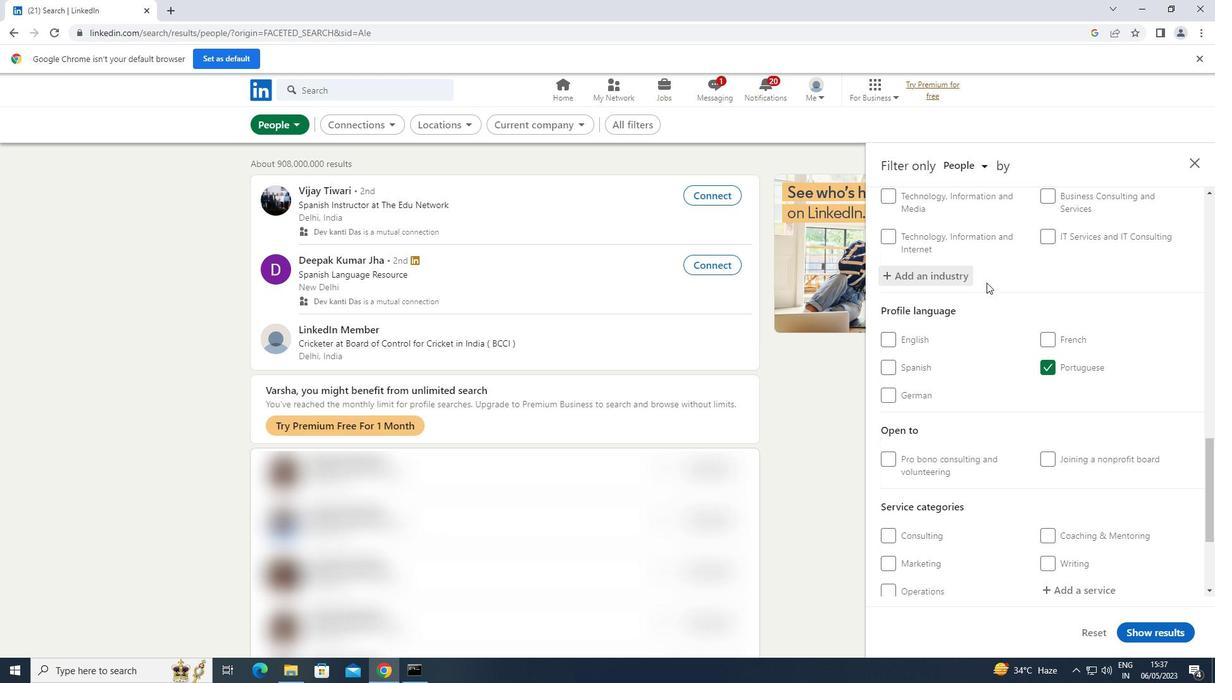 
Action: Mouse scrolled (986, 282) with delta (0, 0)
Screenshot: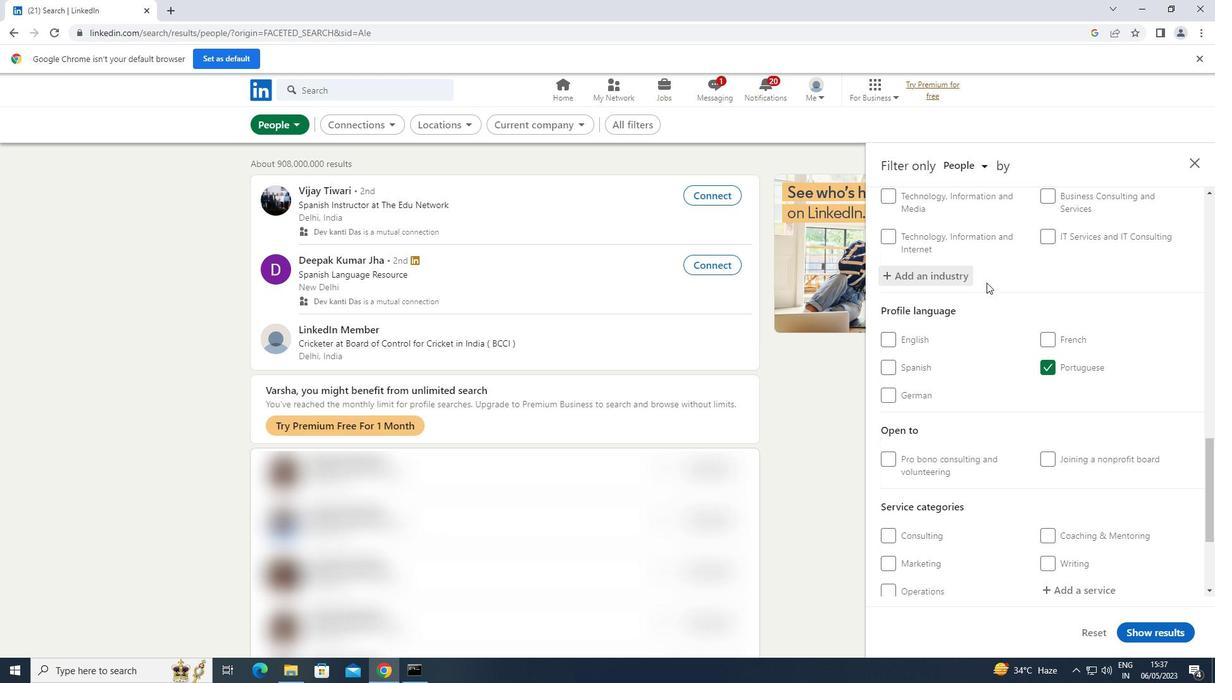 
Action: Mouse scrolled (986, 282) with delta (0, 0)
Screenshot: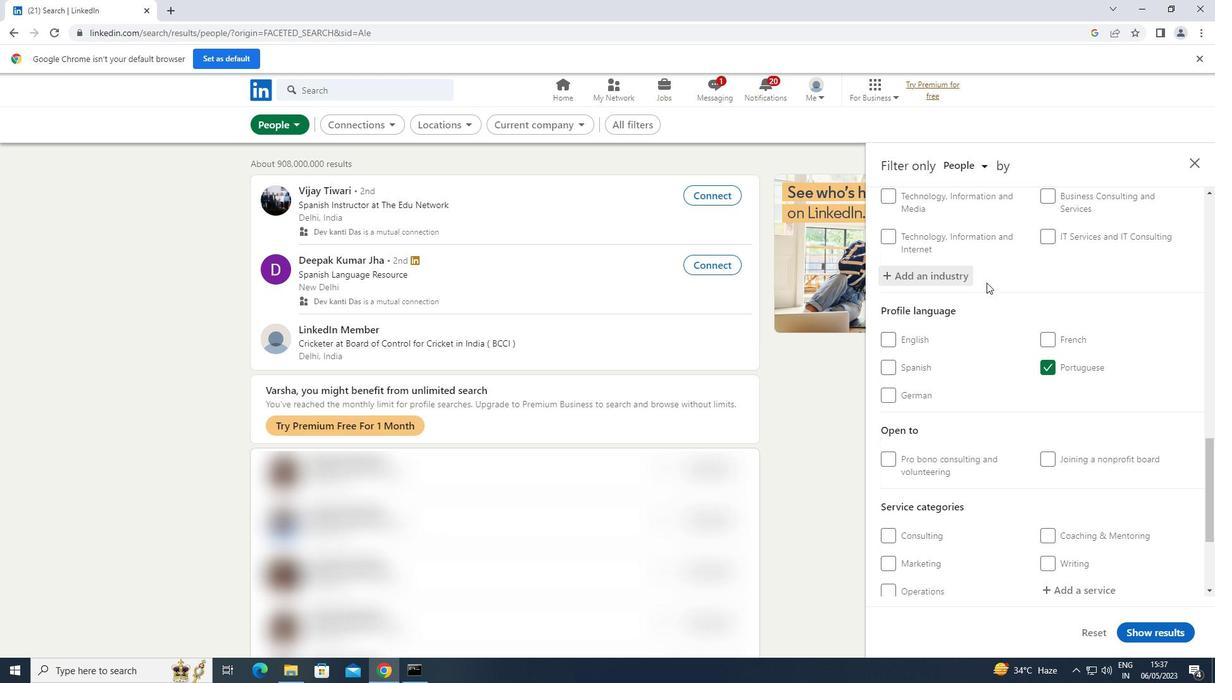 
Action: Mouse scrolled (986, 282) with delta (0, 0)
Screenshot: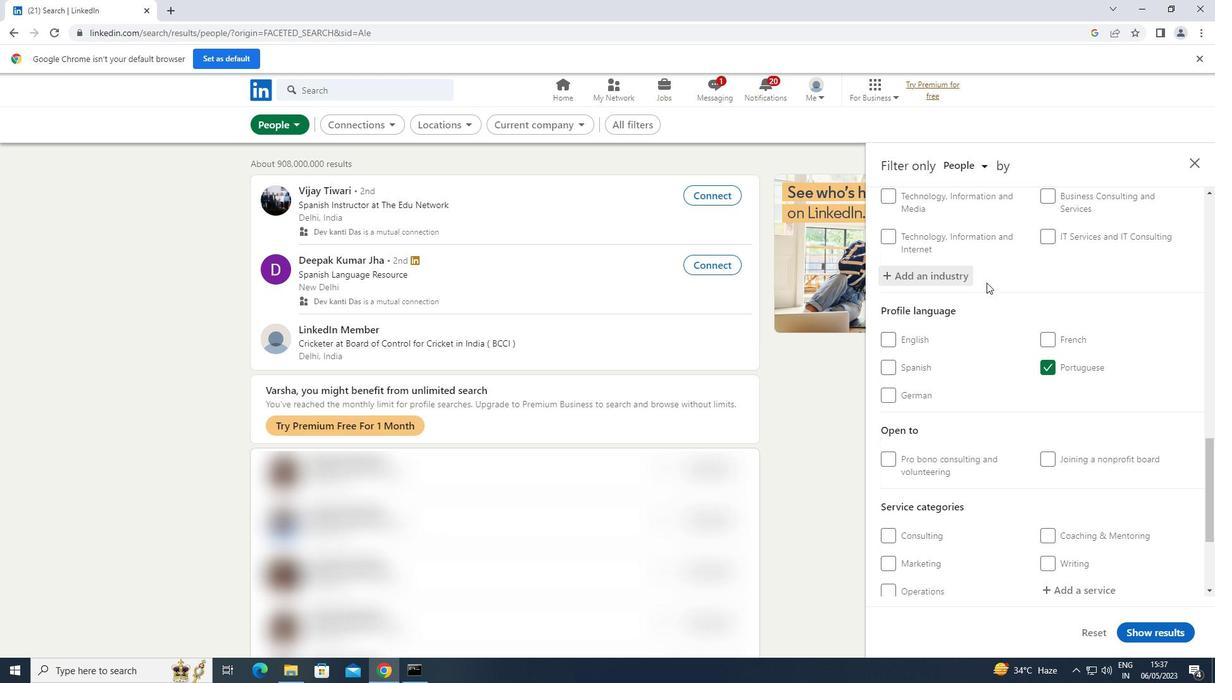 
Action: Mouse moved to (1075, 414)
Screenshot: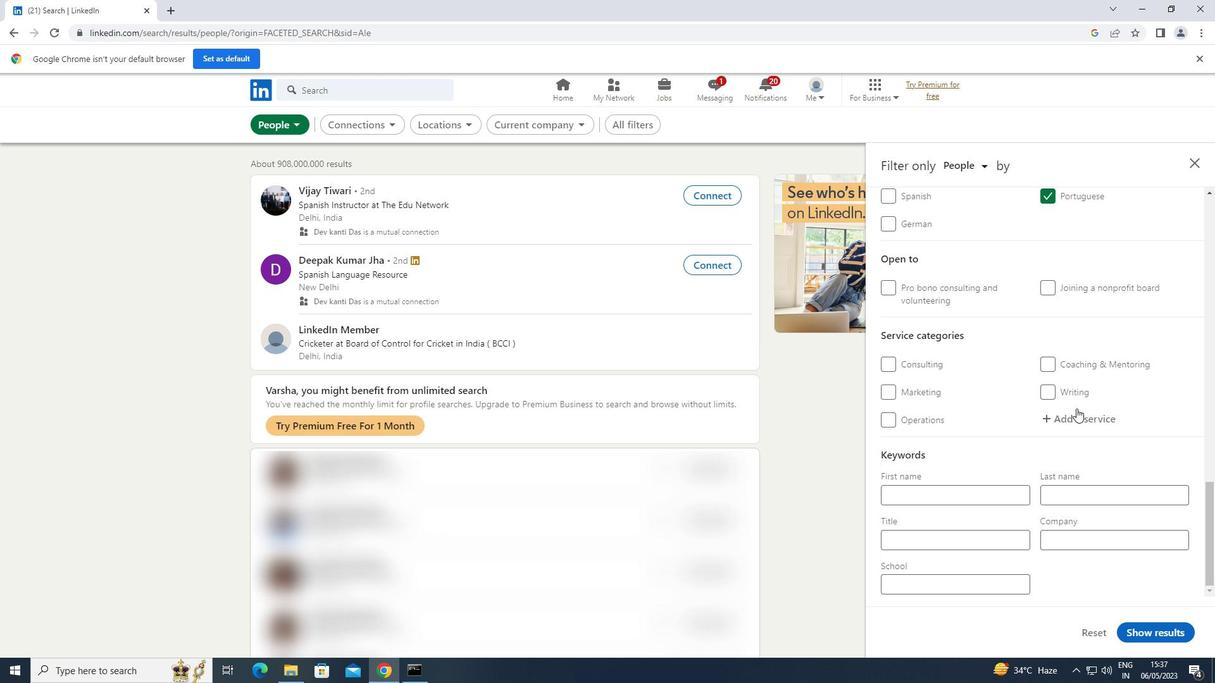 
Action: Mouse pressed left at (1075, 414)
Screenshot: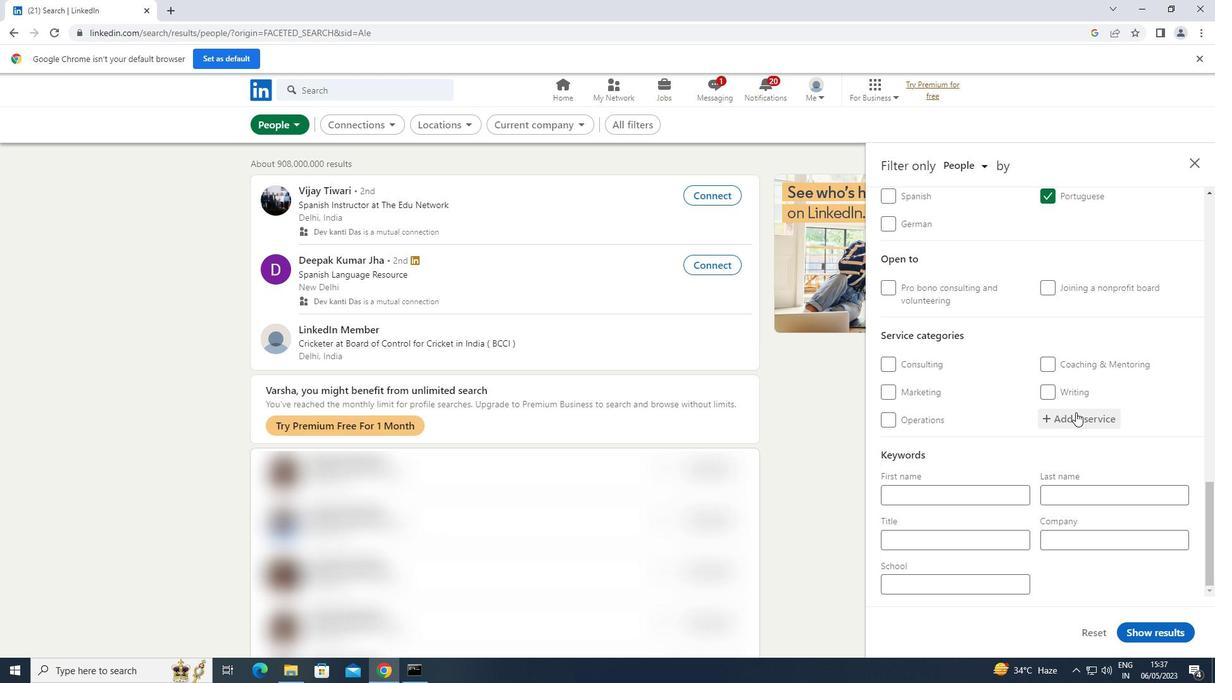 
Action: Key pressed <Key.shift>VIDEO
Screenshot: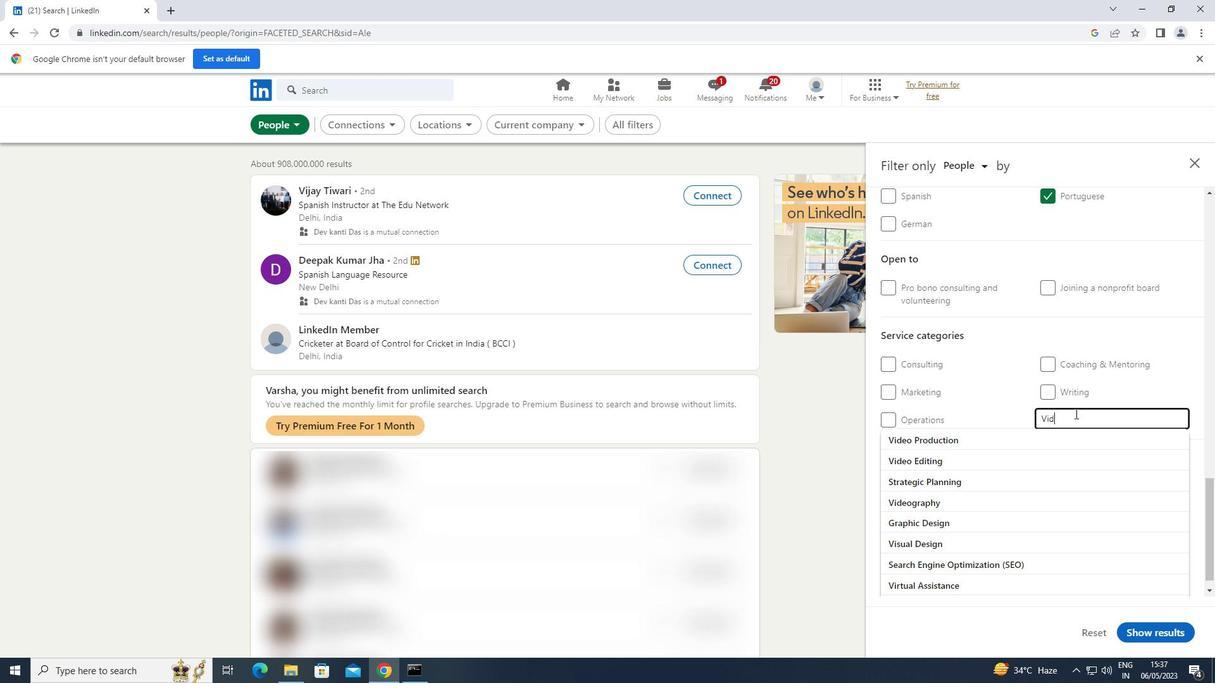 
Action: Mouse moved to (972, 436)
Screenshot: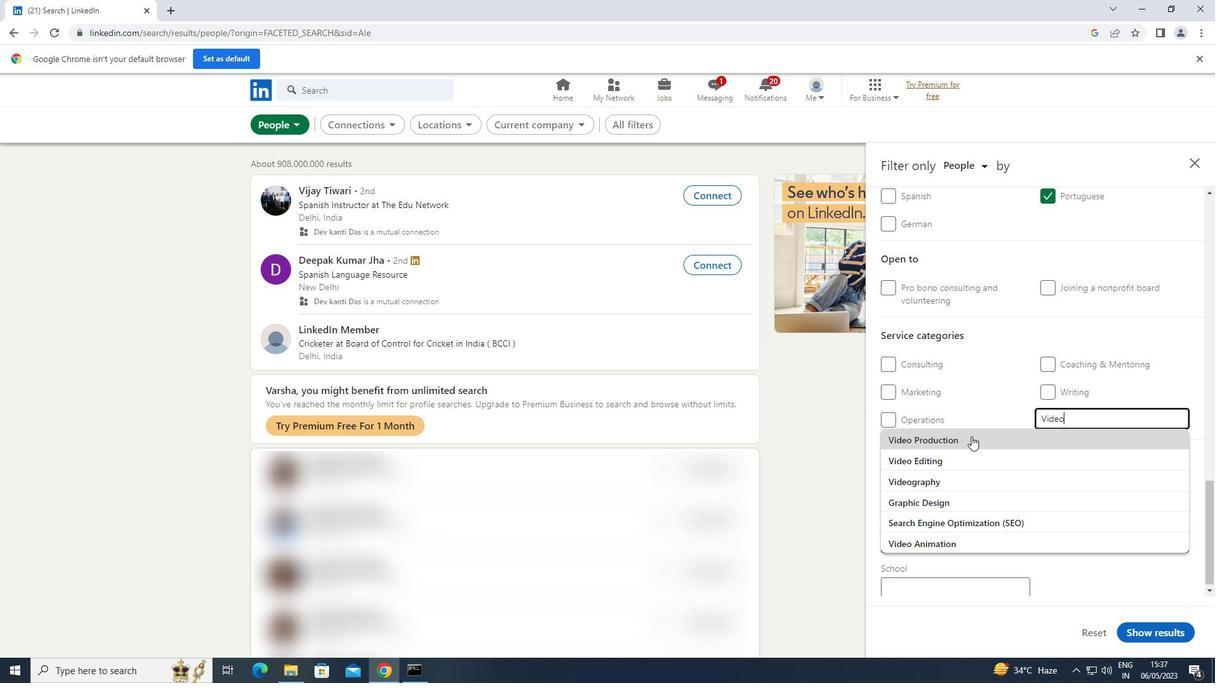 
Action: Mouse pressed left at (972, 436)
Screenshot: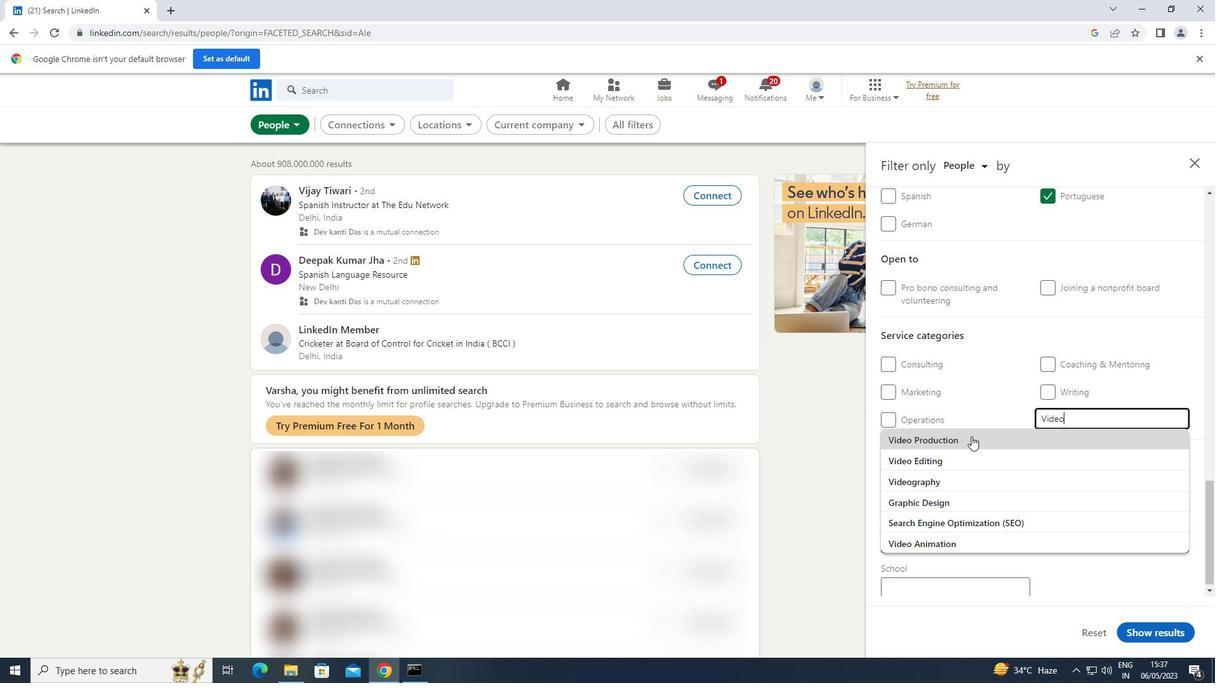 
Action: Mouse moved to (981, 431)
Screenshot: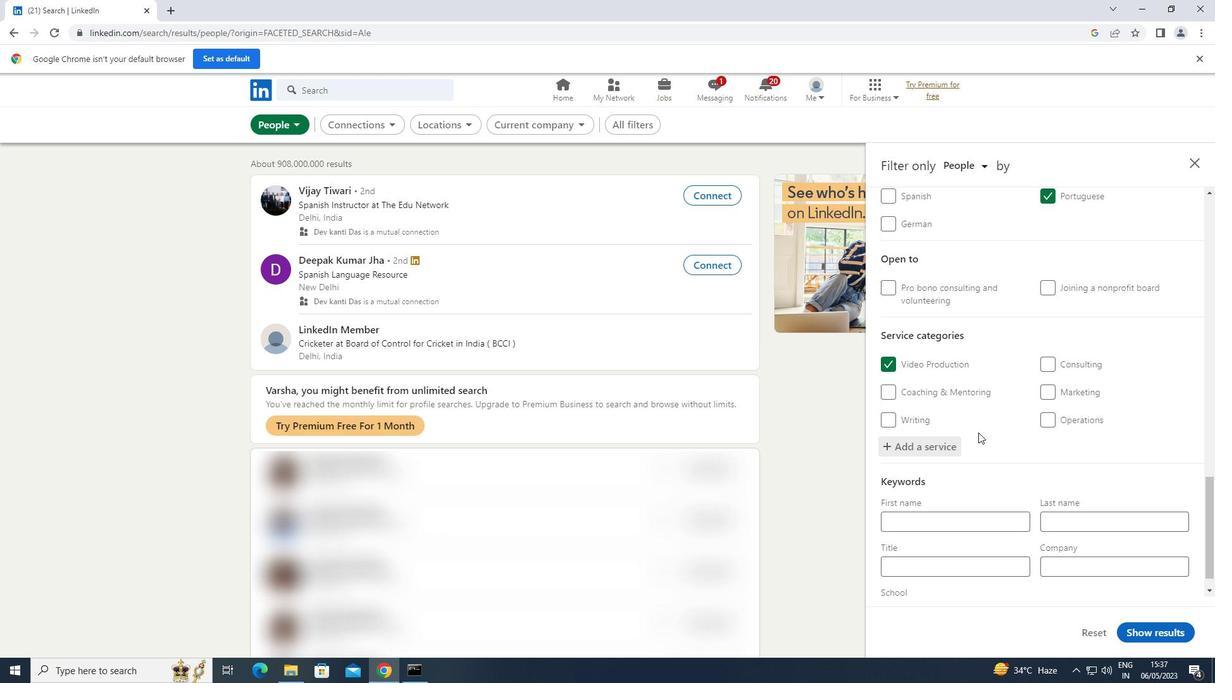 
Action: Mouse scrolled (981, 430) with delta (0, 0)
Screenshot: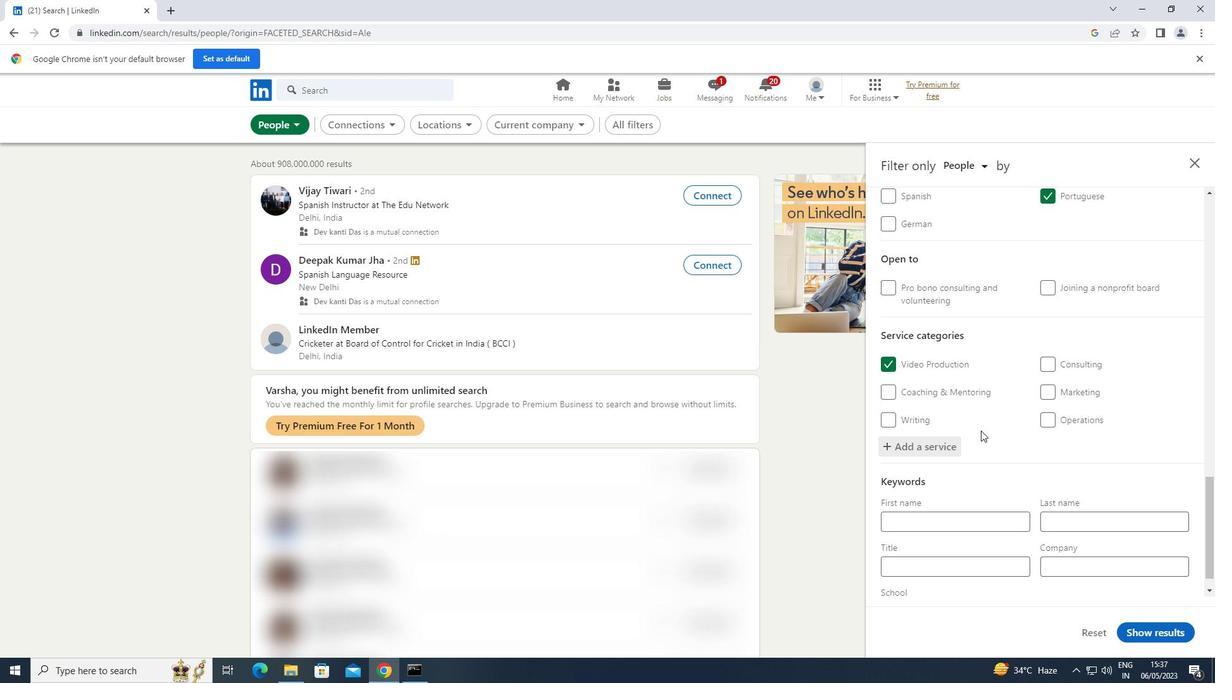 
Action: Mouse moved to (982, 430)
Screenshot: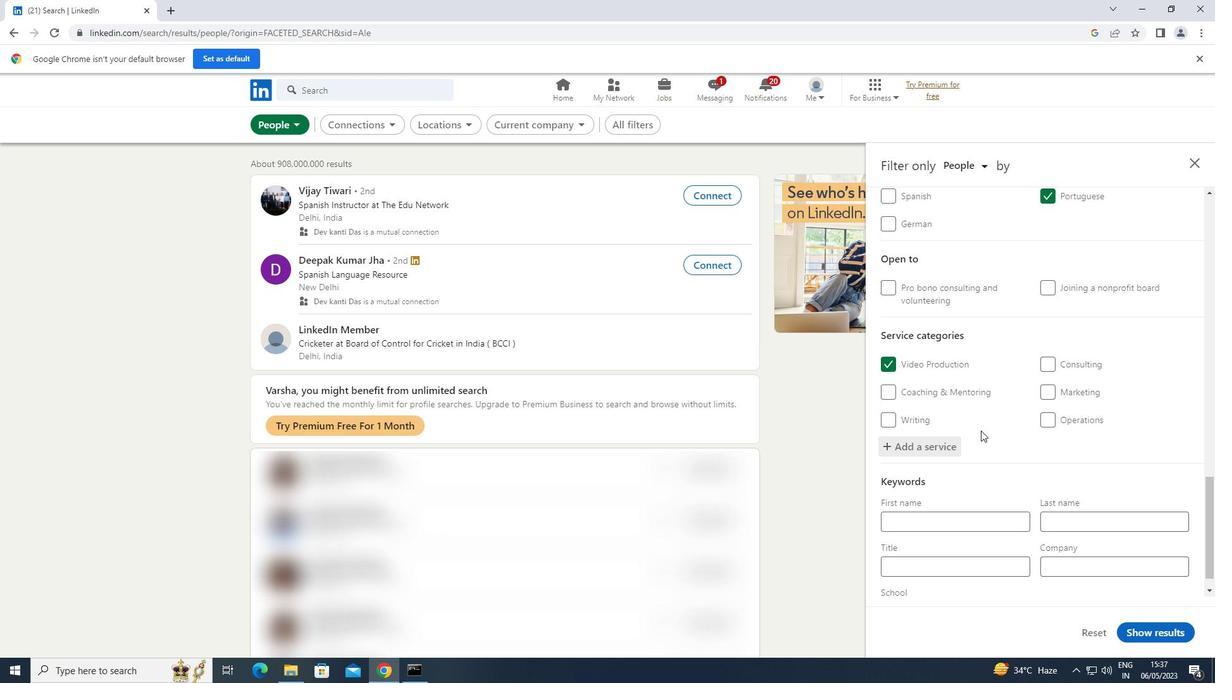 
Action: Mouse scrolled (982, 429) with delta (0, 0)
Screenshot: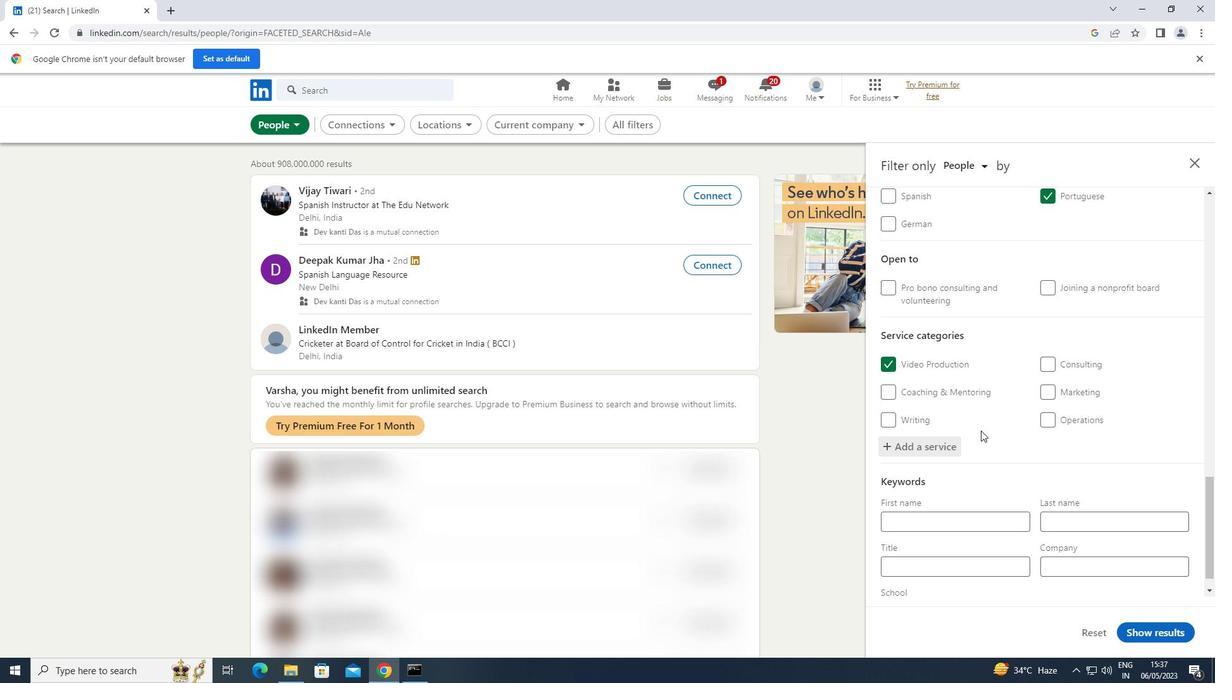 
Action: Mouse moved to (984, 430)
Screenshot: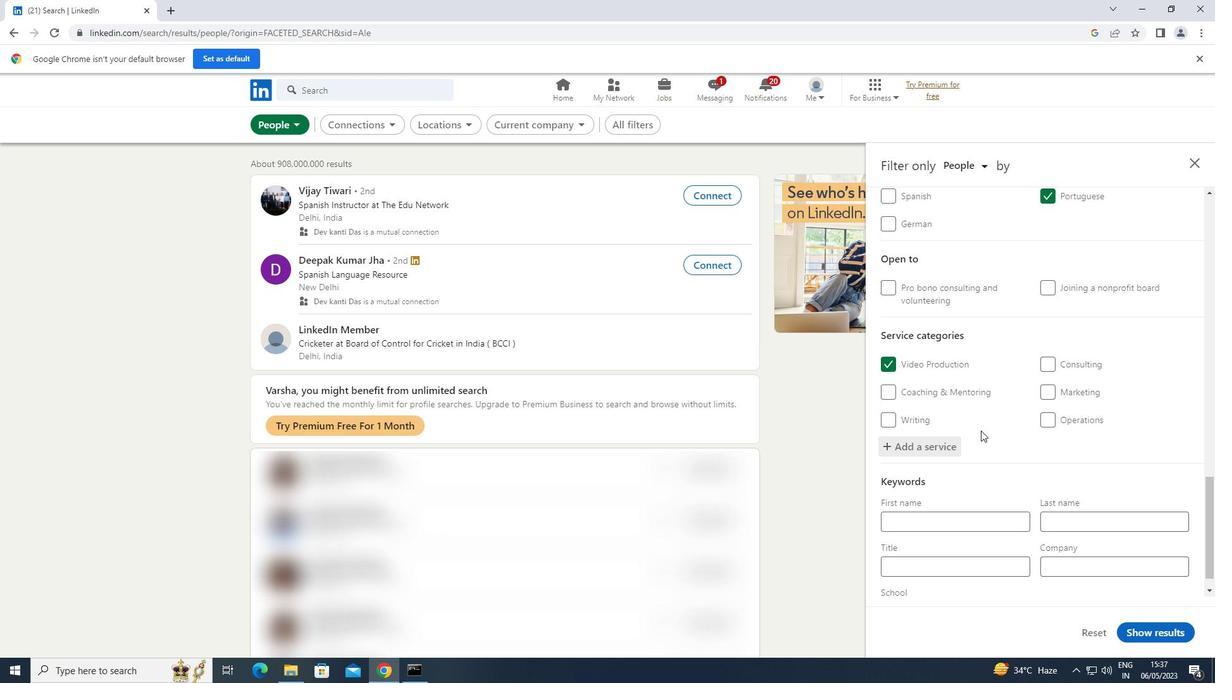 
Action: Mouse scrolled (984, 429) with delta (0, 0)
Screenshot: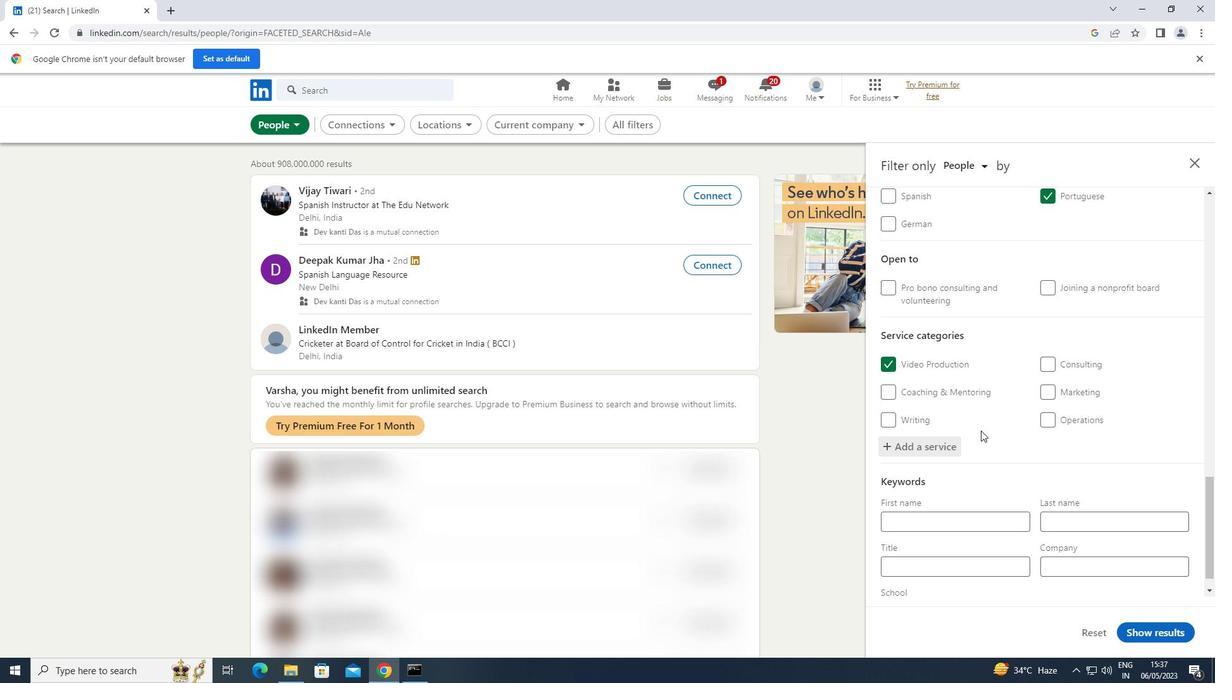 
Action: Mouse moved to (985, 429)
Screenshot: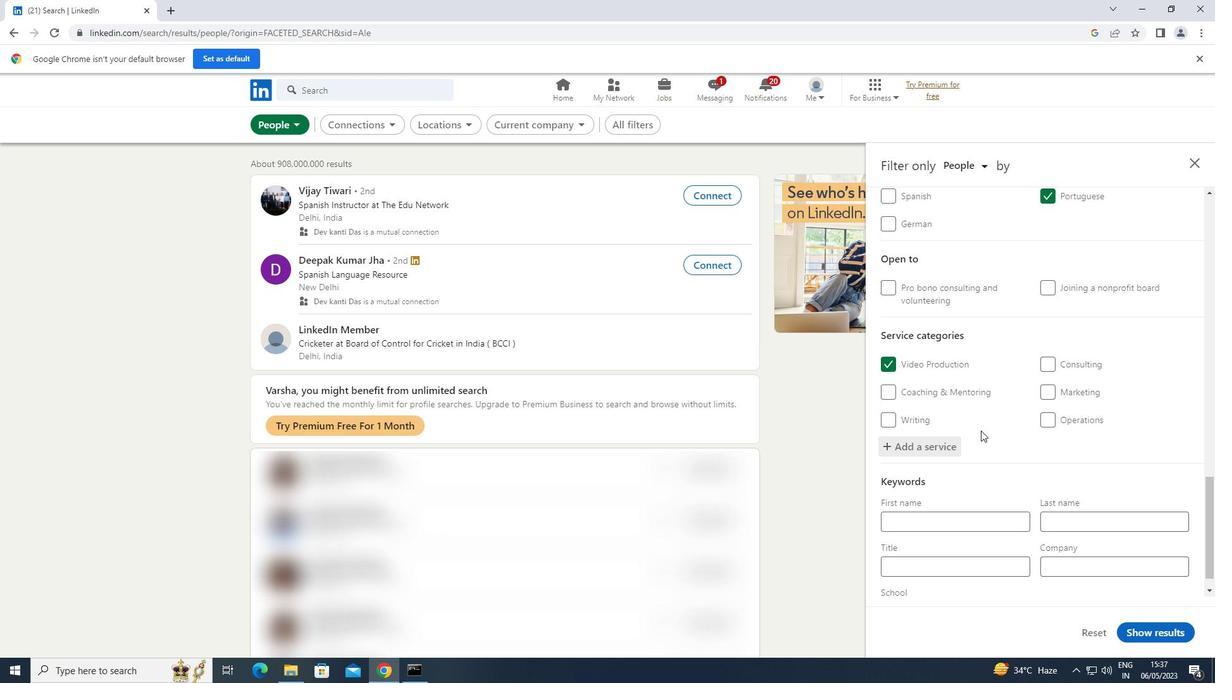 
Action: Mouse scrolled (985, 429) with delta (0, 0)
Screenshot: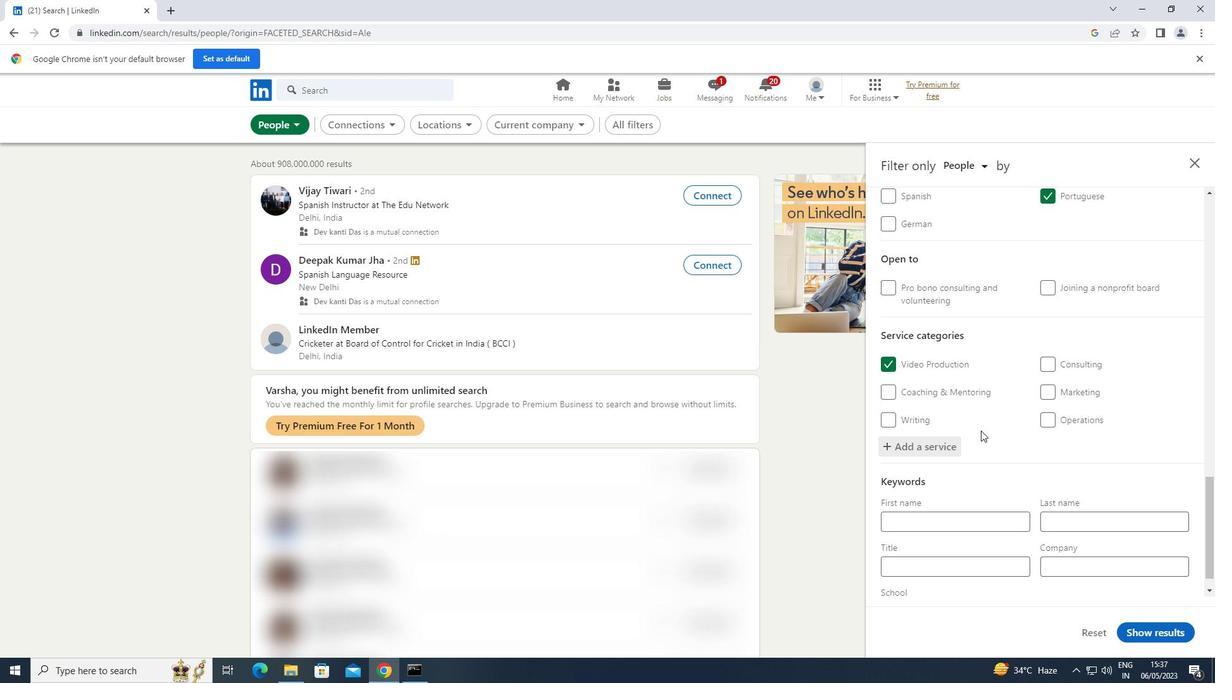 
Action: Mouse scrolled (985, 429) with delta (0, 0)
Screenshot: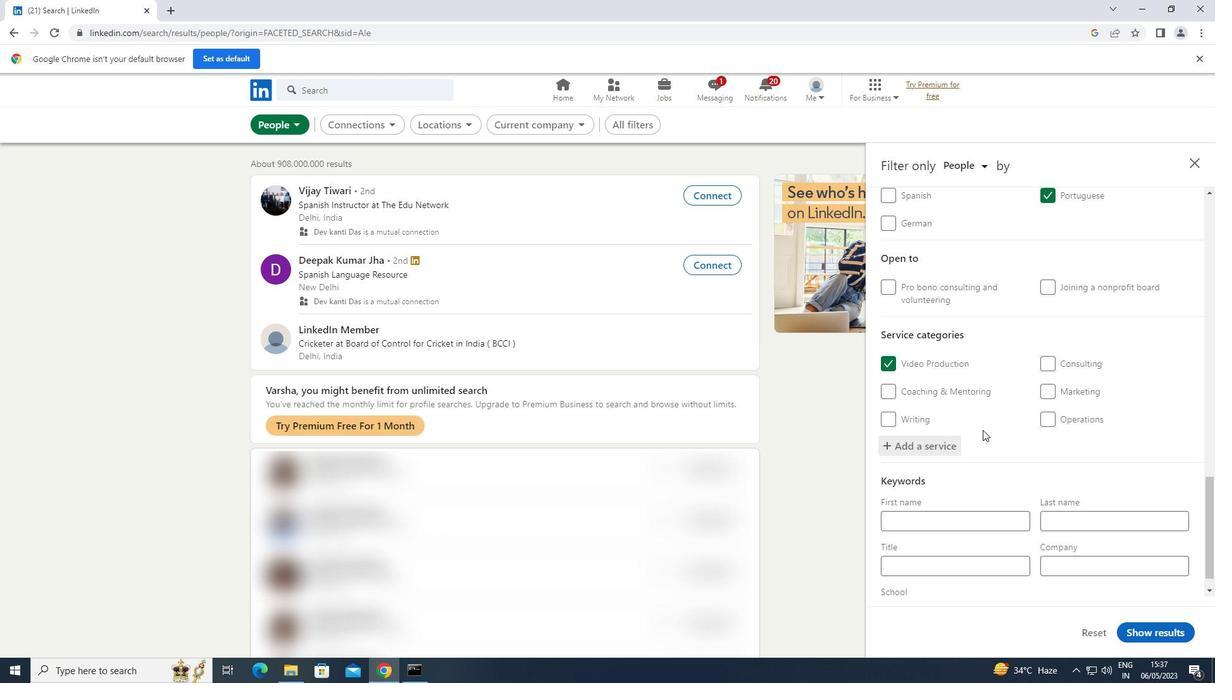 
Action: Mouse moved to (987, 534)
Screenshot: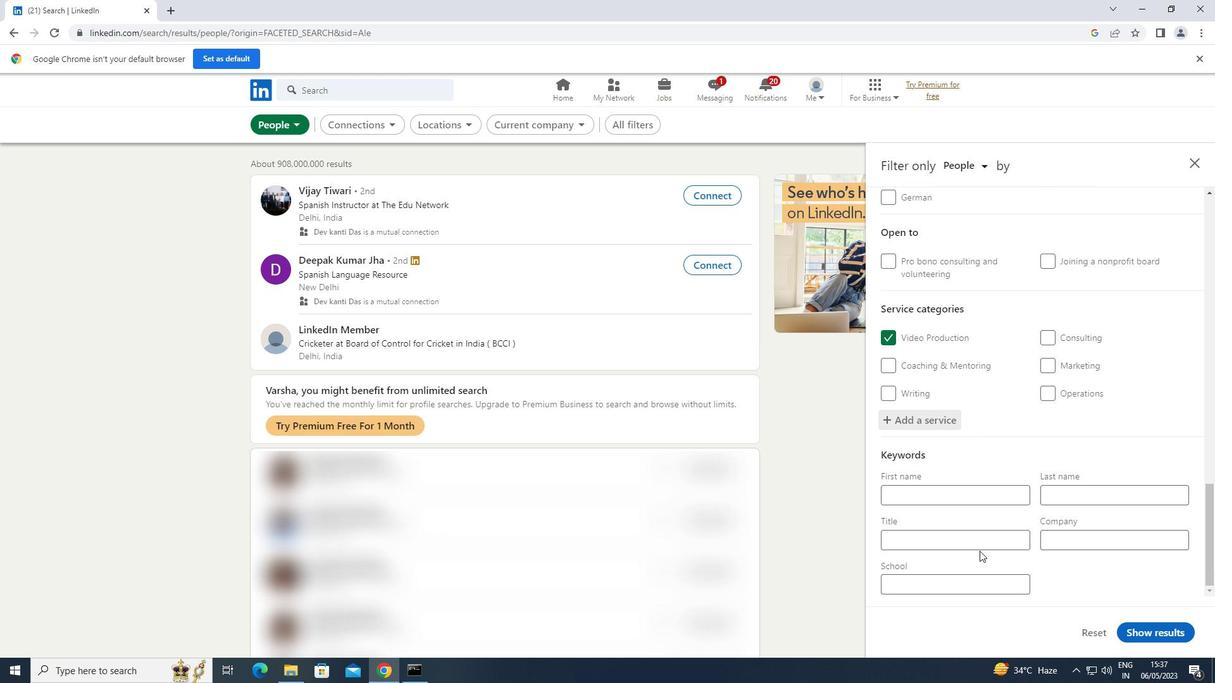
Action: Mouse pressed left at (987, 534)
Screenshot: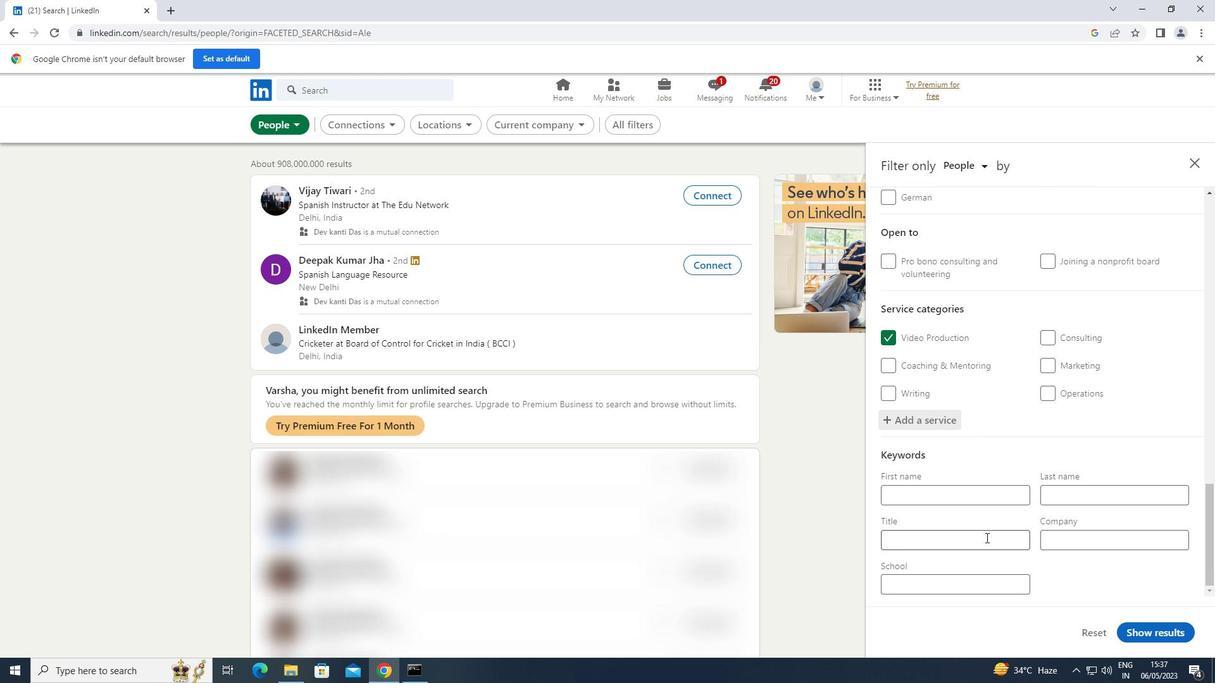 
Action: Mouse moved to (987, 532)
Screenshot: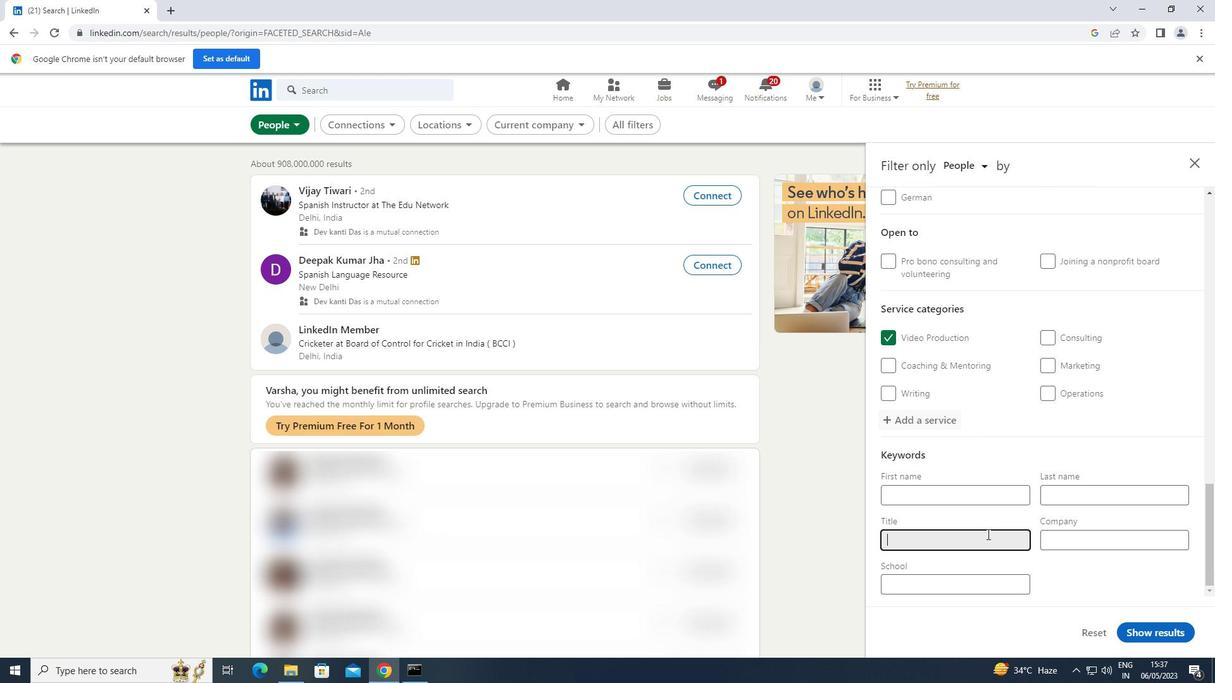 
Action: Key pressed <Key.shift>PARALEGAL
Screenshot: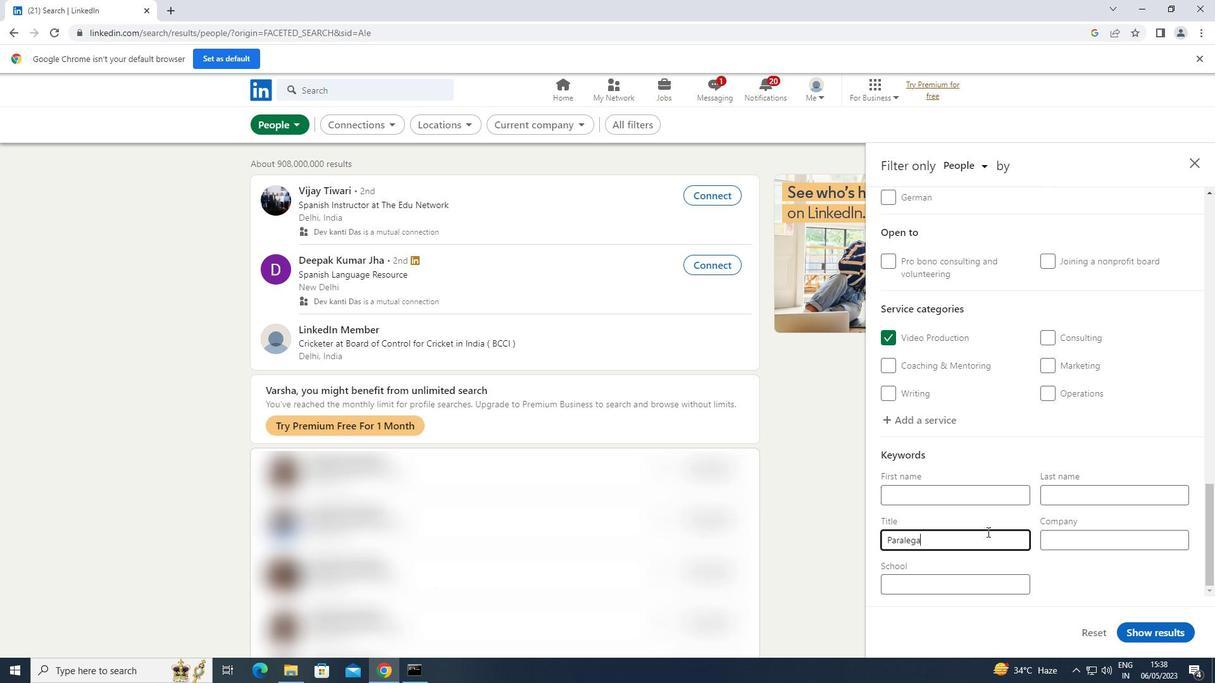 
Action: Mouse moved to (1148, 633)
Screenshot: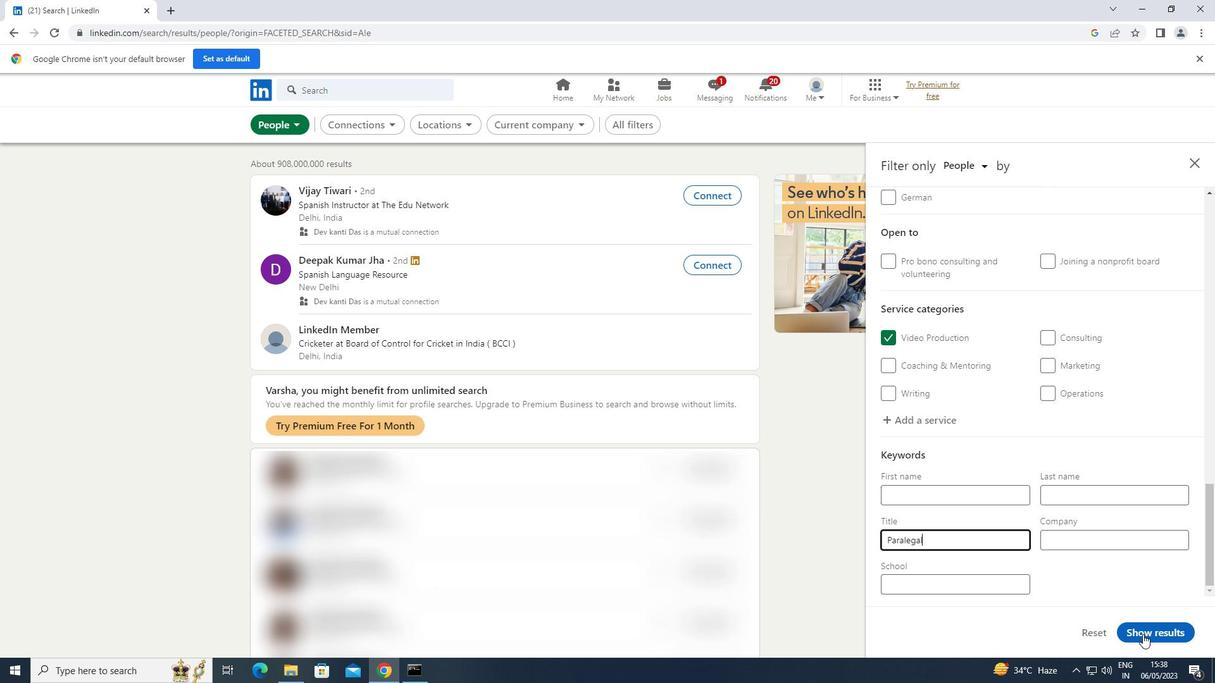 
Action: Mouse pressed left at (1148, 633)
Screenshot: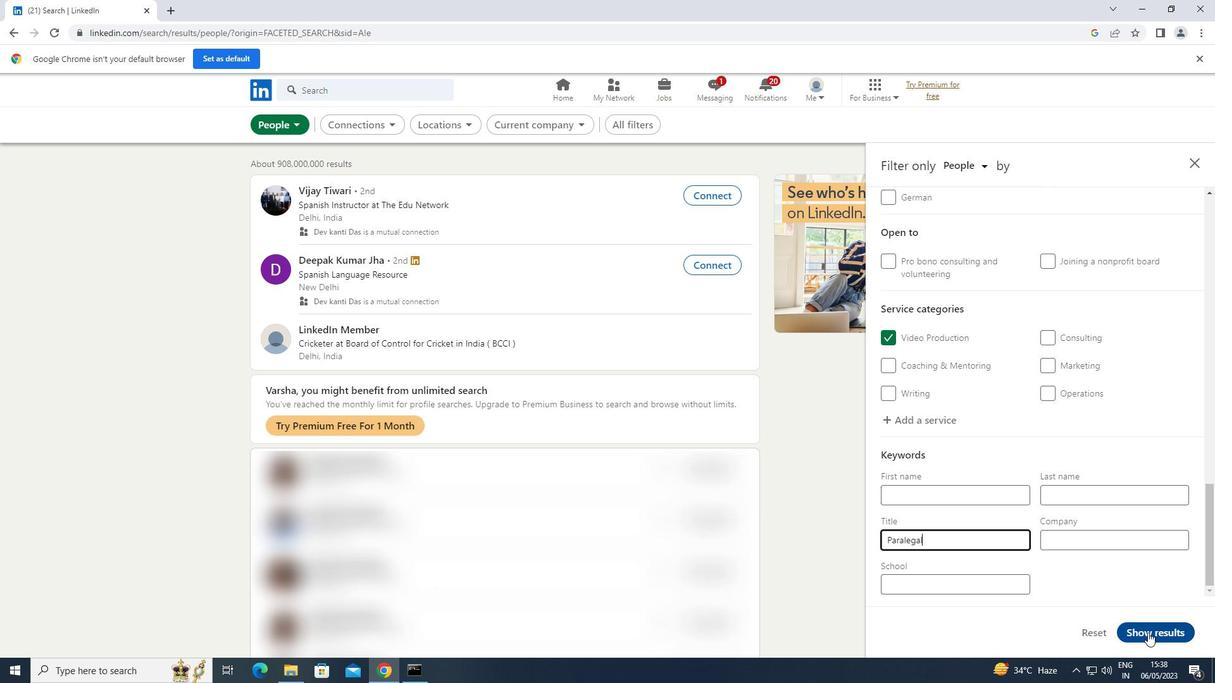 
